 Task: Compose an email with the signature Autumn Baker with the subject Vacation request and the message Please let me know if you have any questions or concerns. from softage.1@softage.net to softage.9@softage.net with an attached document Marketing_strategy.pptx Undo the message and rewrite the message as I will review this document and get back to you shortly. Send the email. Finally, move the email from Sent Items to the label Resumes
Action: Mouse moved to (326, 526)
Screenshot: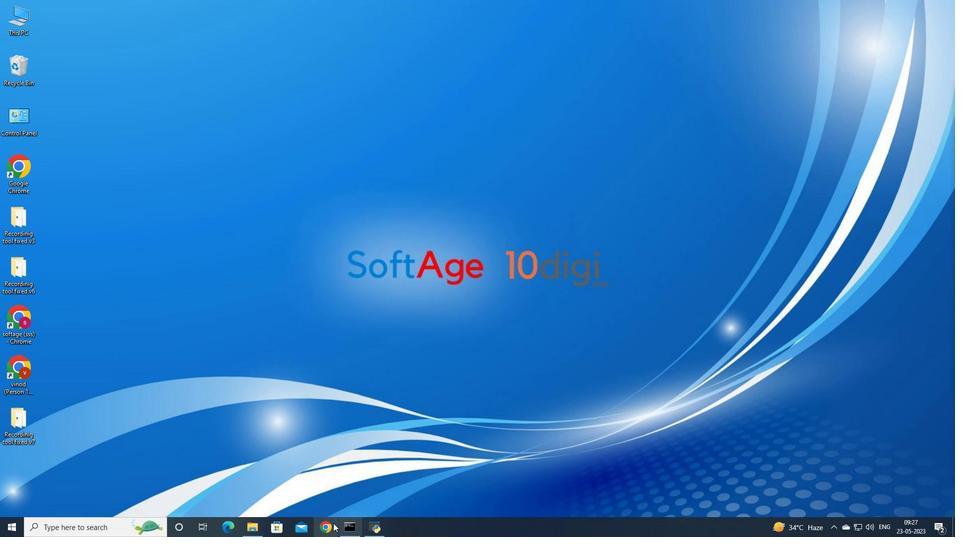 
Action: Mouse pressed left at (326, 526)
Screenshot: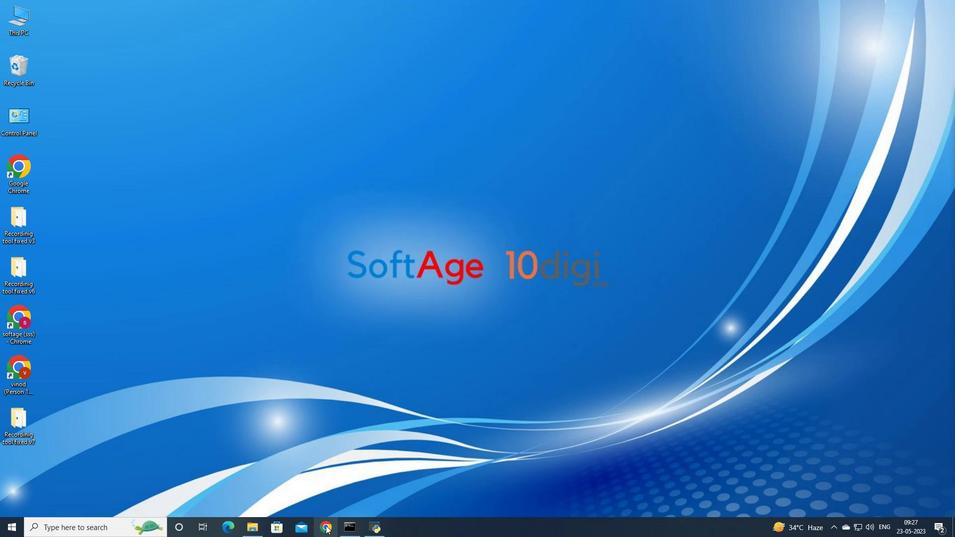 
Action: Mouse moved to (421, 318)
Screenshot: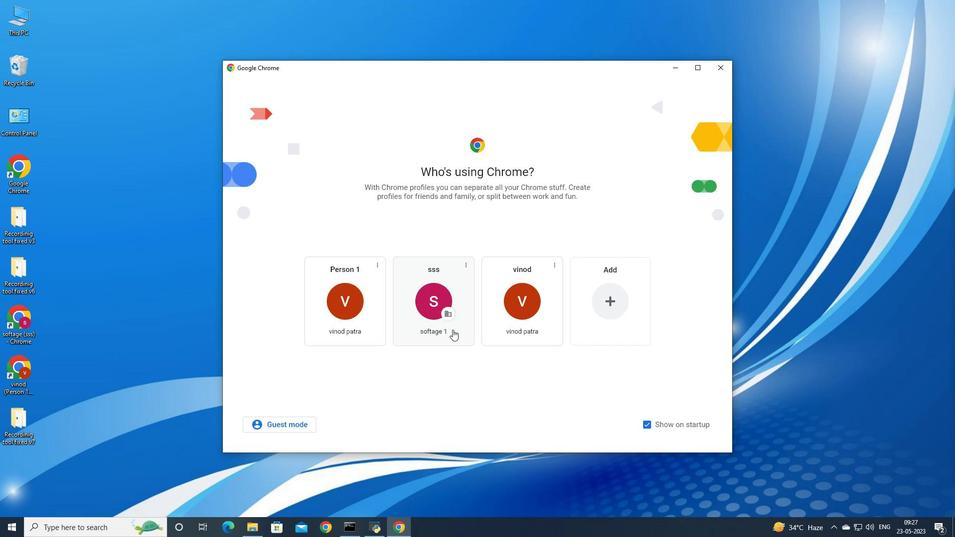 
Action: Mouse pressed left at (421, 318)
Screenshot: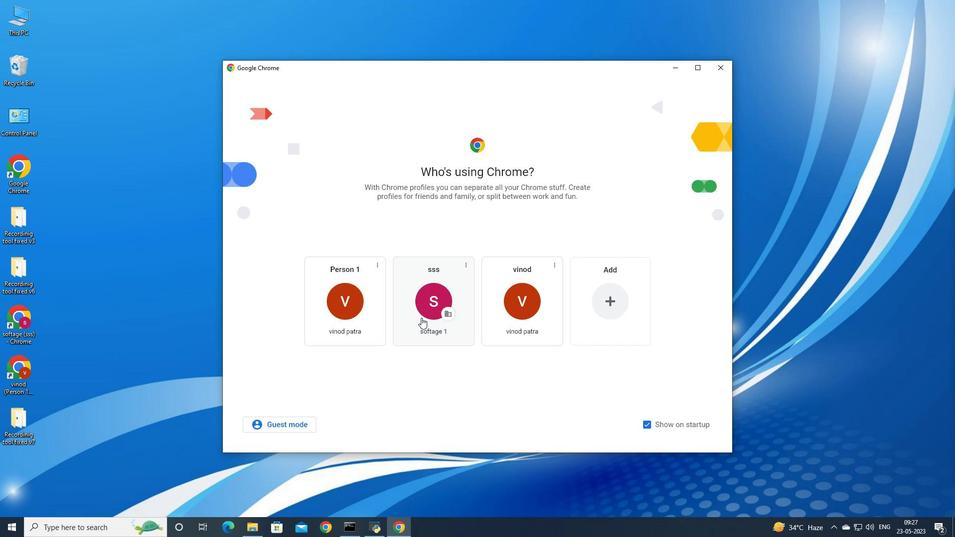 
Action: Mouse moved to (867, 51)
Screenshot: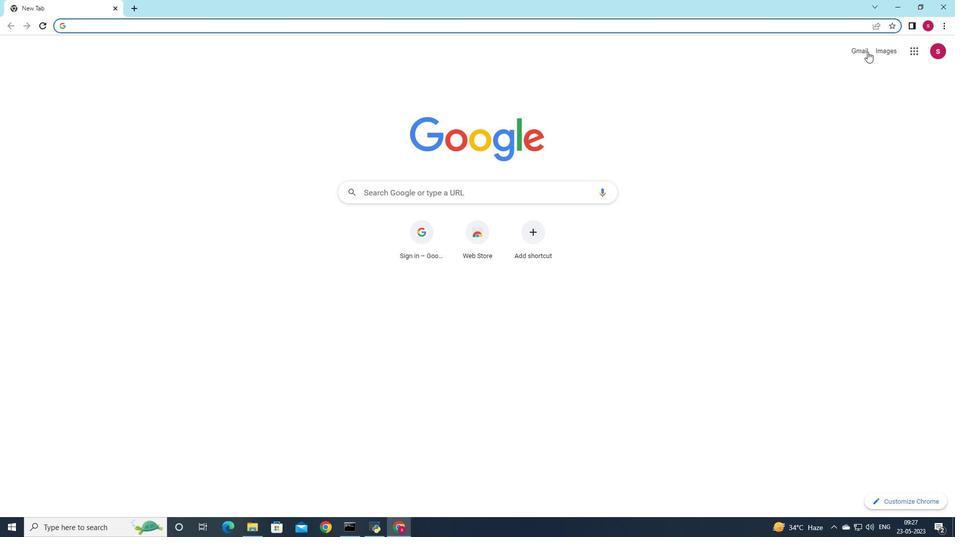 
Action: Mouse pressed left at (867, 51)
Screenshot: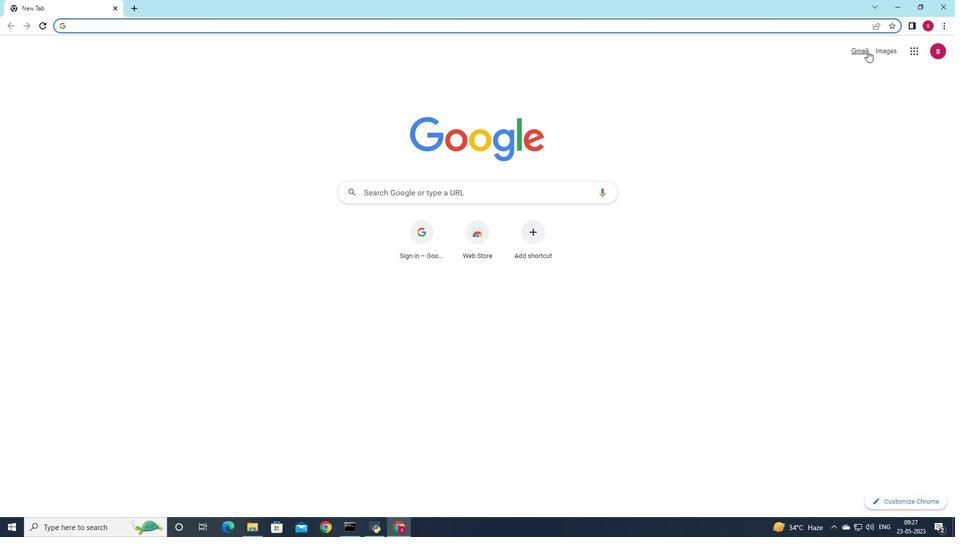 
Action: Mouse moved to (841, 69)
Screenshot: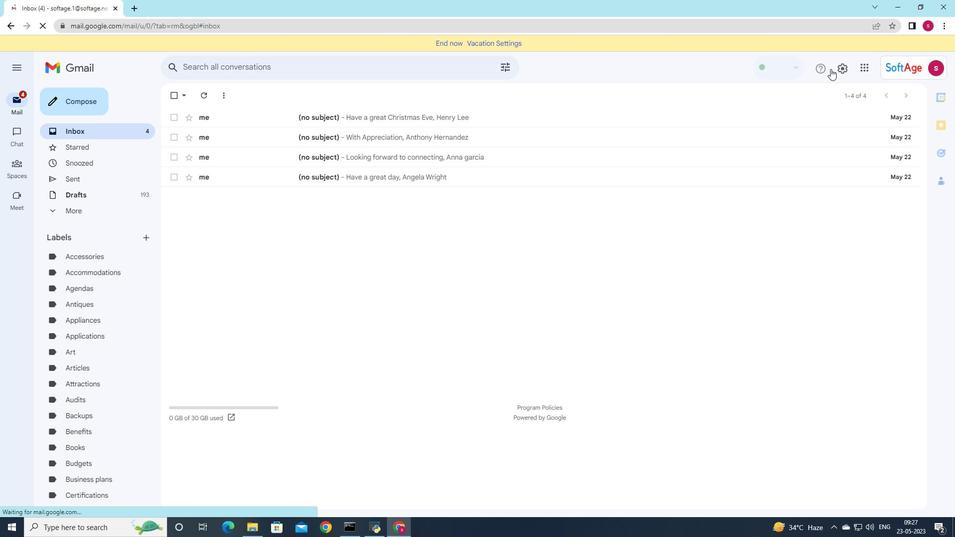 
Action: Mouse pressed left at (841, 69)
Screenshot: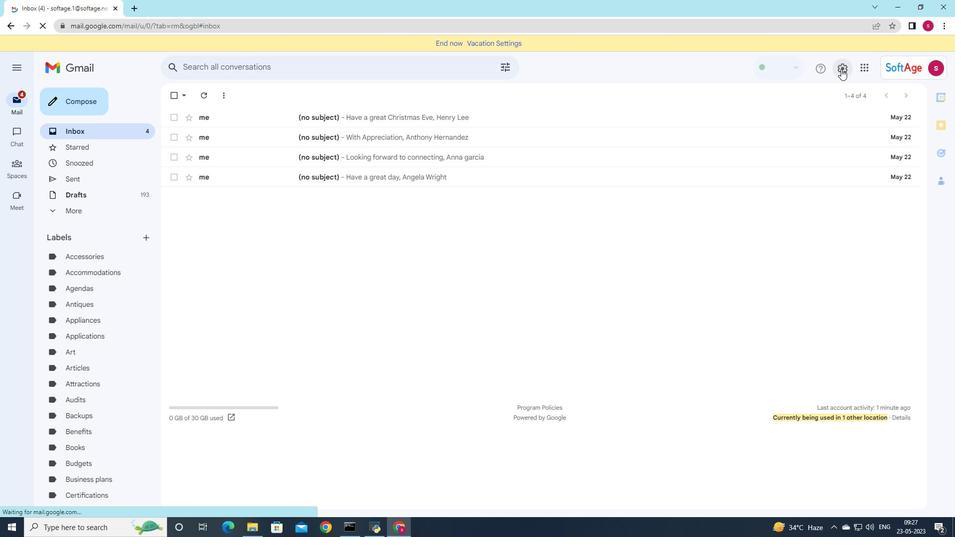 
Action: Mouse moved to (846, 116)
Screenshot: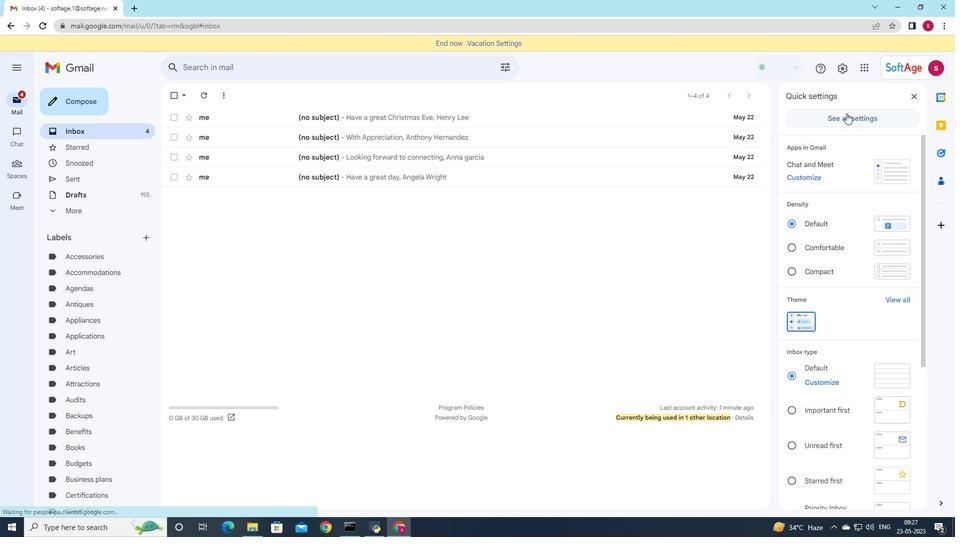 
Action: Mouse pressed left at (846, 116)
Screenshot: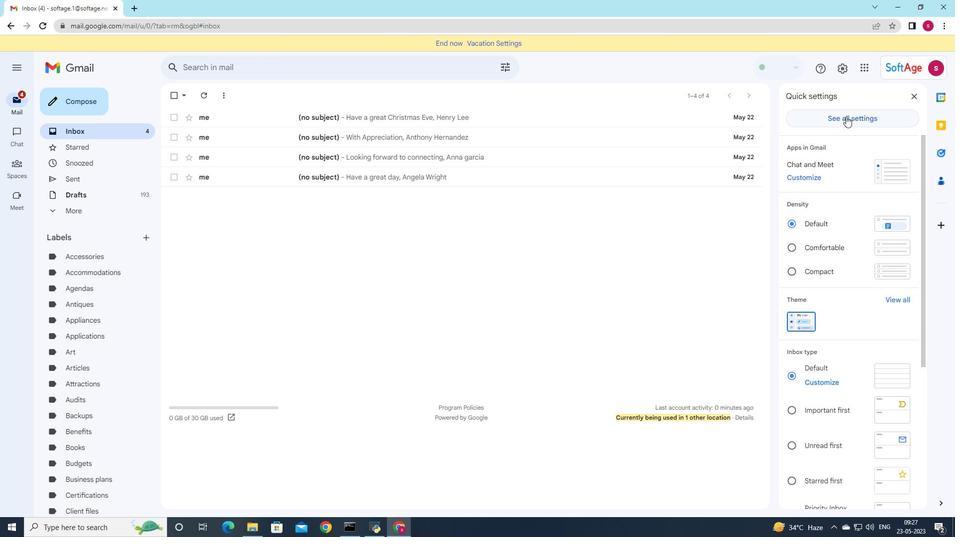 
Action: Mouse moved to (409, 271)
Screenshot: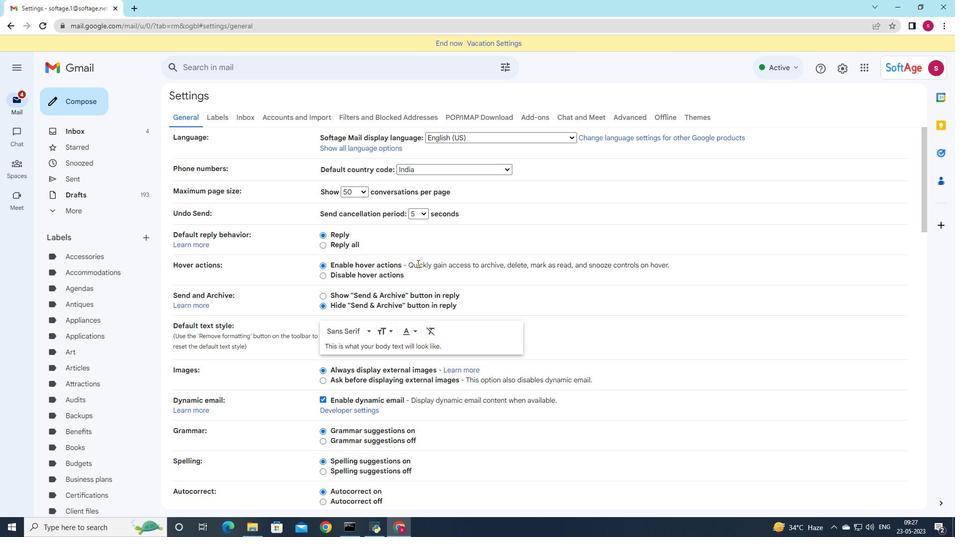 
Action: Mouse scrolled (409, 271) with delta (0, 0)
Screenshot: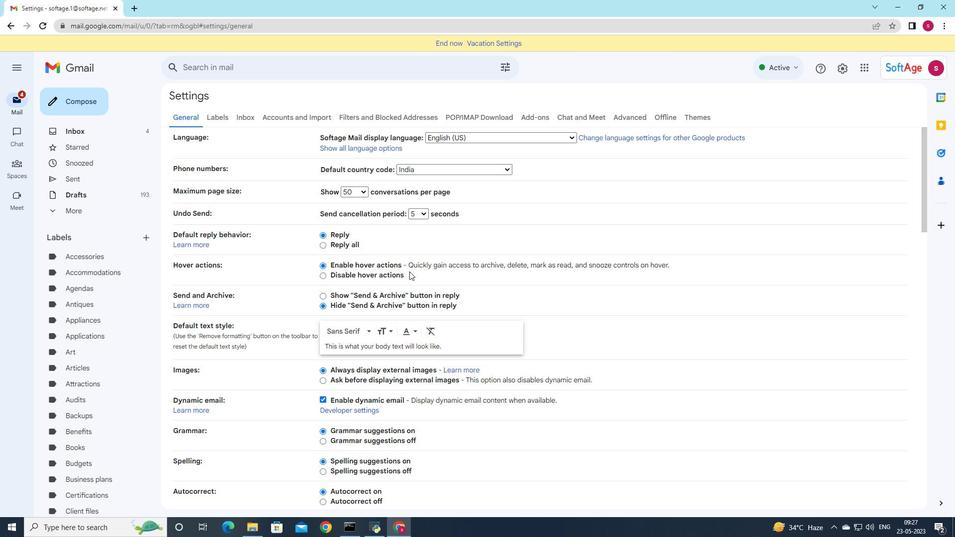 
Action: Mouse scrolled (409, 271) with delta (0, 0)
Screenshot: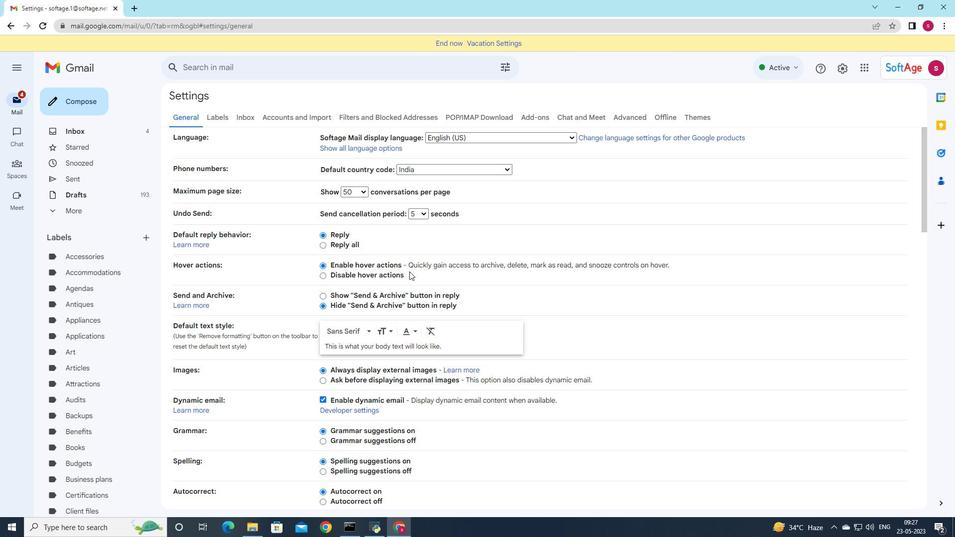 
Action: Mouse scrolled (409, 271) with delta (0, 0)
Screenshot: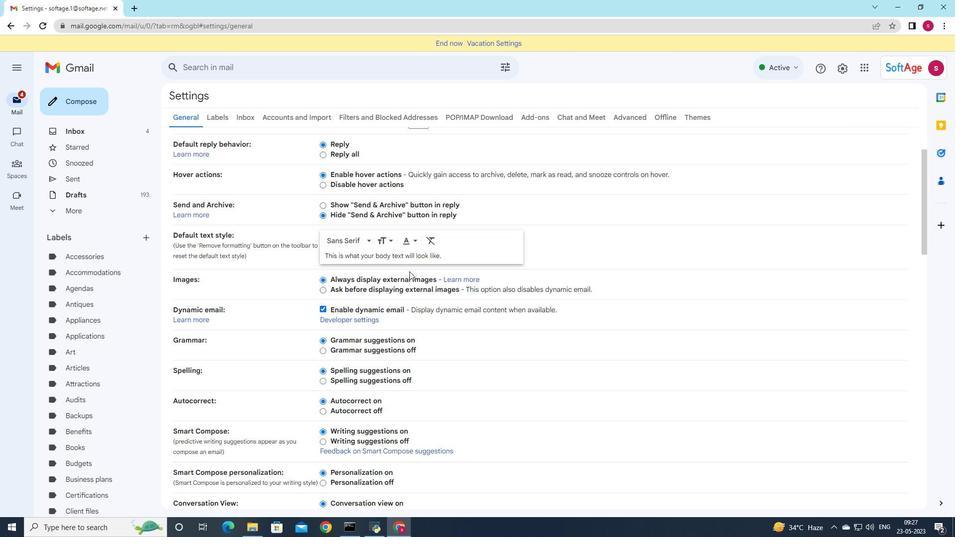 
Action: Mouse scrolled (409, 271) with delta (0, 0)
Screenshot: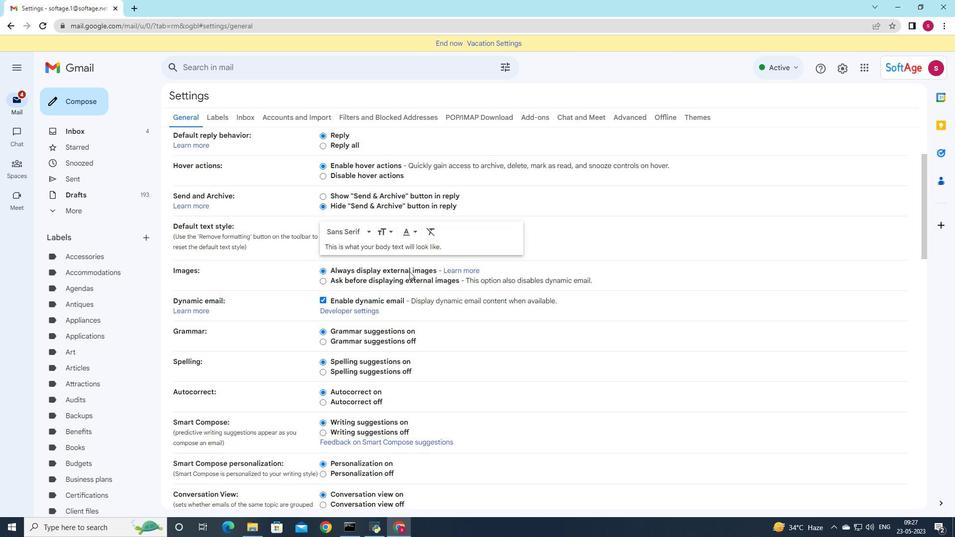 
Action: Mouse scrolled (409, 271) with delta (0, 0)
Screenshot: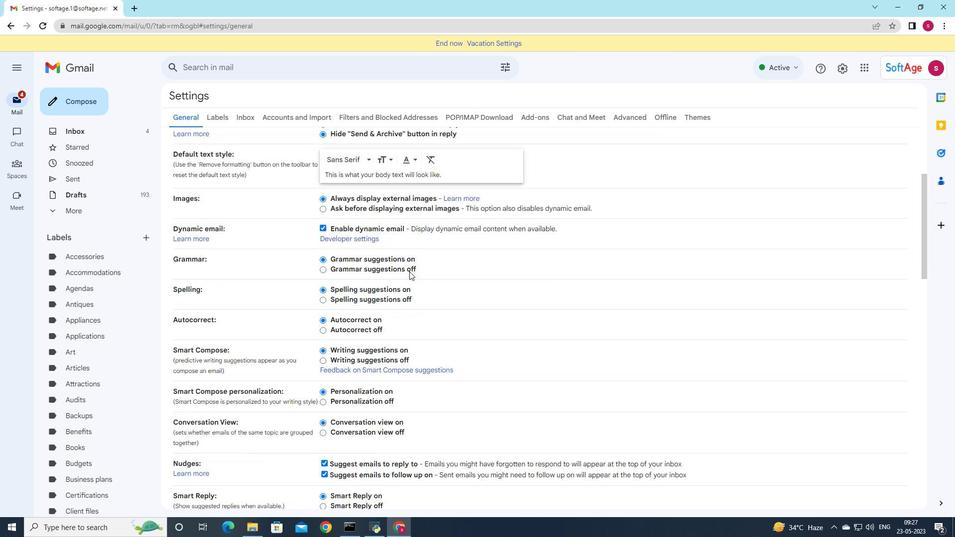 
Action: Mouse scrolled (409, 271) with delta (0, 0)
Screenshot: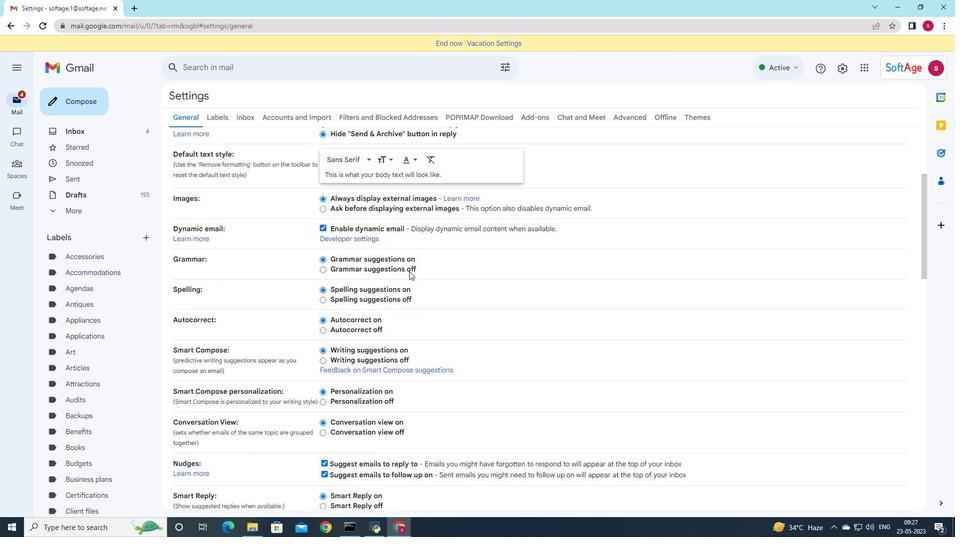
Action: Mouse scrolled (409, 271) with delta (0, 0)
Screenshot: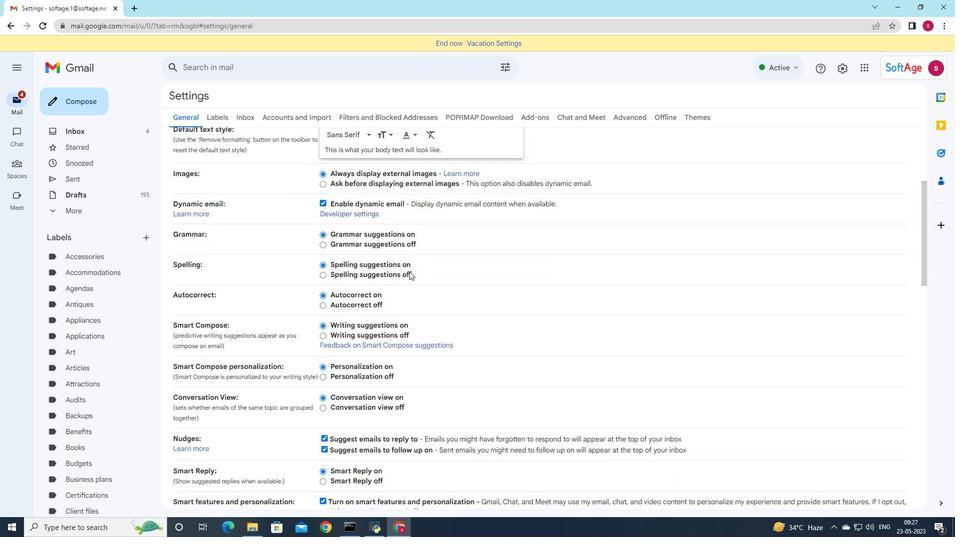 
Action: Mouse scrolled (409, 271) with delta (0, 0)
Screenshot: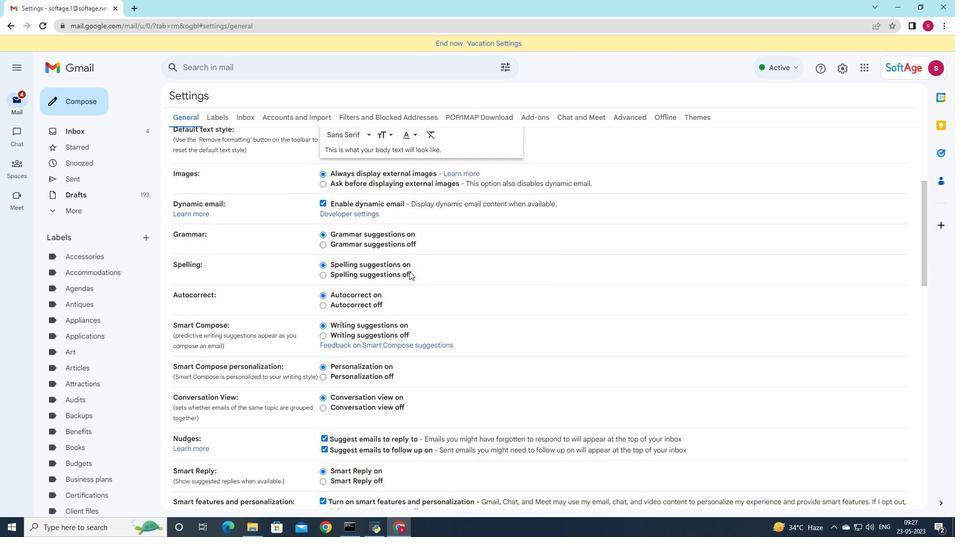 
Action: Mouse scrolled (409, 271) with delta (0, 0)
Screenshot: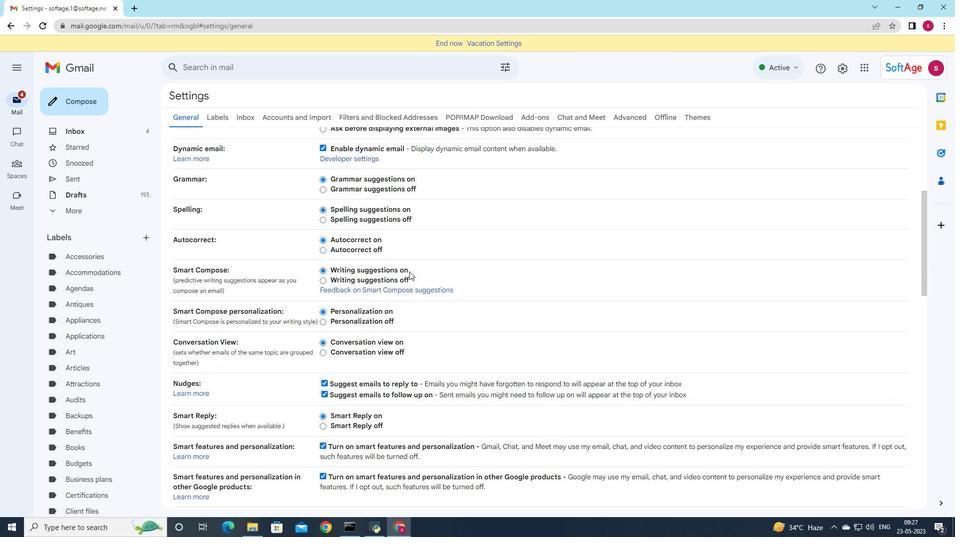 
Action: Mouse scrolled (409, 271) with delta (0, 0)
Screenshot: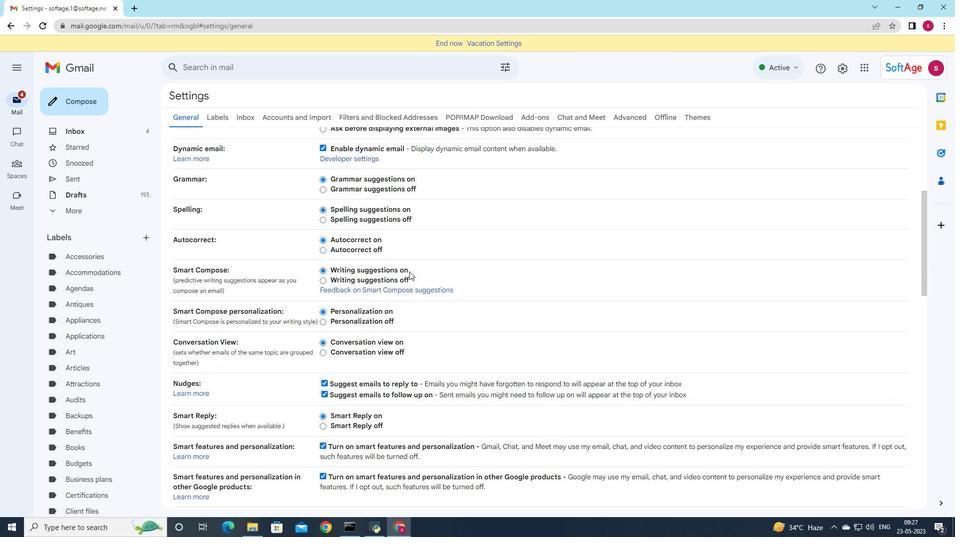 
Action: Mouse scrolled (409, 271) with delta (0, 0)
Screenshot: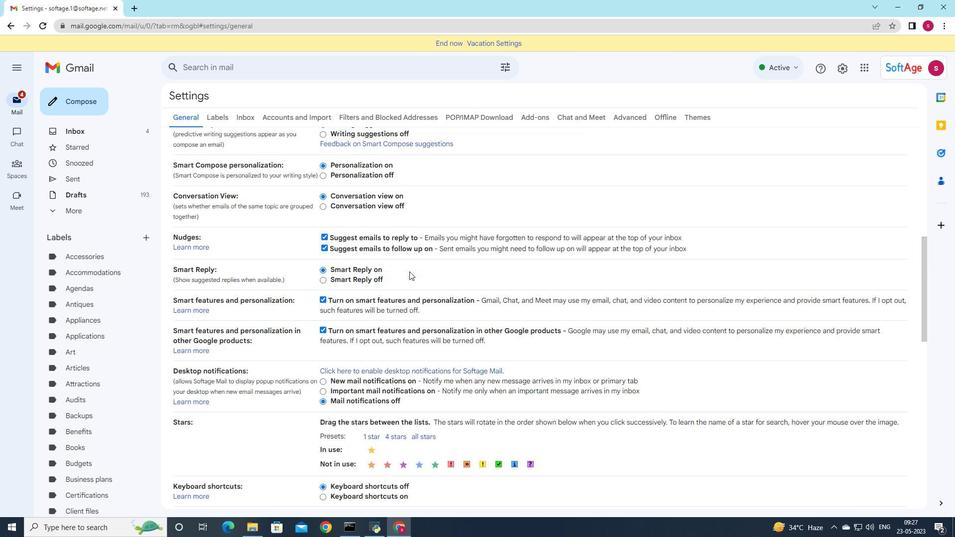 
Action: Mouse scrolled (409, 271) with delta (0, 0)
Screenshot: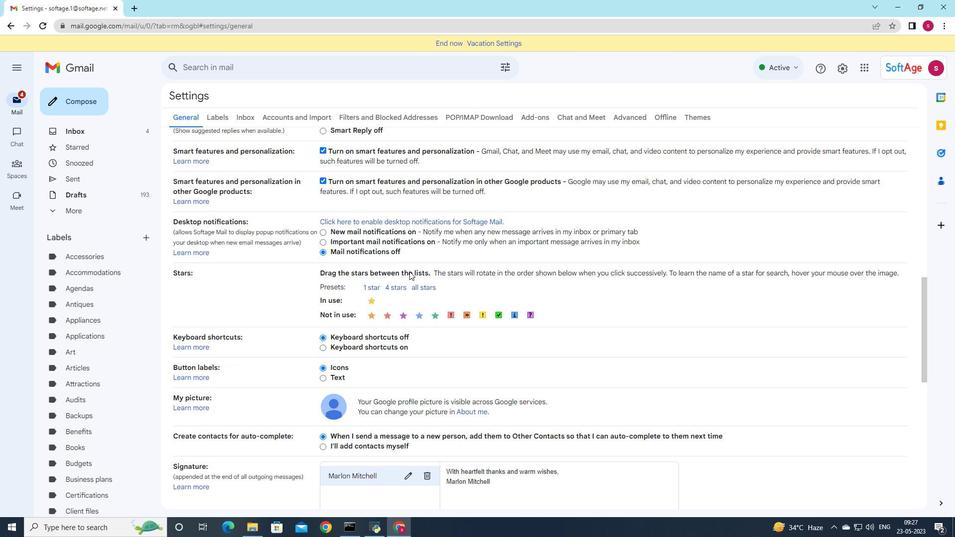 
Action: Mouse scrolled (409, 271) with delta (0, 0)
Screenshot: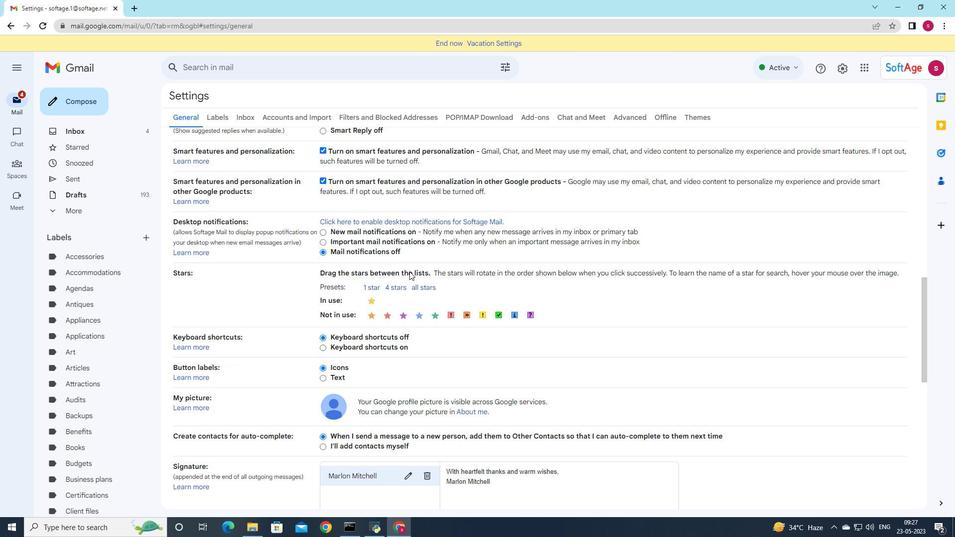 
Action: Mouse scrolled (409, 271) with delta (0, 0)
Screenshot: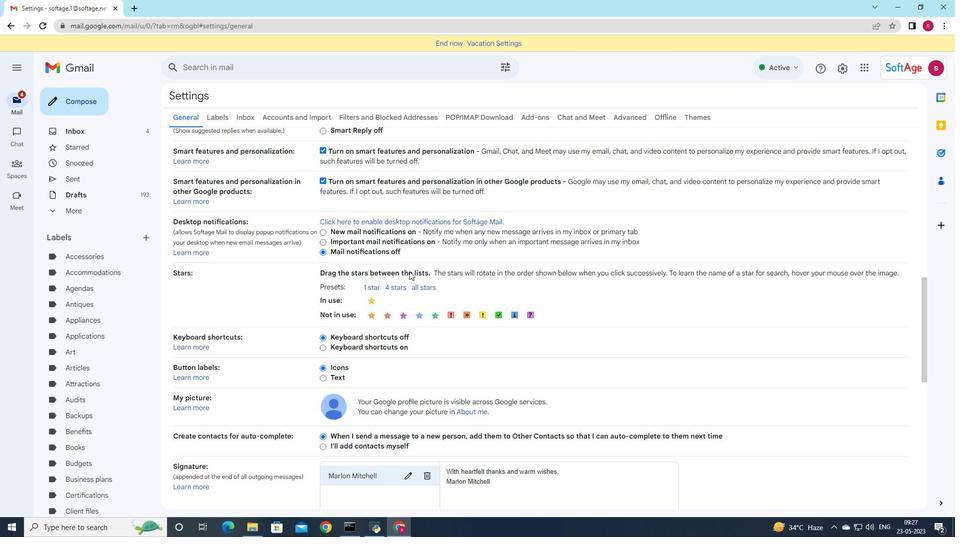 
Action: Mouse moved to (428, 329)
Screenshot: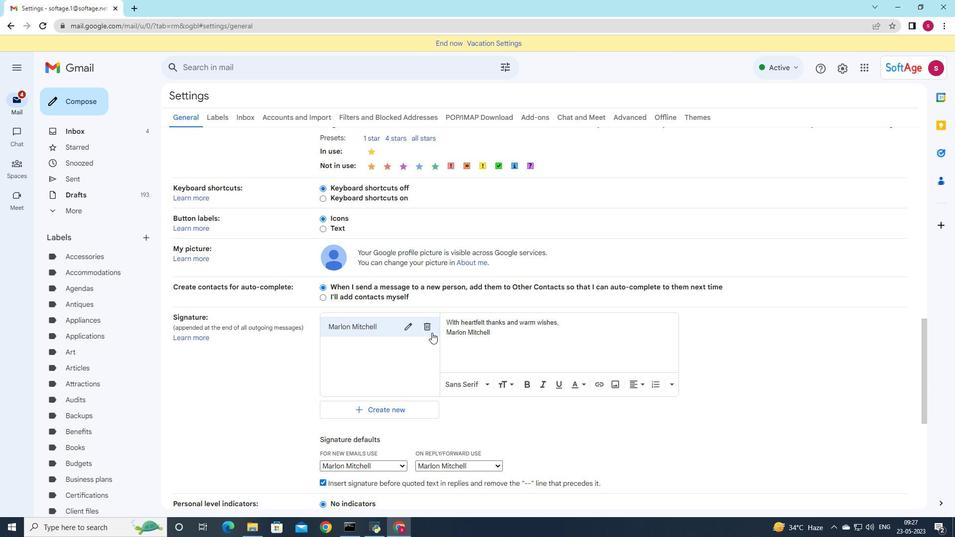 
Action: Mouse pressed left at (428, 329)
Screenshot: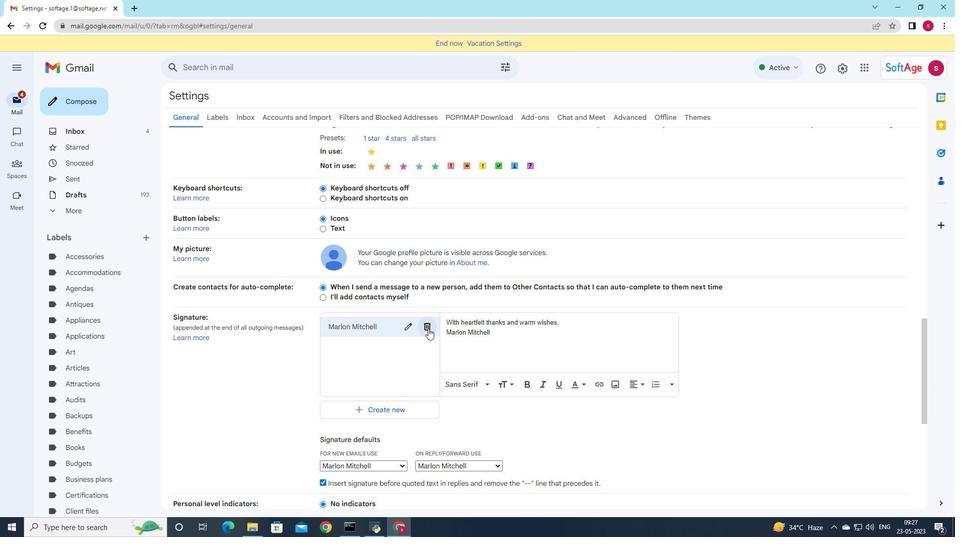 
Action: Mouse moved to (574, 292)
Screenshot: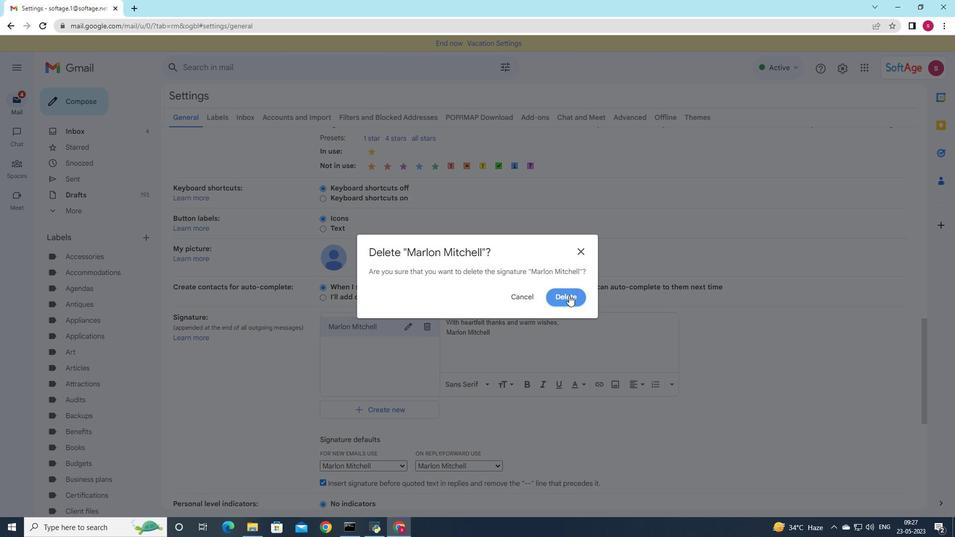 
Action: Mouse pressed left at (574, 292)
Screenshot: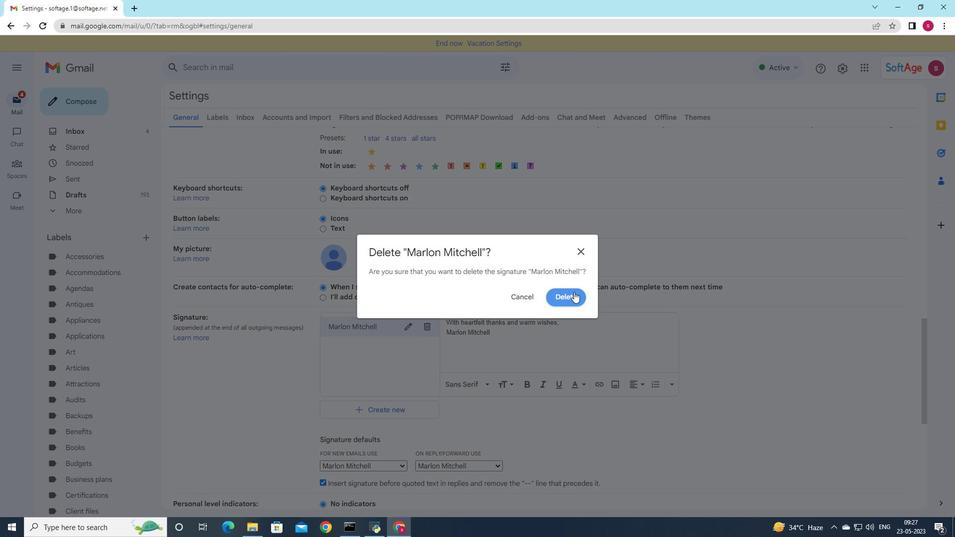 
Action: Mouse moved to (370, 333)
Screenshot: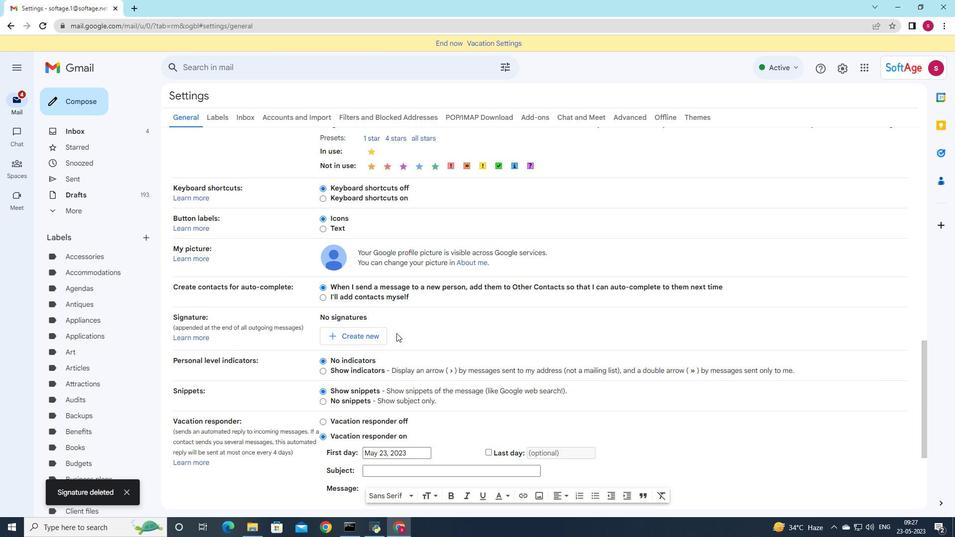 
Action: Mouse pressed left at (370, 333)
Screenshot: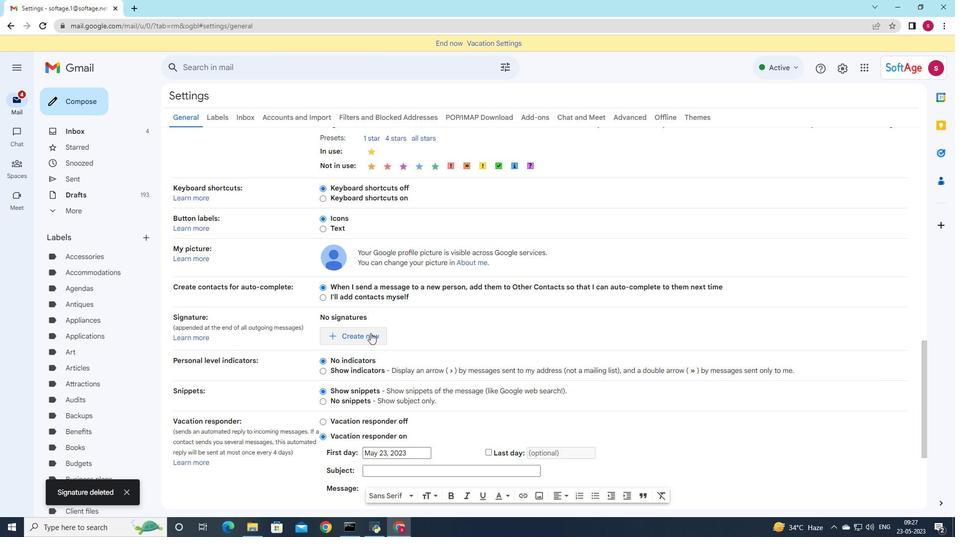 
Action: Mouse moved to (512, 286)
Screenshot: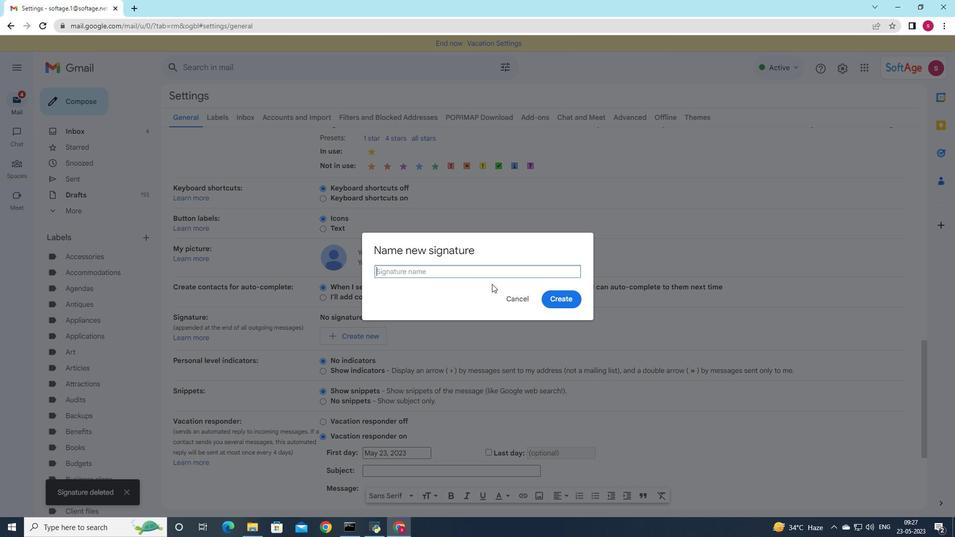 
Action: Key pressed <Key.shift>Autumn
Screenshot: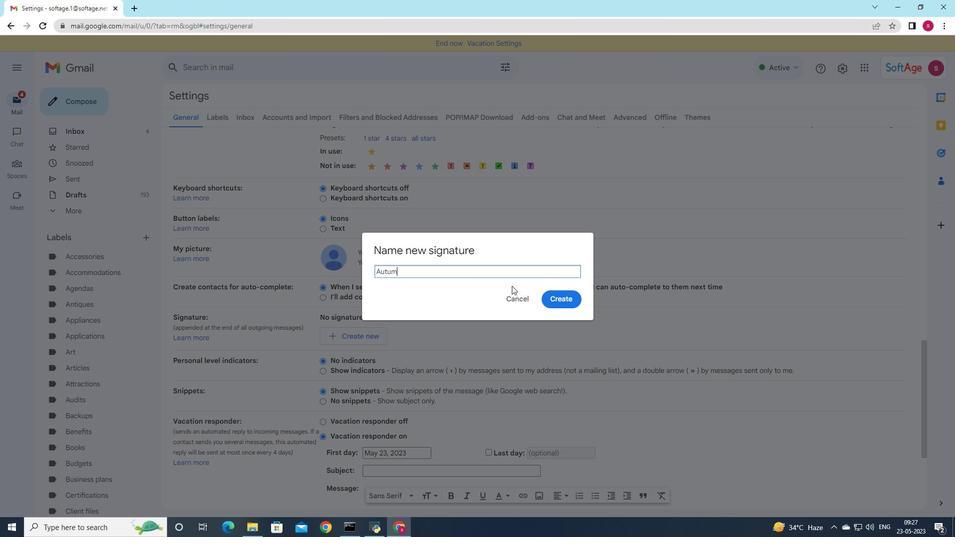 
Action: Mouse moved to (561, 303)
Screenshot: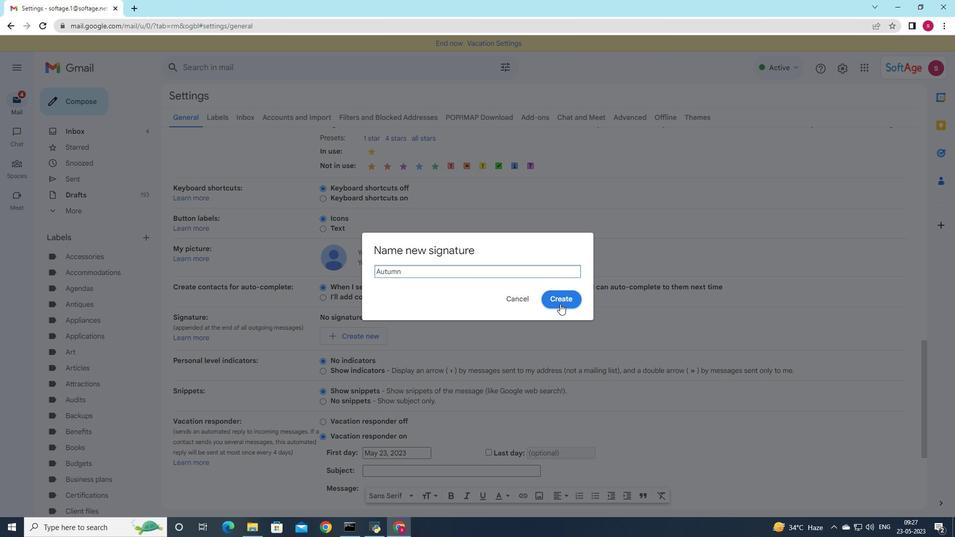 
Action: Mouse pressed left at (561, 303)
Screenshot: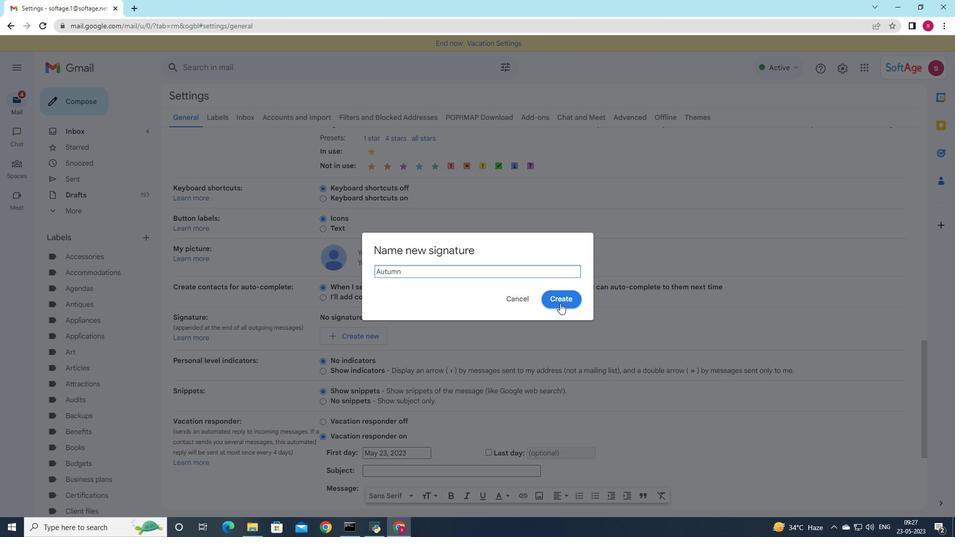 
Action: Mouse moved to (485, 327)
Screenshot: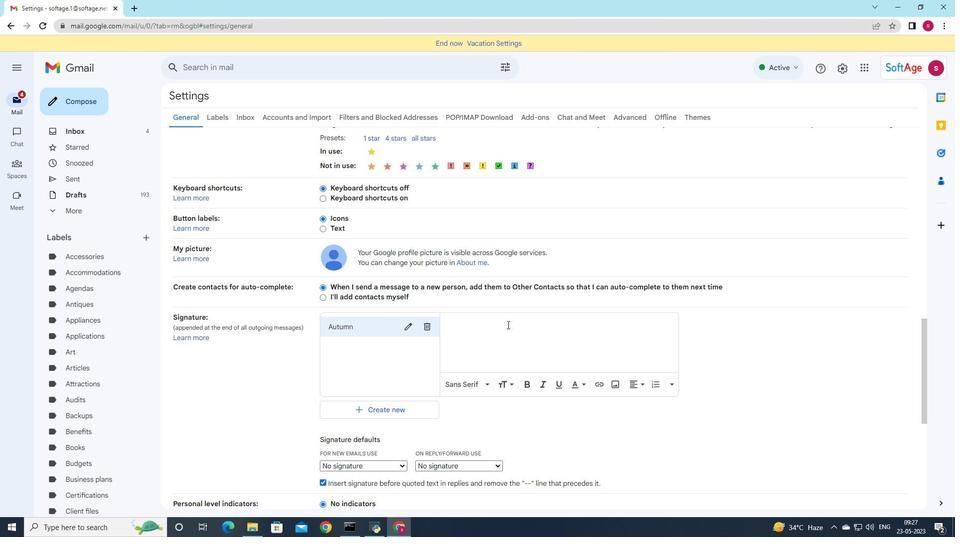 
Action: Mouse pressed left at (485, 327)
Screenshot: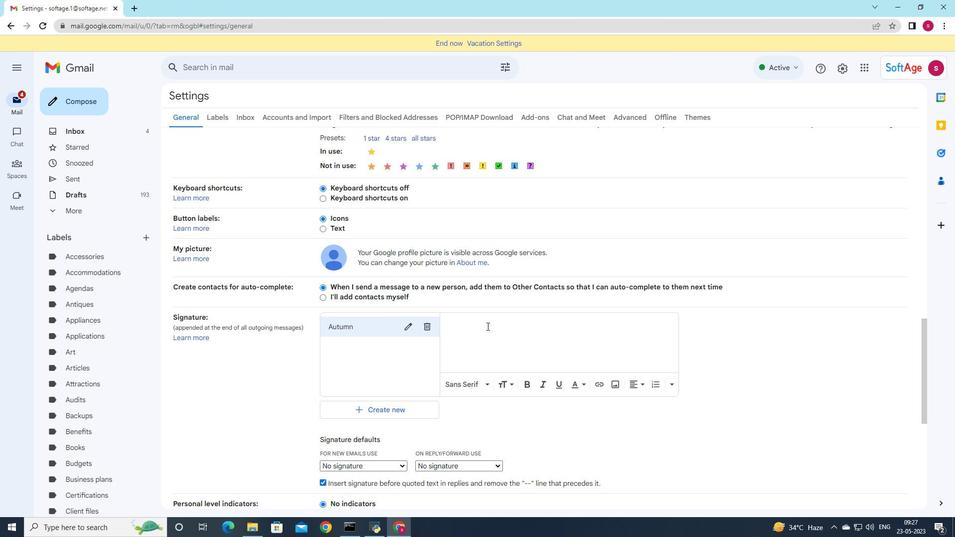 
Action: Mouse moved to (875, 385)
Screenshot: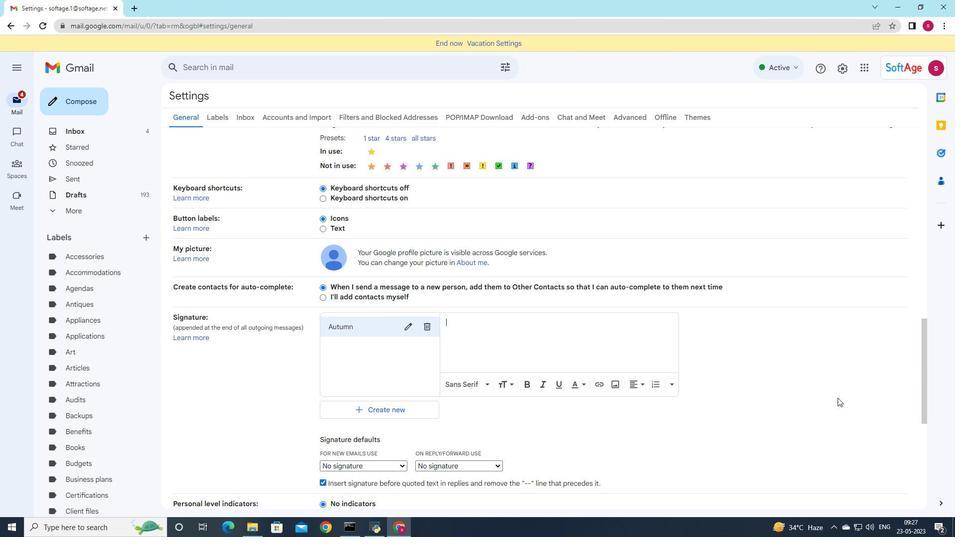 
Action: Key pressed <Key.shift>Please<Key.space>let<Key.space>me<Key.space>know<Key.space>if<Key.space>you<Key.space>have<Key.space>any<Key.space>question<Key.space>or<Key.space>conce4<Key.backspace>rnd<Key.backspace>s
Screenshot: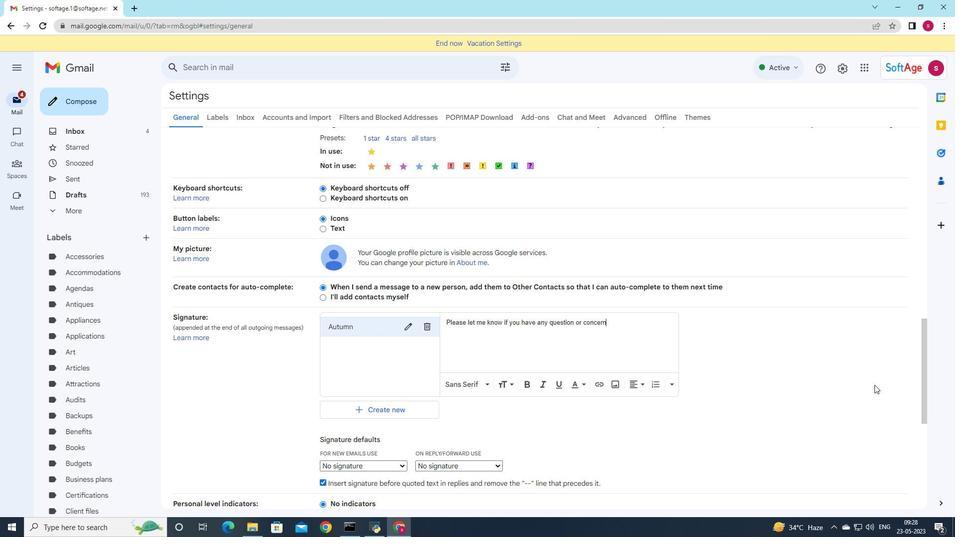 
Action: Mouse moved to (549, 365)
Screenshot: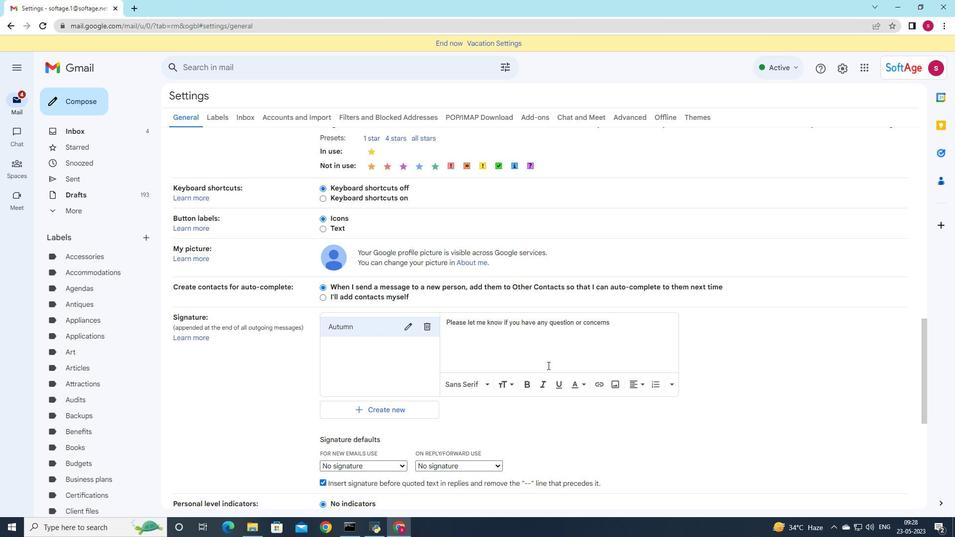 
Action: Key pressed <Key.enter><Key.shift>Autumn<Key.space><Key.shift>Baker
Screenshot: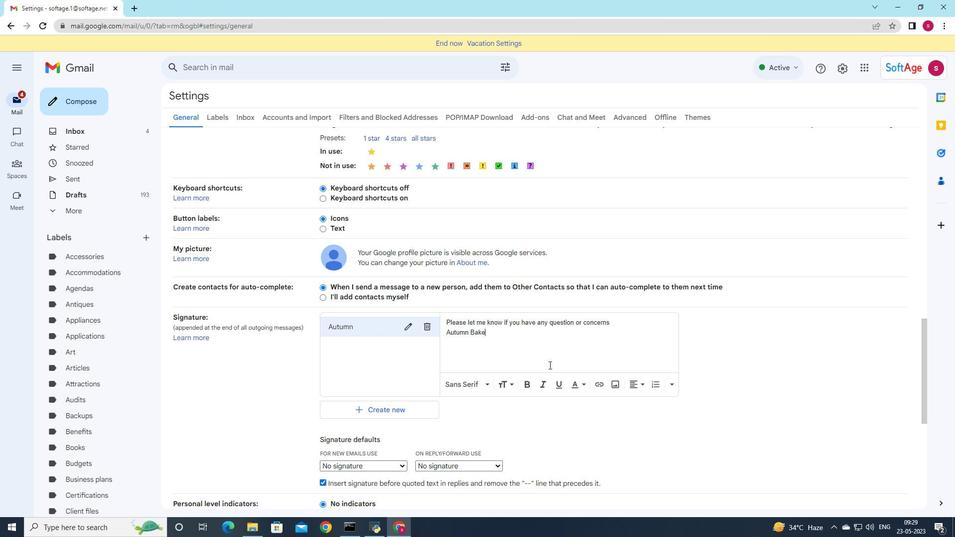 
Action: Mouse moved to (480, 364)
Screenshot: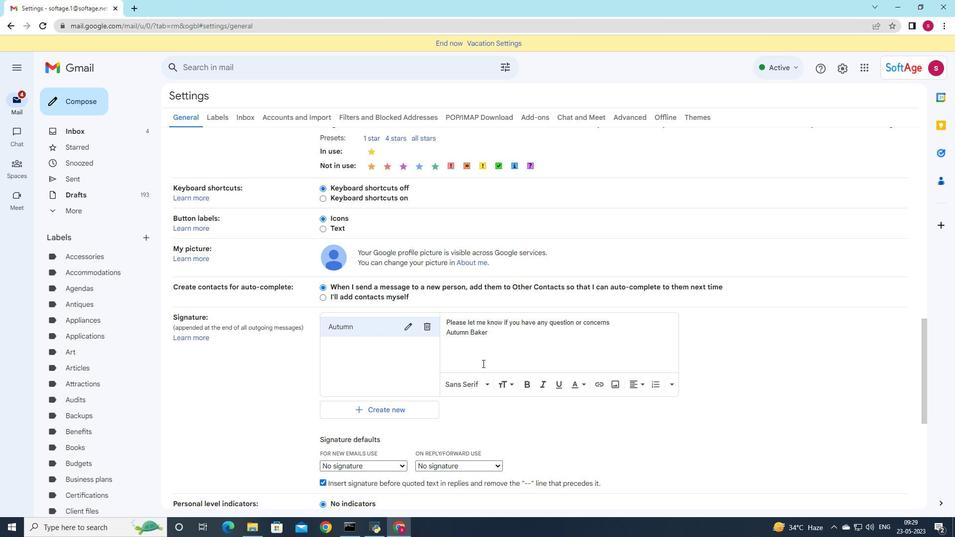 
Action: Mouse scrolled (480, 364) with delta (0, 0)
Screenshot: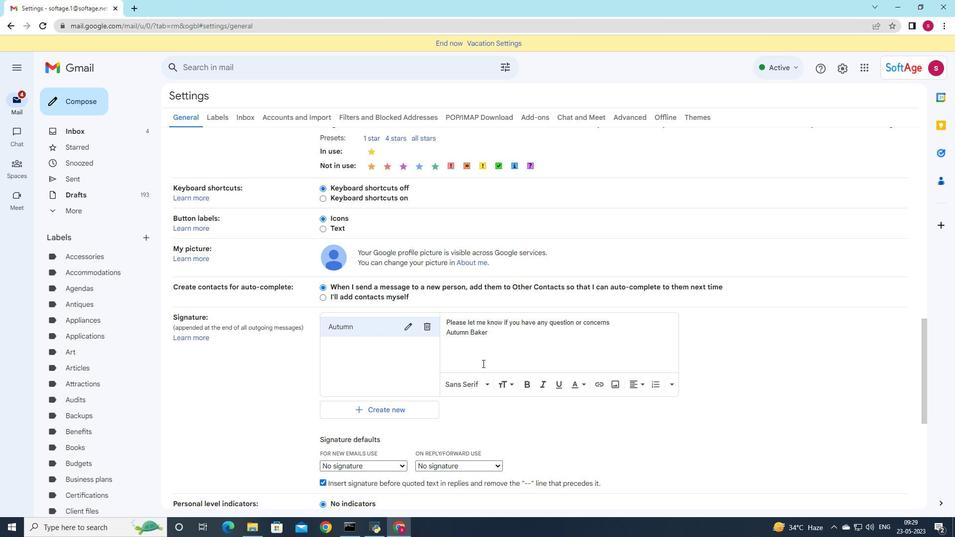 
Action: Mouse scrolled (480, 364) with delta (0, 0)
Screenshot: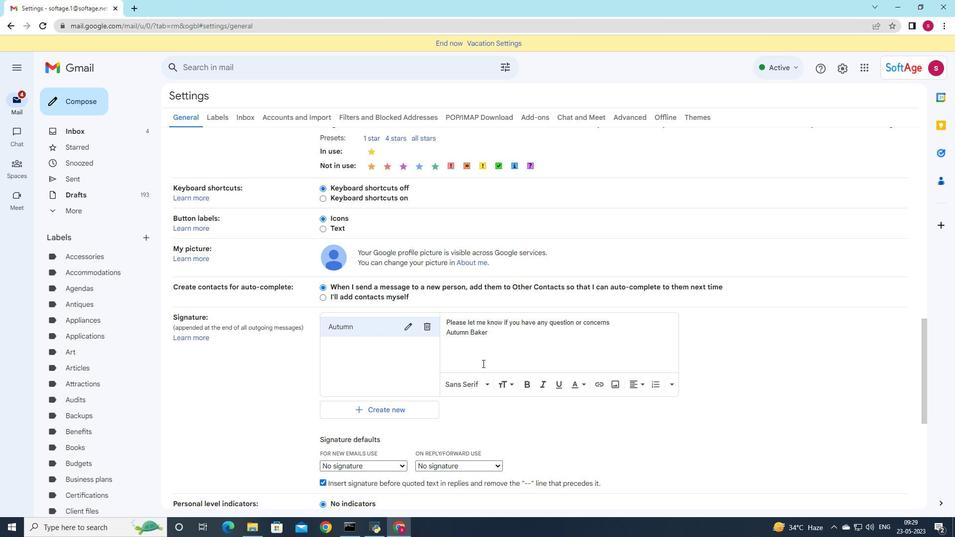 
Action: Mouse moved to (480, 364)
Screenshot: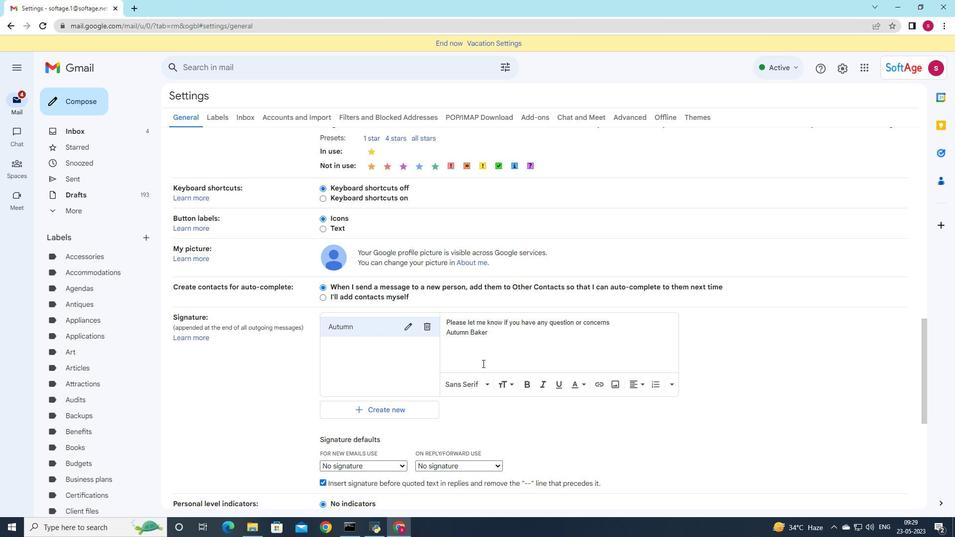 
Action: Mouse scrolled (480, 364) with delta (0, 0)
Screenshot: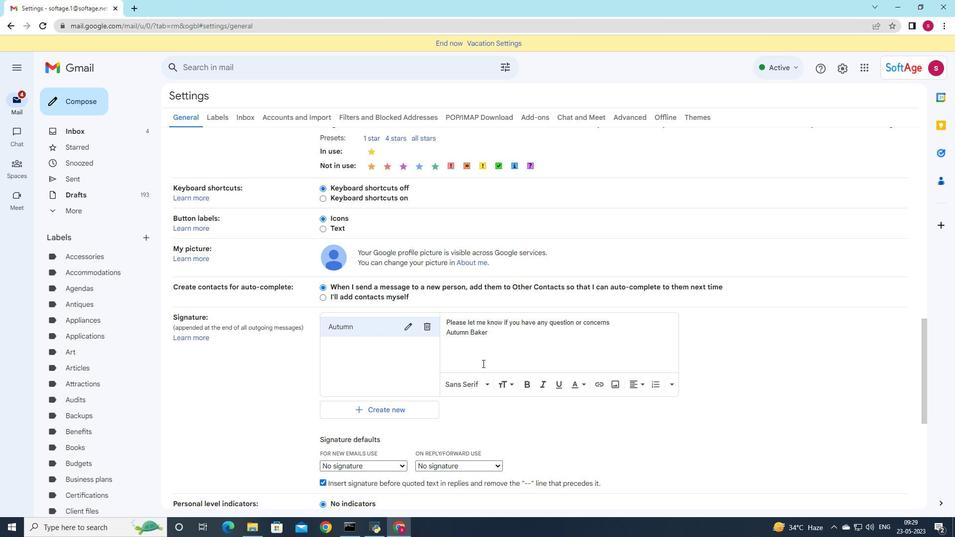 
Action: Mouse moved to (479, 364)
Screenshot: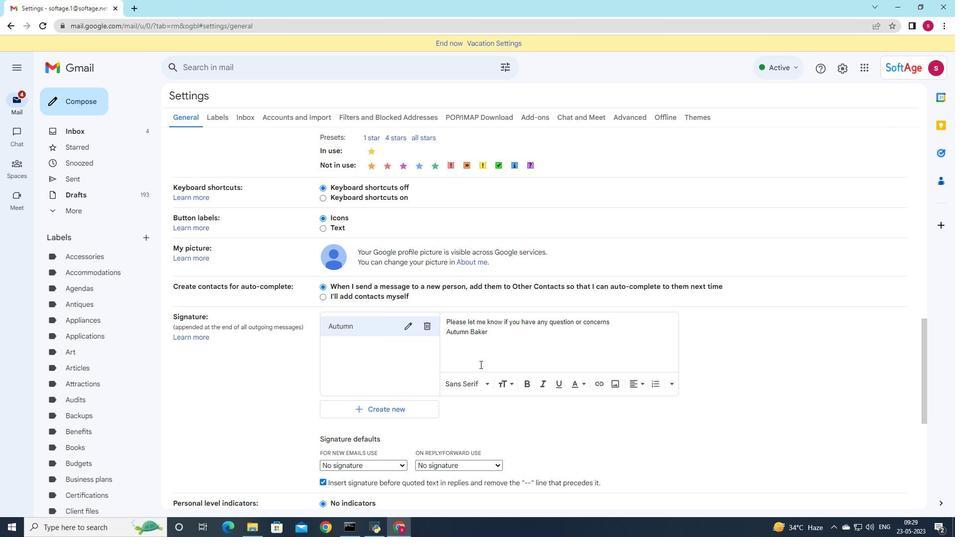 
Action: Mouse scrolled (479, 364) with delta (0, 0)
Screenshot: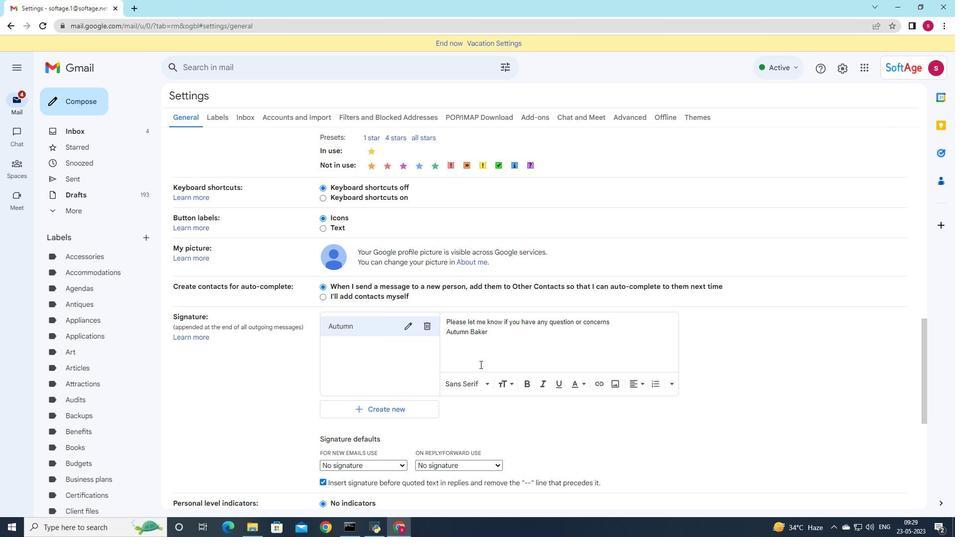 
Action: Mouse moved to (401, 268)
Screenshot: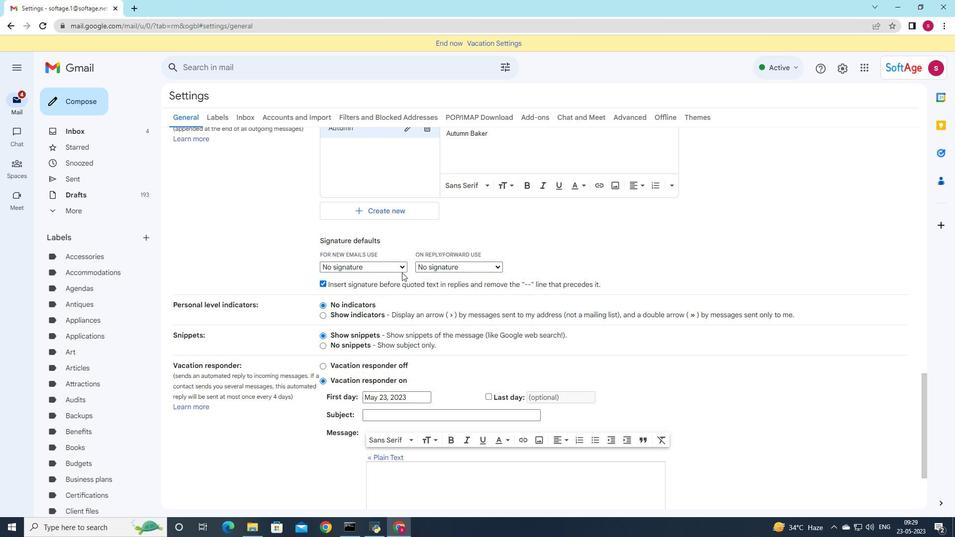 
Action: Mouse pressed left at (401, 268)
Screenshot: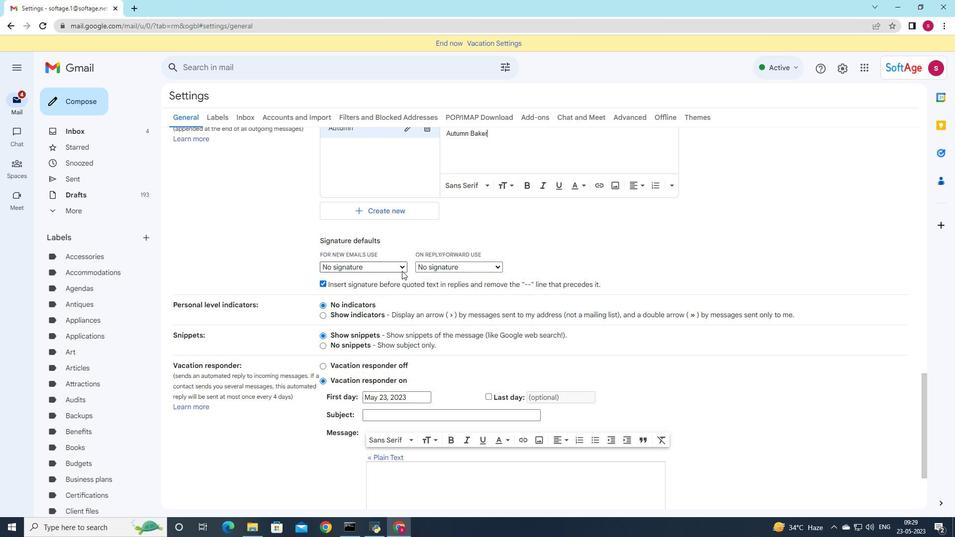 
Action: Mouse moved to (394, 288)
Screenshot: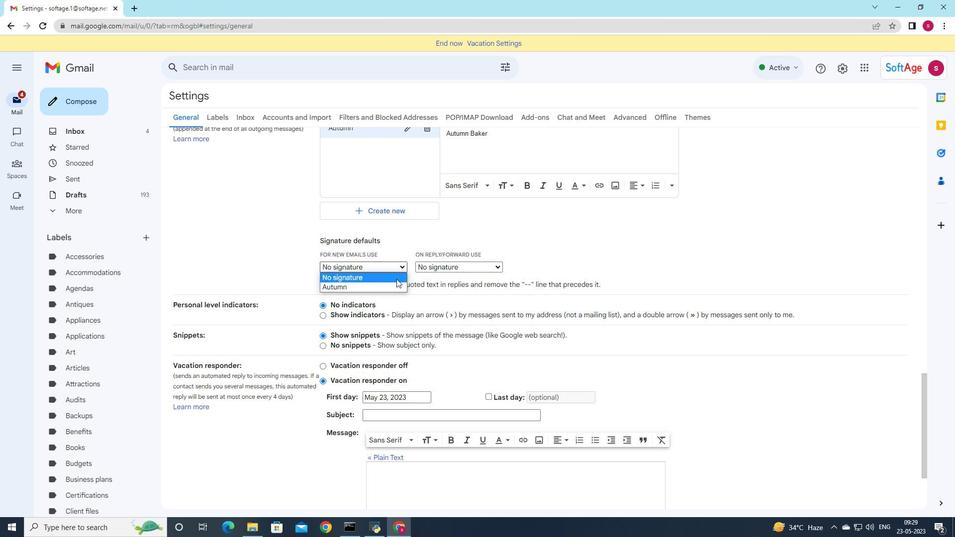 
Action: Mouse pressed left at (394, 288)
Screenshot: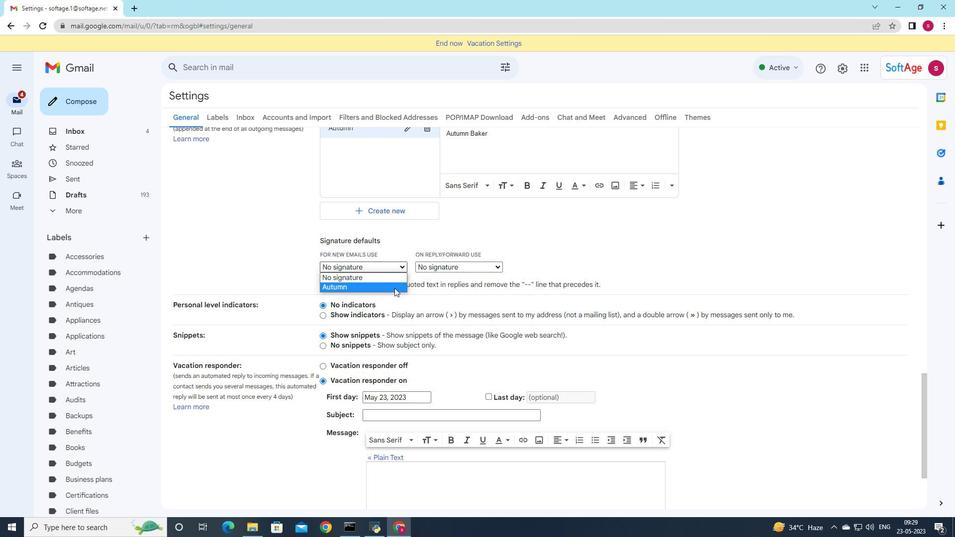 
Action: Mouse moved to (445, 268)
Screenshot: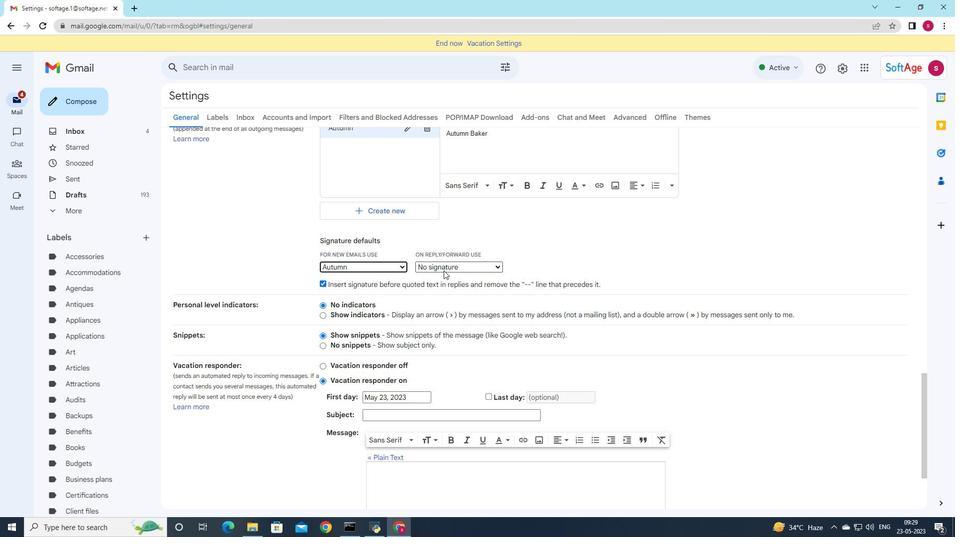 
Action: Mouse pressed left at (445, 268)
Screenshot: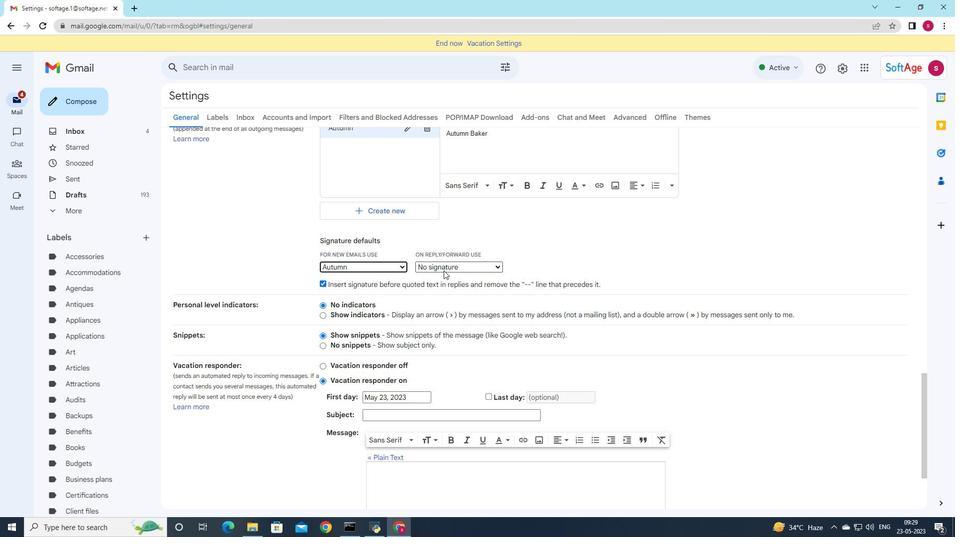 
Action: Mouse moved to (443, 282)
Screenshot: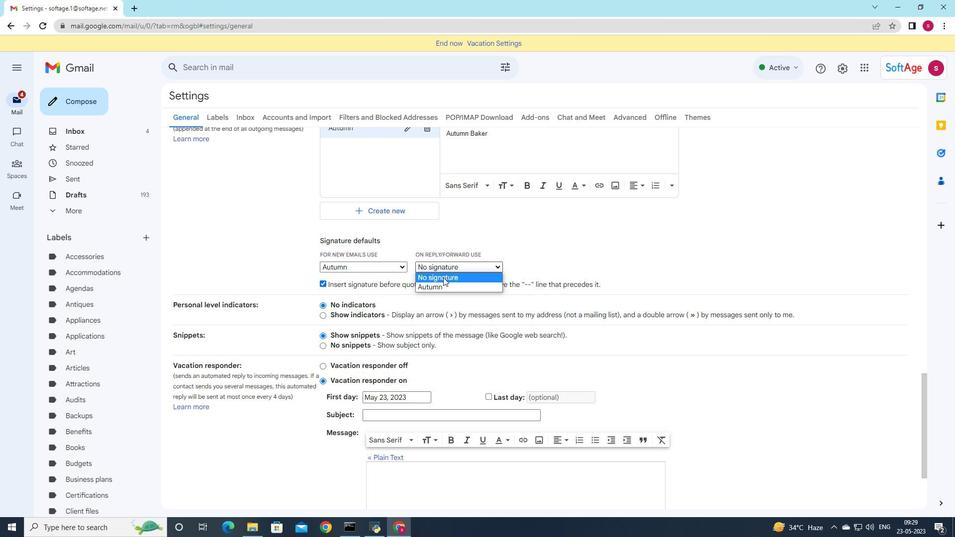 
Action: Mouse pressed left at (443, 282)
Screenshot: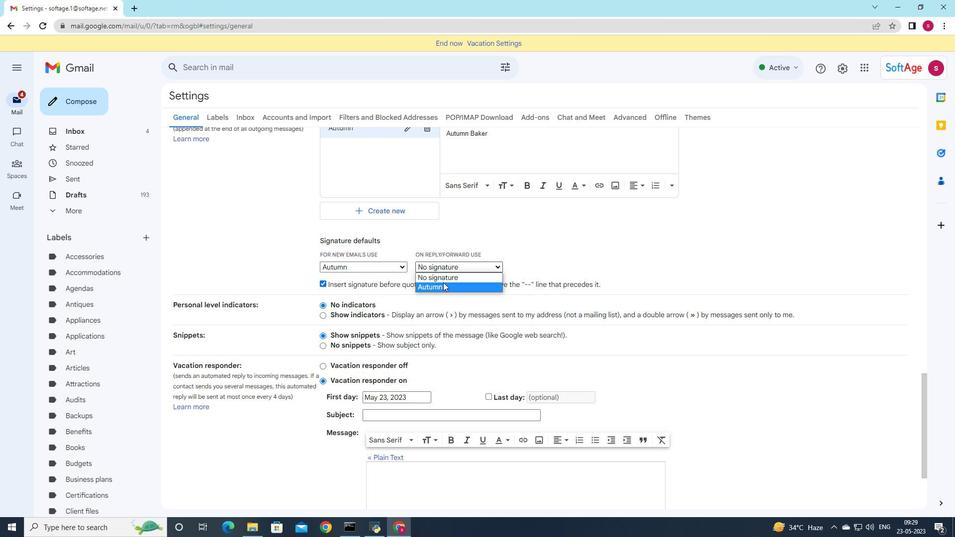 
Action: Mouse moved to (413, 281)
Screenshot: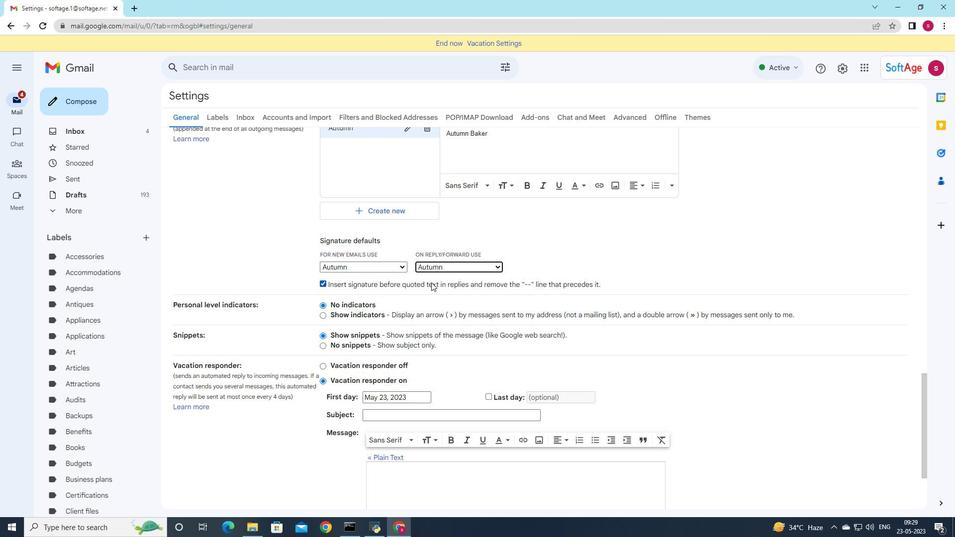 
Action: Mouse scrolled (413, 280) with delta (0, 0)
Screenshot: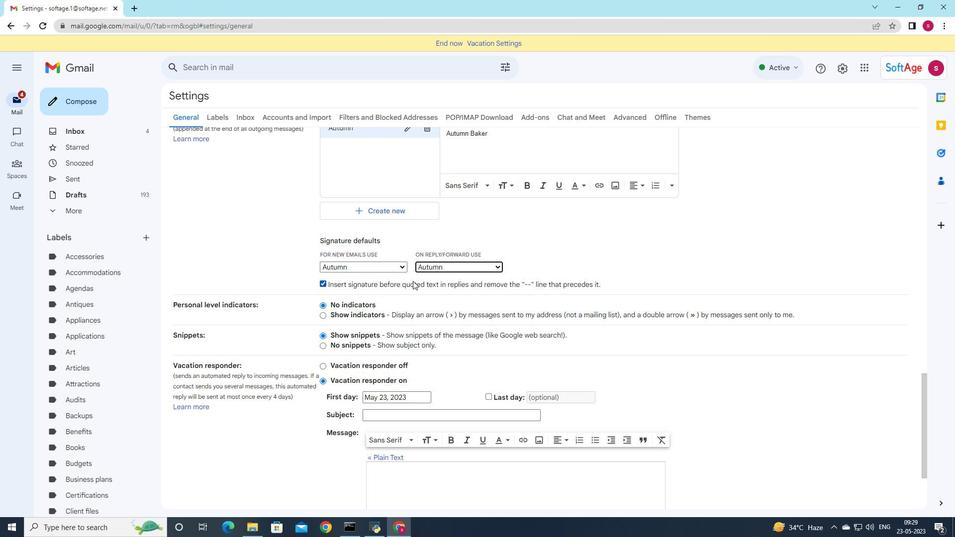 
Action: Mouse moved to (412, 281)
Screenshot: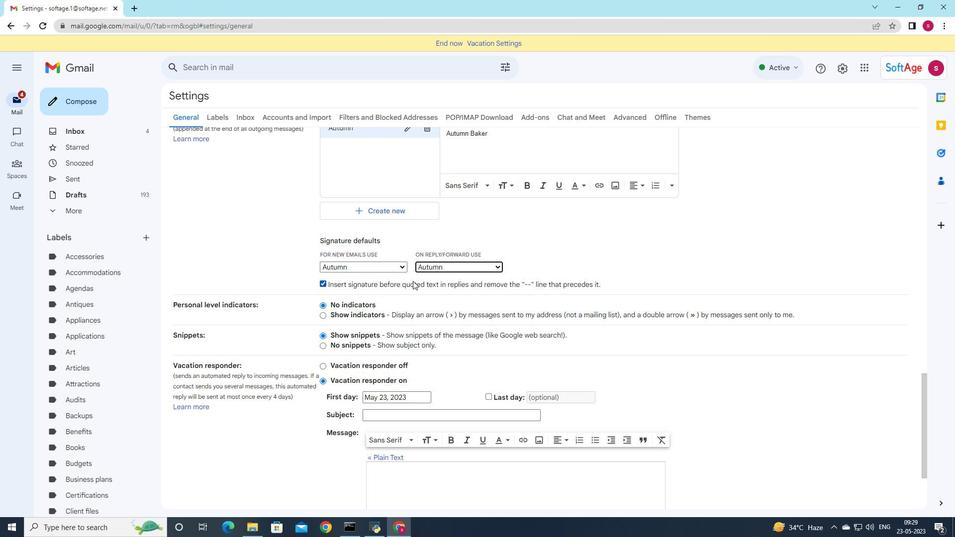 
Action: Mouse scrolled (412, 280) with delta (0, 0)
Screenshot: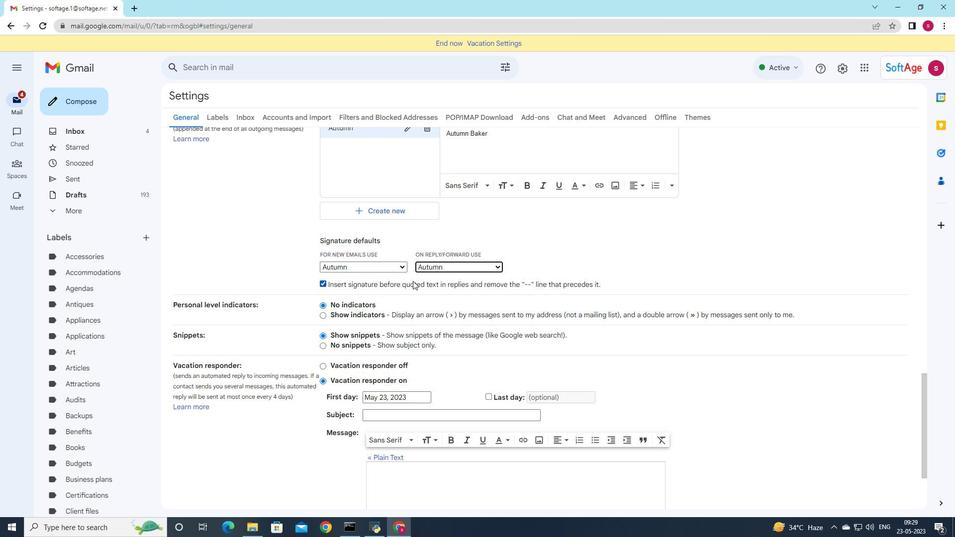 
Action: Mouse moved to (411, 281)
Screenshot: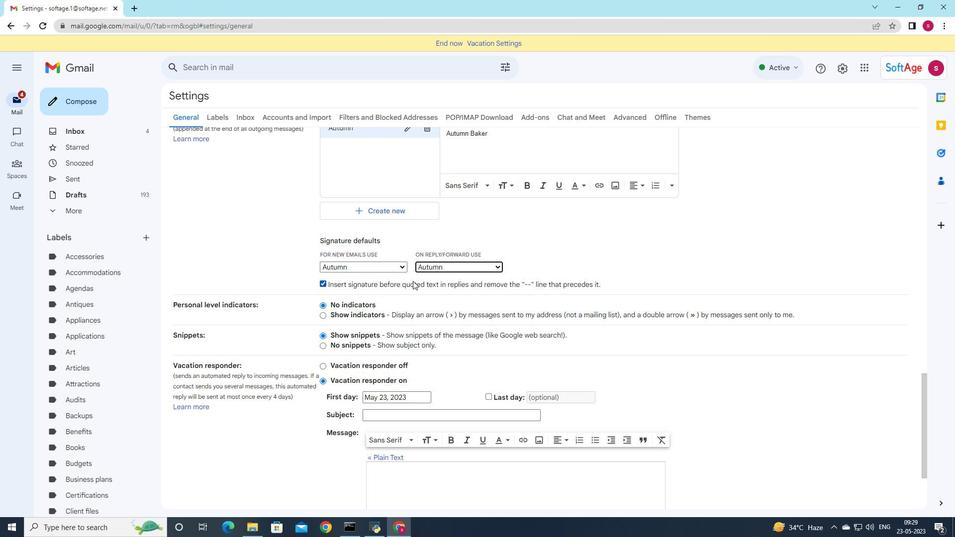 
Action: Mouse scrolled (411, 281) with delta (0, 0)
Screenshot: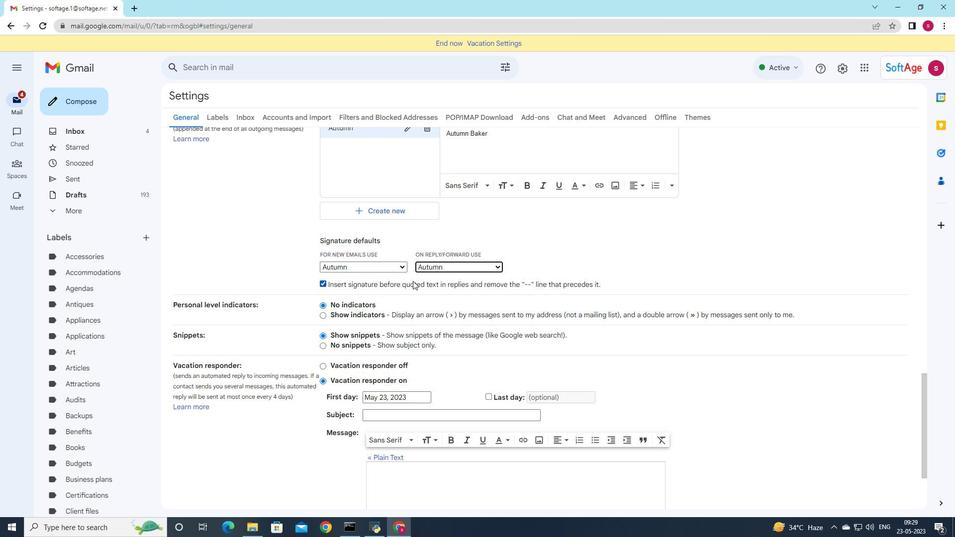 
Action: Mouse moved to (411, 281)
Screenshot: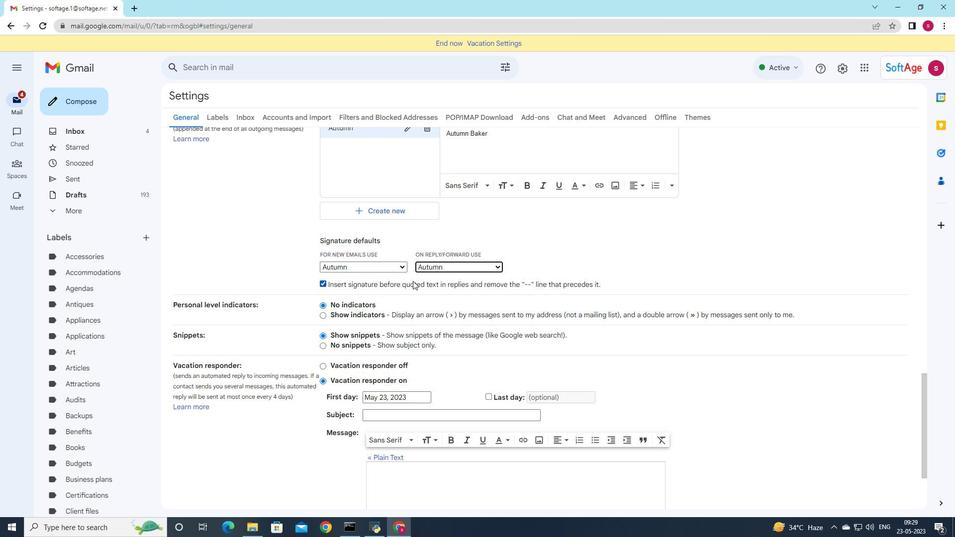 
Action: Mouse scrolled (411, 281) with delta (0, 0)
Screenshot: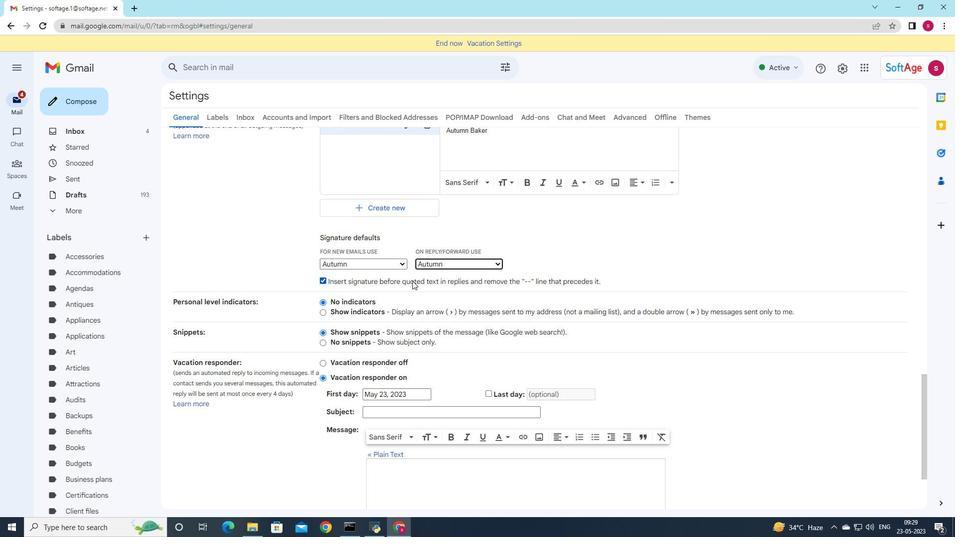 
Action: Mouse moved to (410, 284)
Screenshot: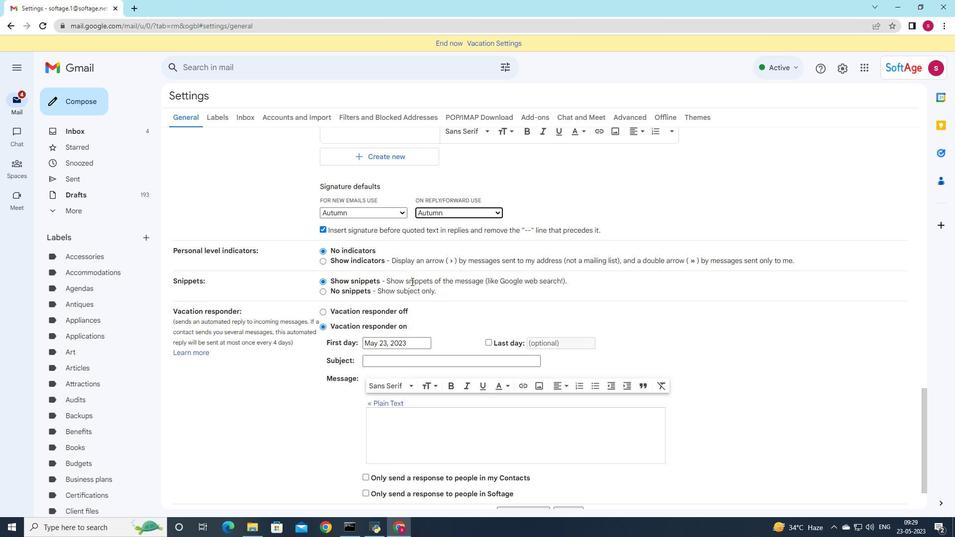 
Action: Mouse scrolled (410, 283) with delta (0, 0)
Screenshot: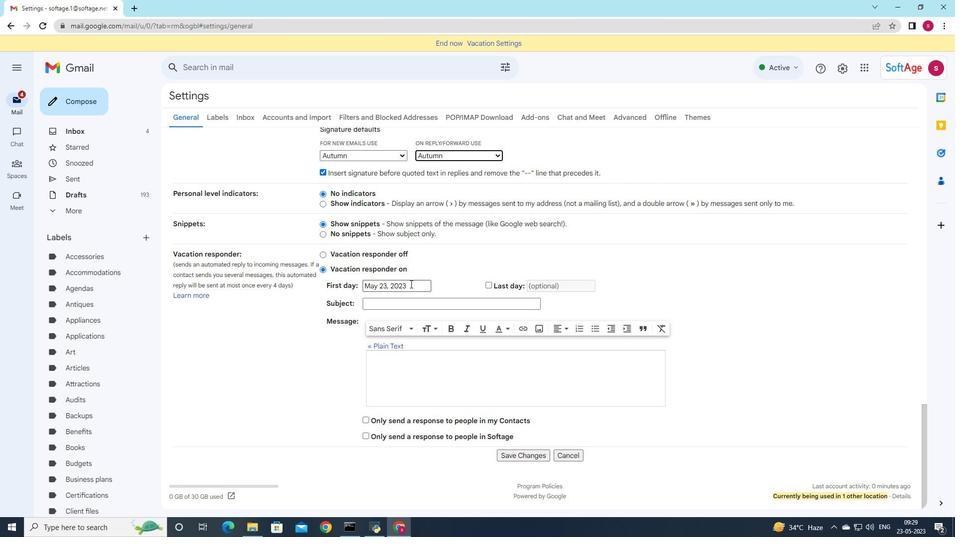 
Action: Mouse scrolled (410, 283) with delta (0, 0)
Screenshot: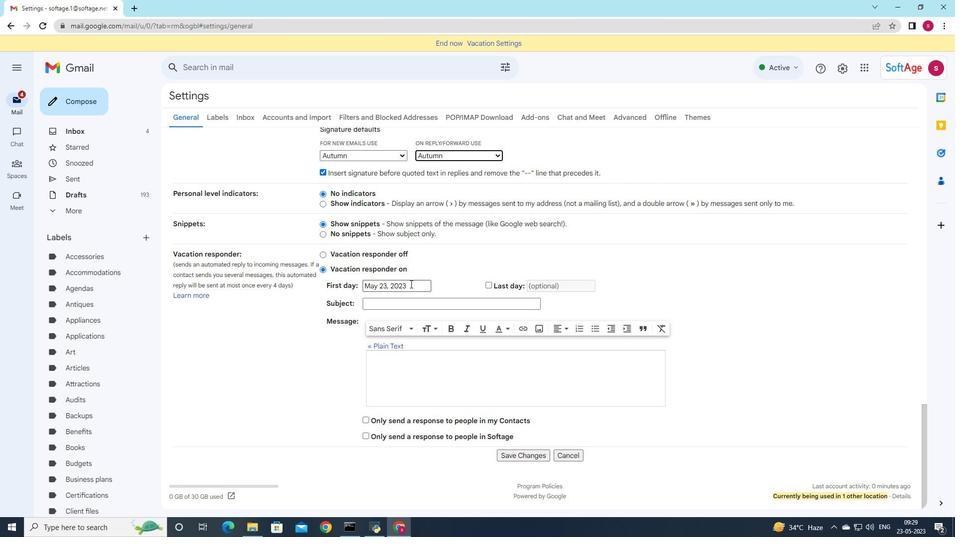 
Action: Mouse moved to (424, 308)
Screenshot: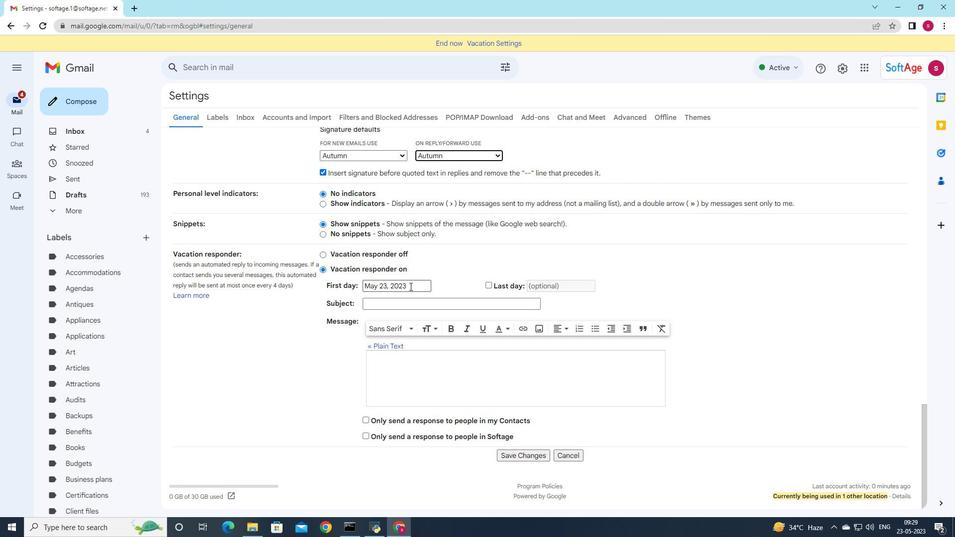 
Action: Mouse scrolled (410, 288) with delta (0, 0)
Screenshot: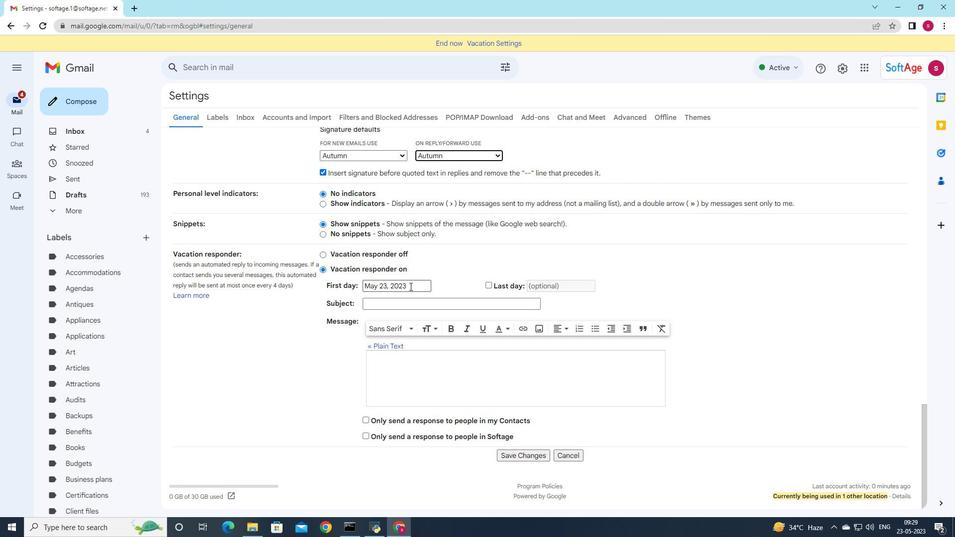 
Action: Mouse moved to (521, 459)
Screenshot: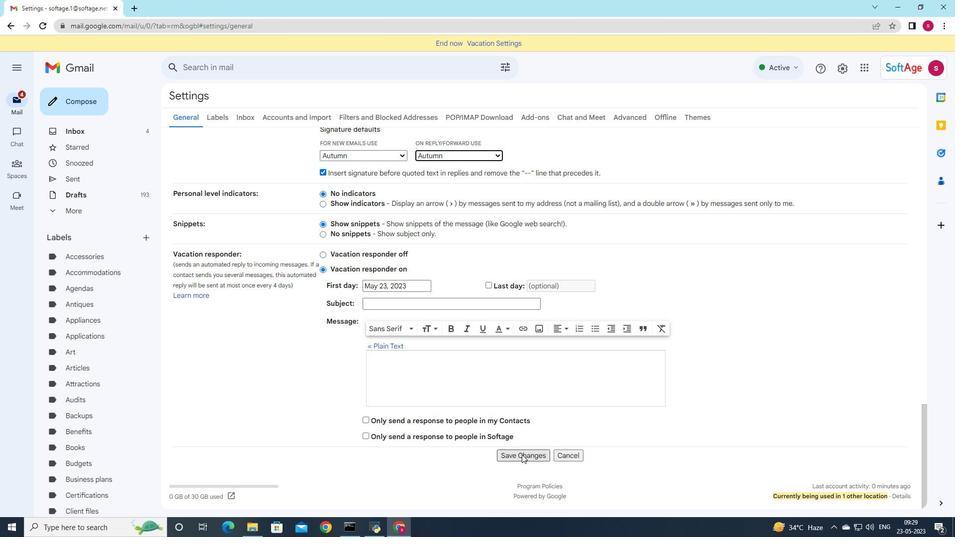 
Action: Mouse pressed left at (521, 459)
Screenshot: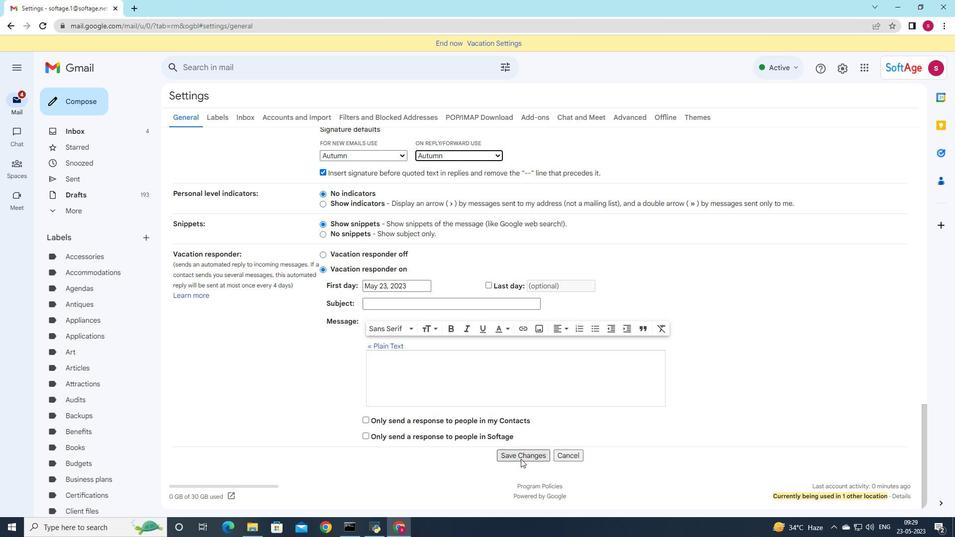 
Action: Mouse moved to (90, 102)
Screenshot: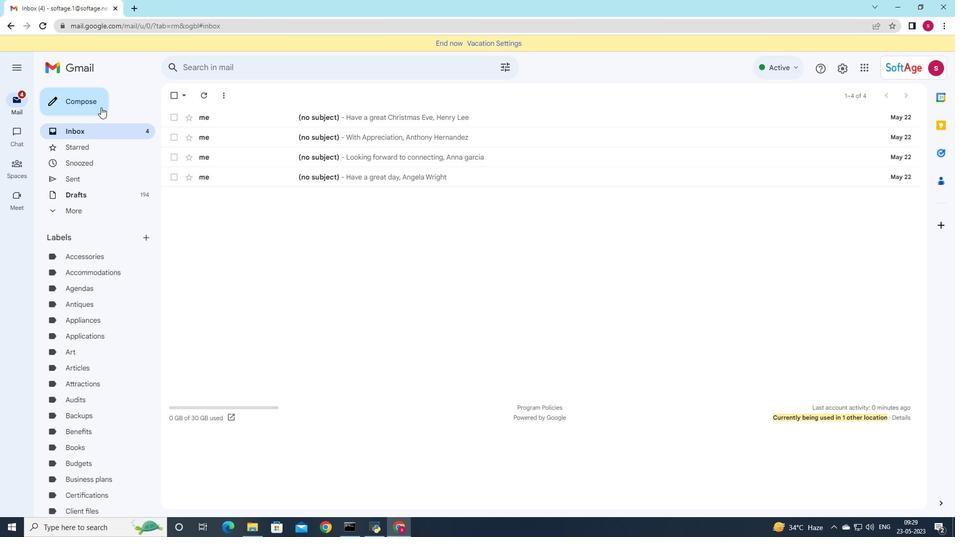 
Action: Mouse pressed left at (90, 102)
Screenshot: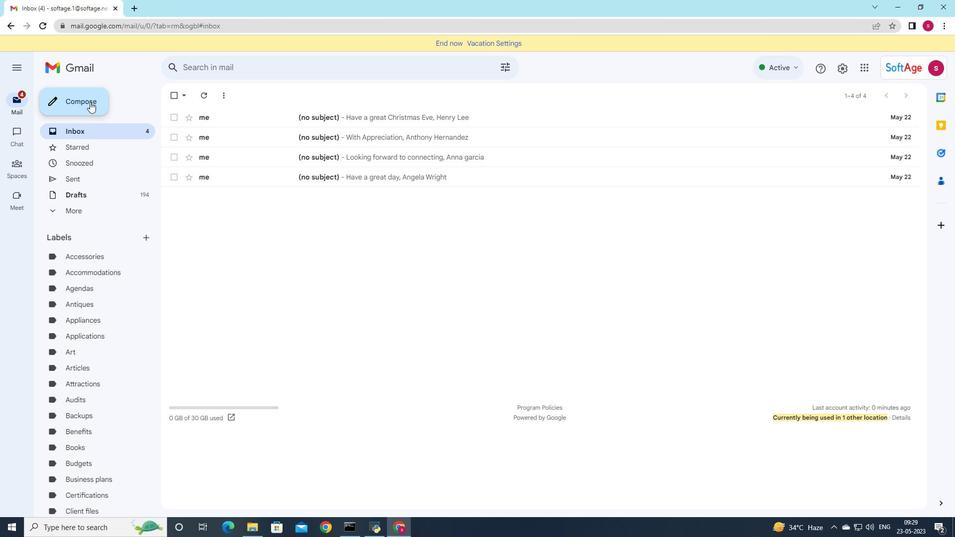 
Action: Mouse moved to (769, 267)
Screenshot: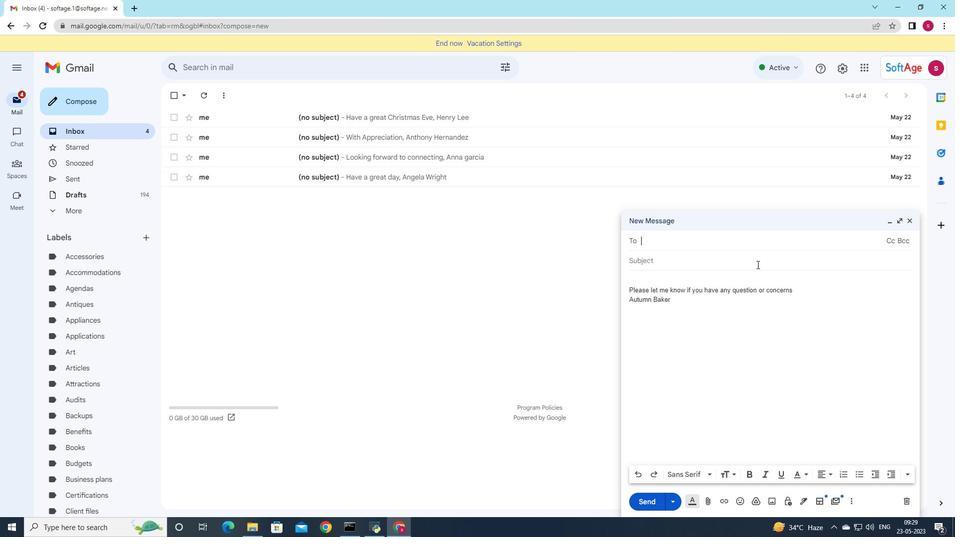 
Action: Key pressed softage.9
Screenshot: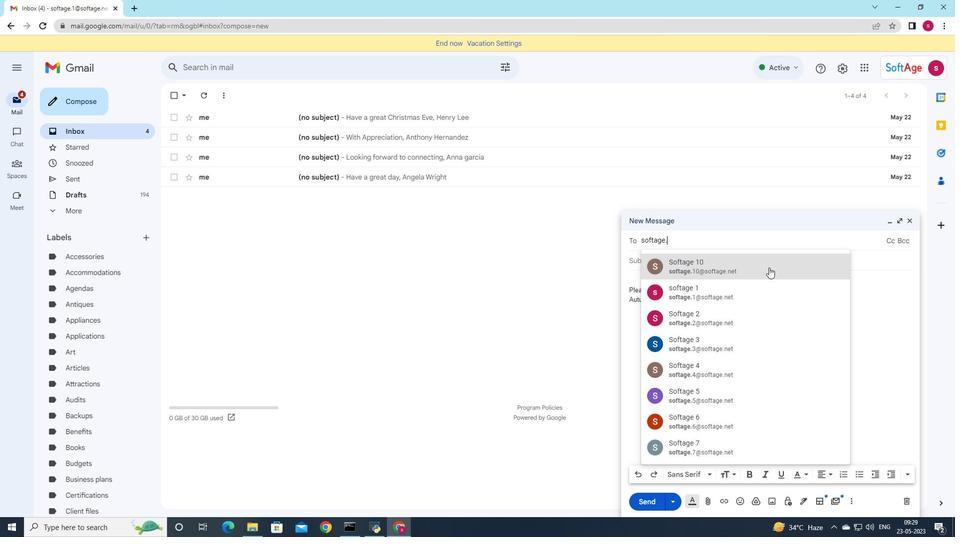 
Action: Mouse pressed left at (769, 267)
Screenshot: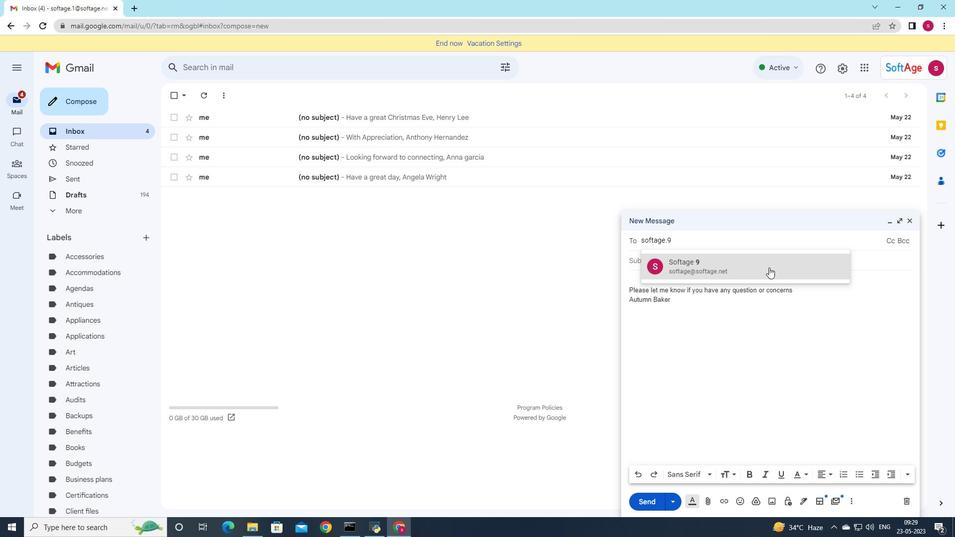 
Action: Mouse moved to (668, 275)
Screenshot: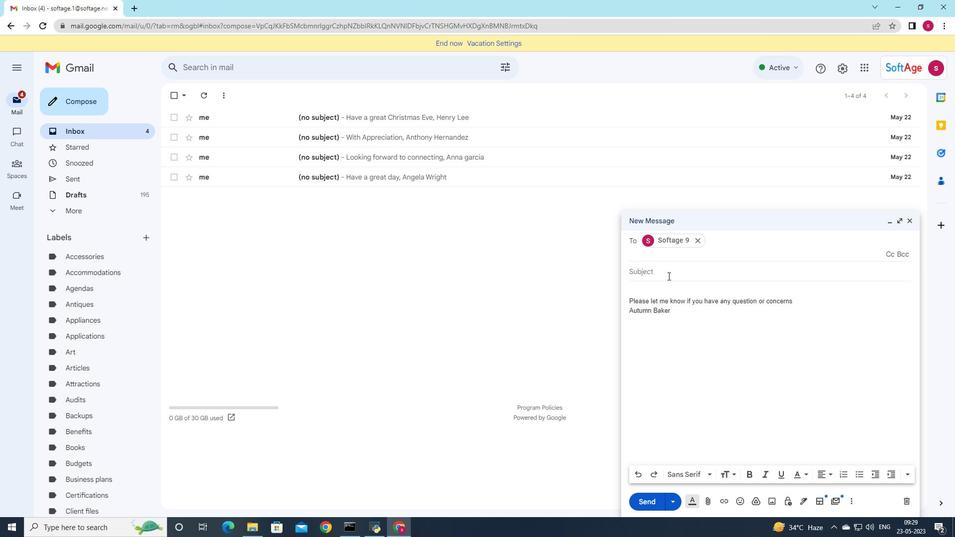 
Action: Mouse pressed left at (668, 275)
Screenshot: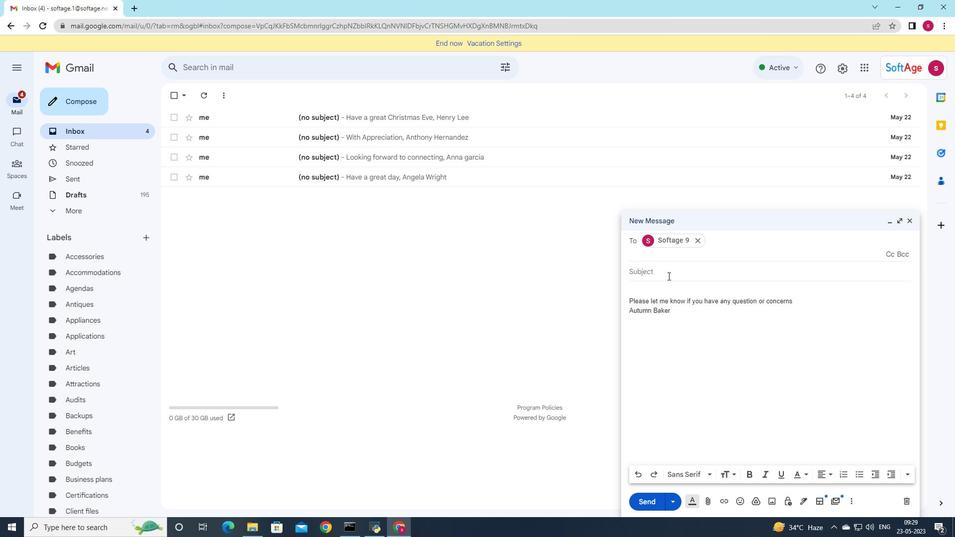 
Action: Mouse moved to (835, 257)
Screenshot: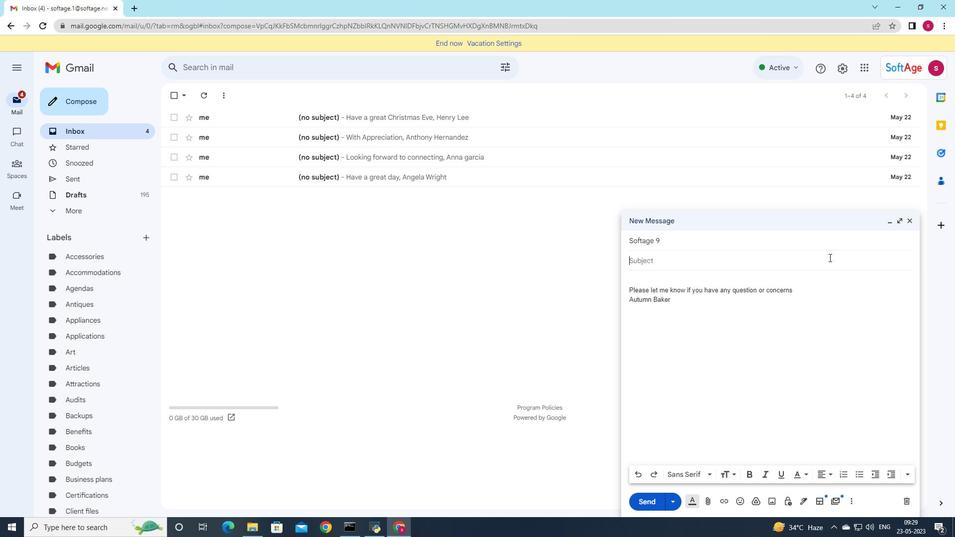 
Action: Key pressed <Key.shift>va<Key.backspace><Key.backspace><Key.shift><Key.shift><Key.shift><Key.shift><Key.shift><Key.shift><Key.shift><Key.shift><Key.shift><Key.shift><Key.shift><Key.shift><Key.shift><Key.shift><Key.shift>Vacation<Key.space>request
Screenshot: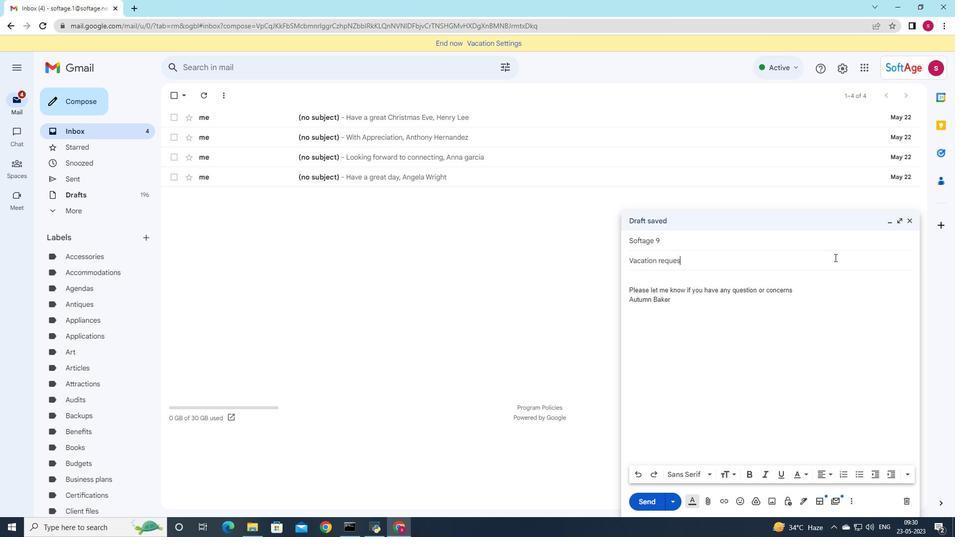
Action: Mouse moved to (760, 330)
Screenshot: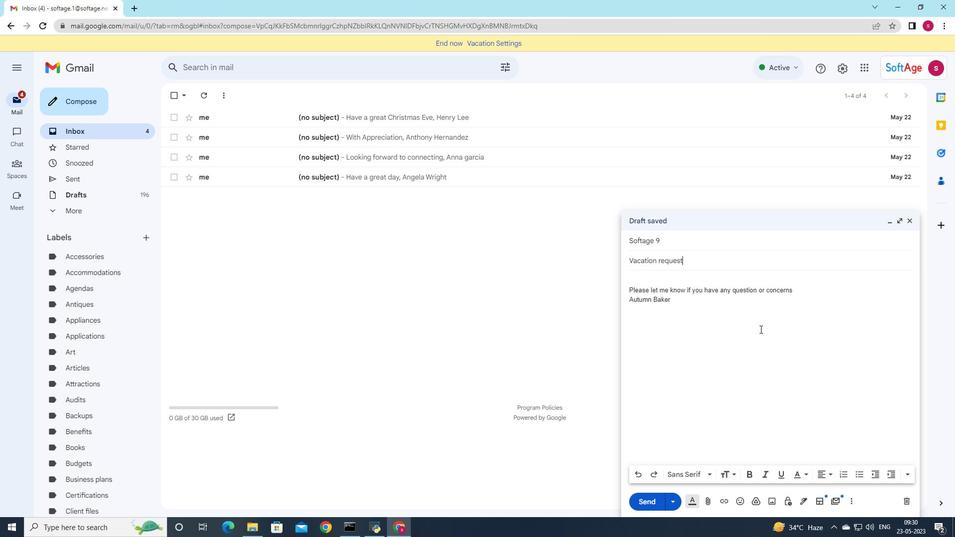 
Action: Mouse scrolled (760, 330) with delta (0, 0)
Screenshot: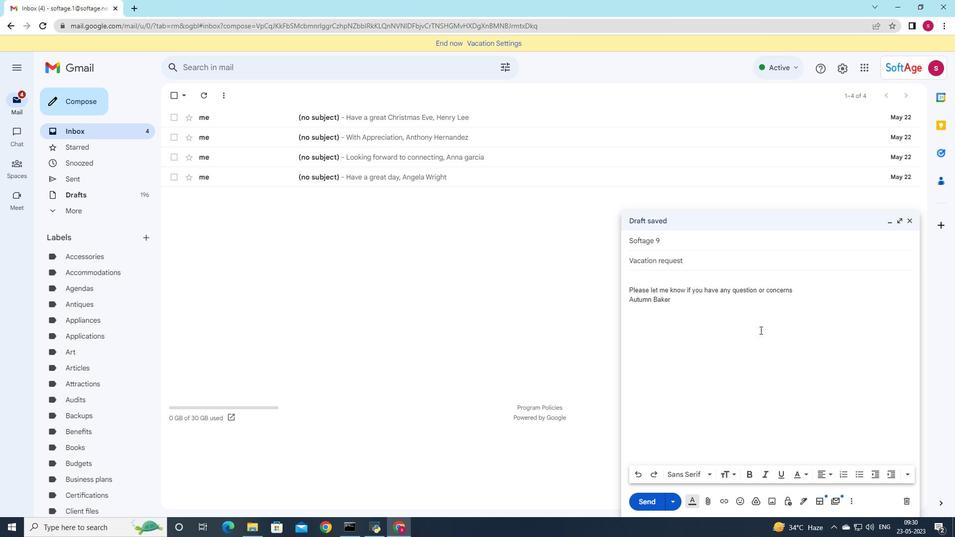 
Action: Mouse scrolled (760, 330) with delta (0, 0)
Screenshot: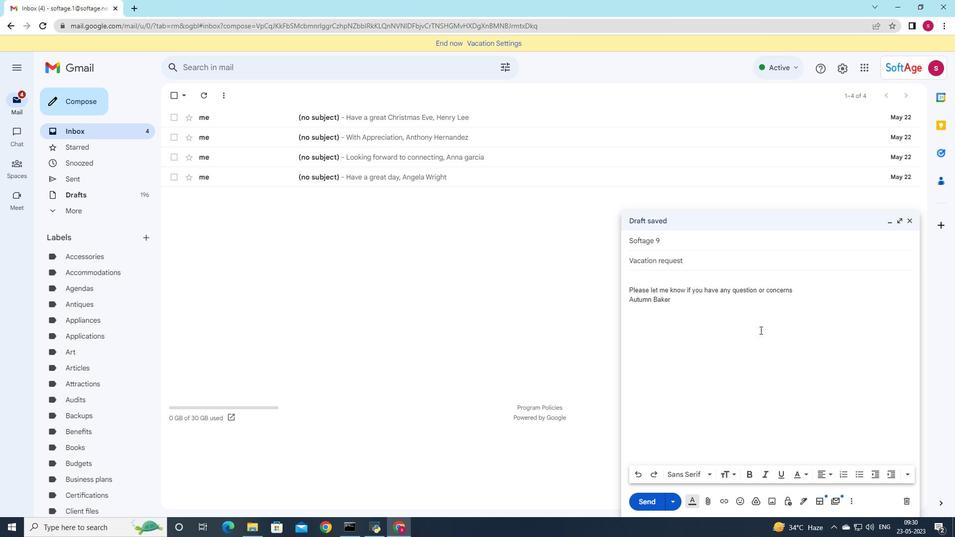 
Action: Mouse scrolled (760, 330) with delta (0, 0)
Screenshot: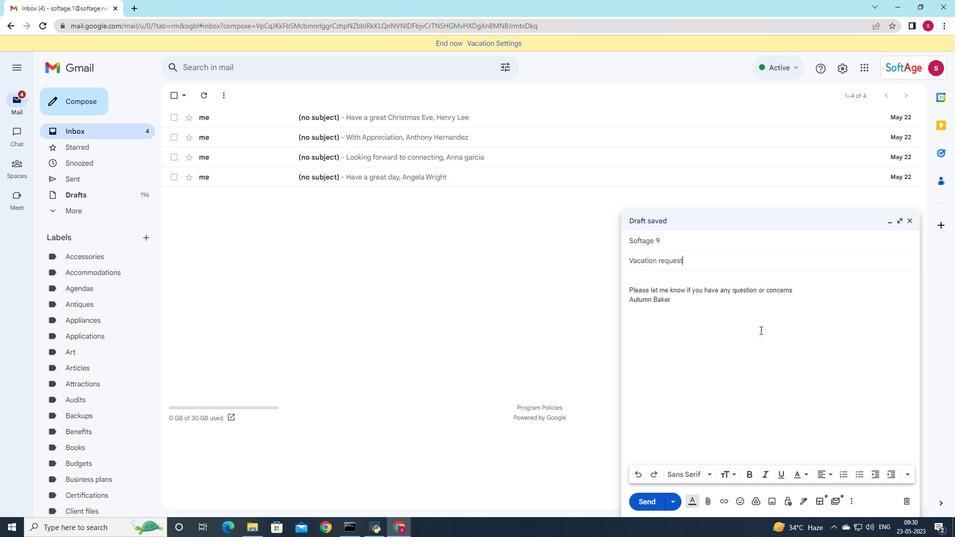 
Action: Mouse moved to (707, 502)
Screenshot: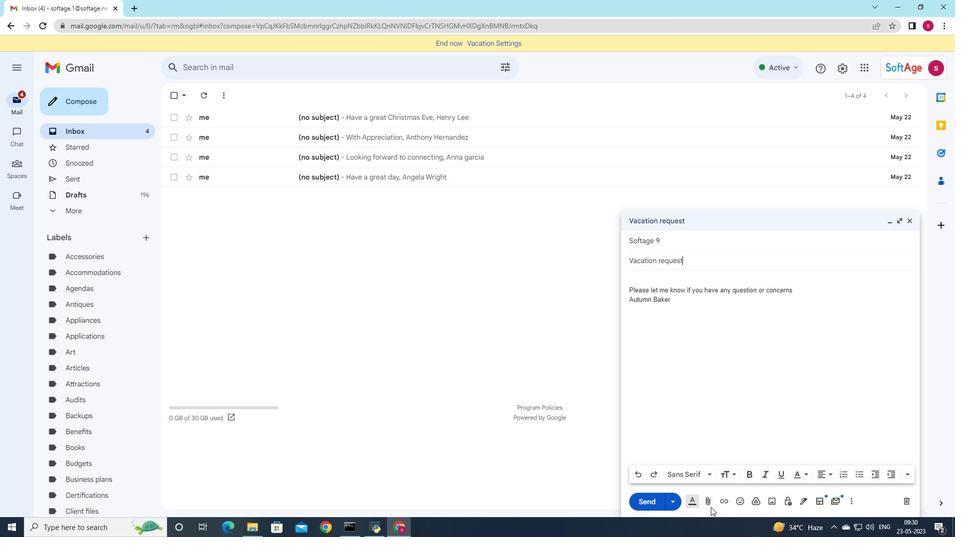 
Action: Mouse pressed left at (707, 502)
Screenshot: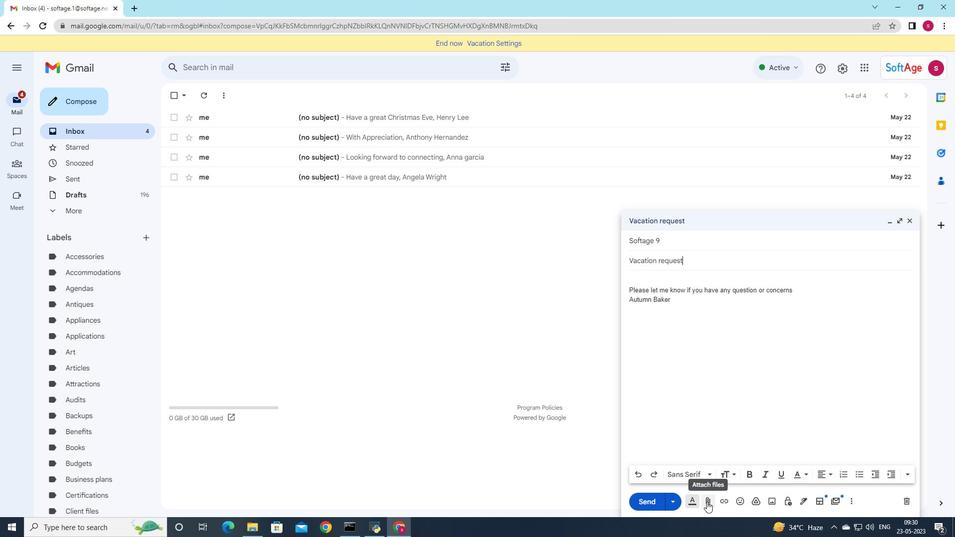 
Action: Mouse moved to (160, 72)
Screenshot: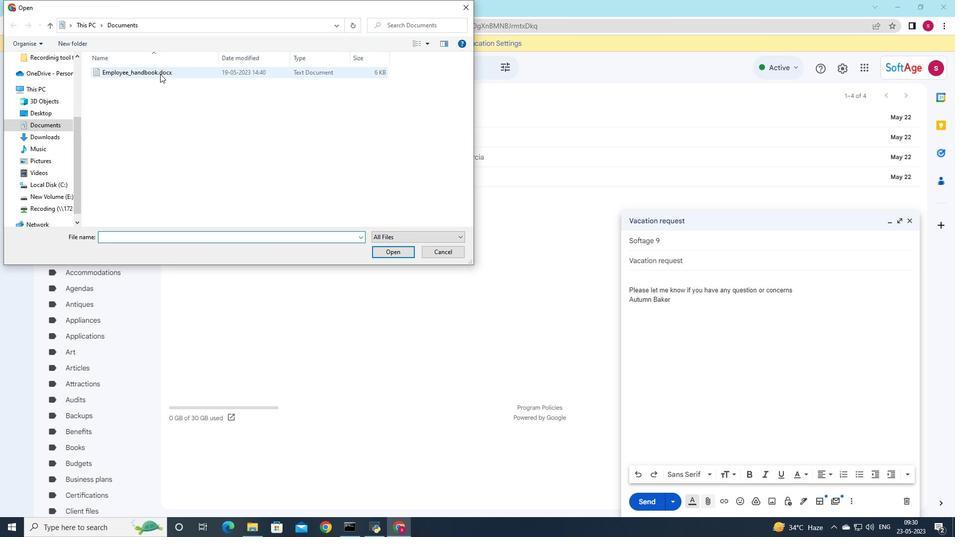 
Action: Mouse pressed left at (160, 72)
Screenshot: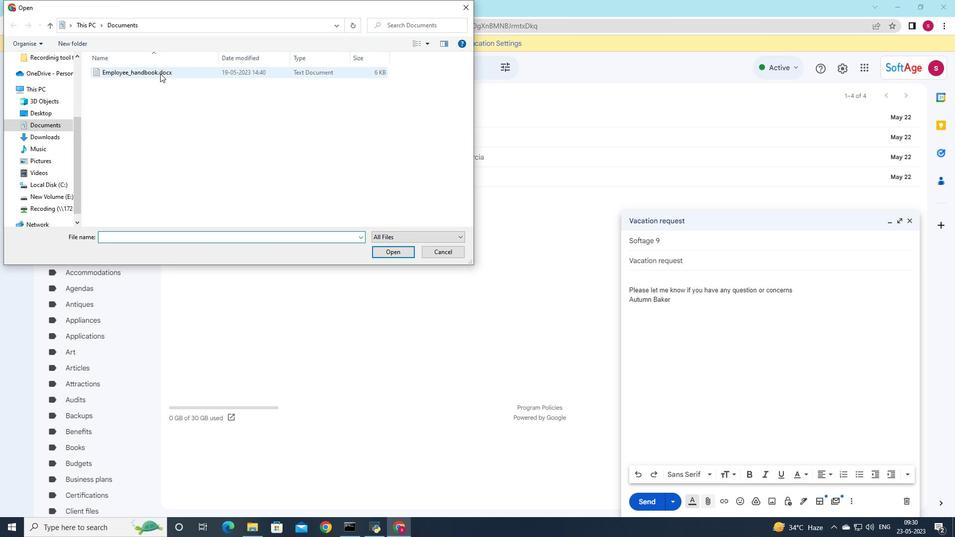 
Action: Mouse moved to (183, 71)
Screenshot: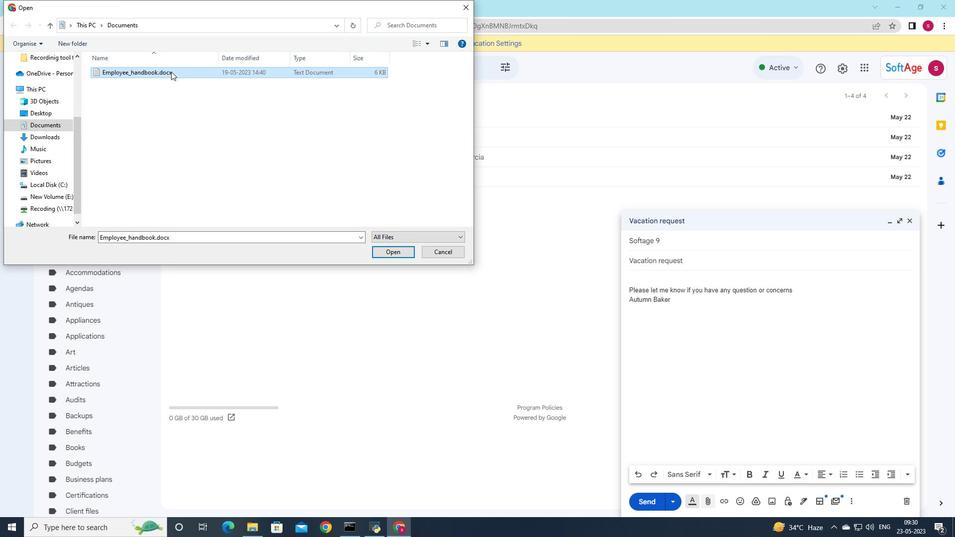 
Action: Mouse pressed left at (183, 71)
Screenshot: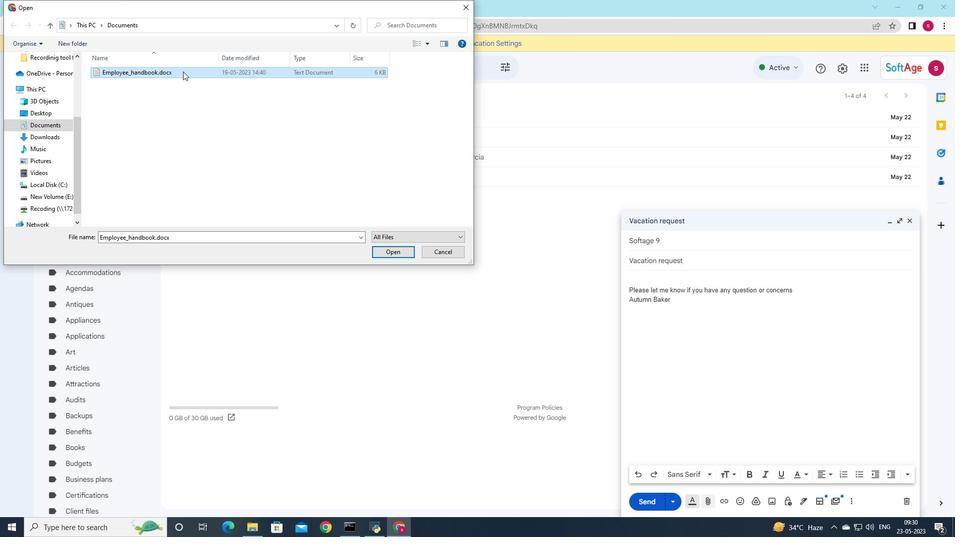 
Action: Mouse moved to (191, 76)
Screenshot: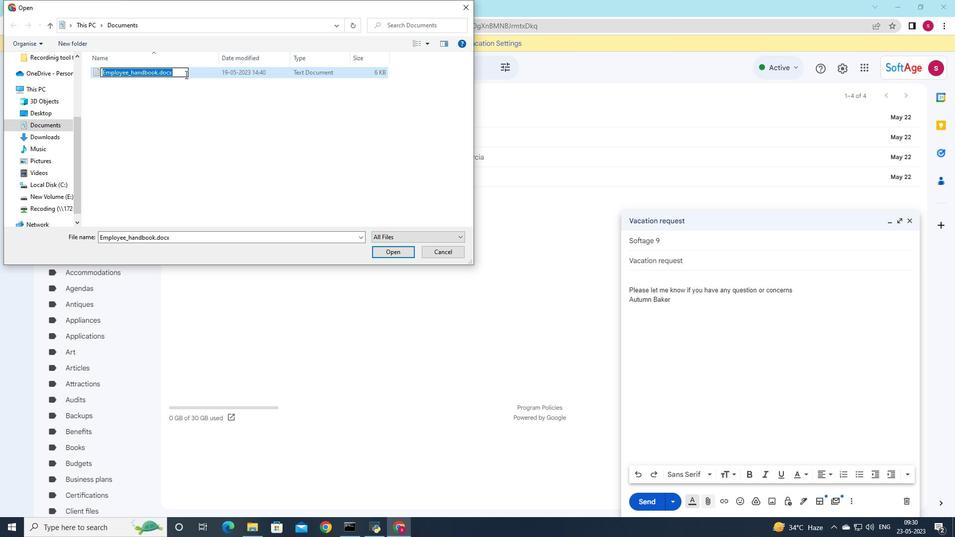 
Action: Key pressed <Key.shift>market<Key.backspace><Key.backspace><Key.backspace><Key.backspace><Key.backspace><Key.backspace><Key.shift>Marketo<Key.backspace>ing<Key.space><Key.shift><Key.shift><Key.shift><Key.shift><Key.shift><Key.shift><Key.shift><Key.shift><Key.shift><Key.shift><Key.shift><Key.shift><Key.shift><Key.shift><Key.shift>_strategy.pptx
Screenshot: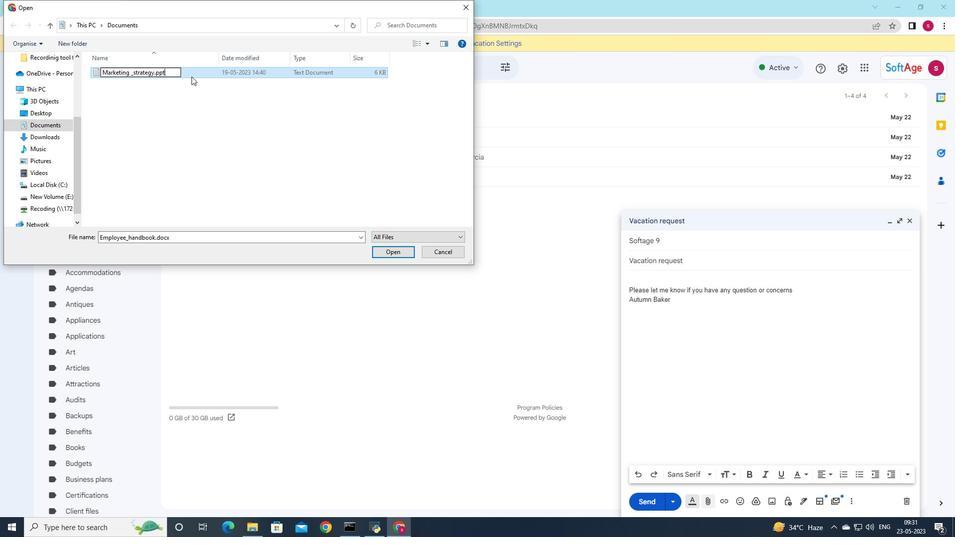 
Action: Mouse moved to (239, 72)
Screenshot: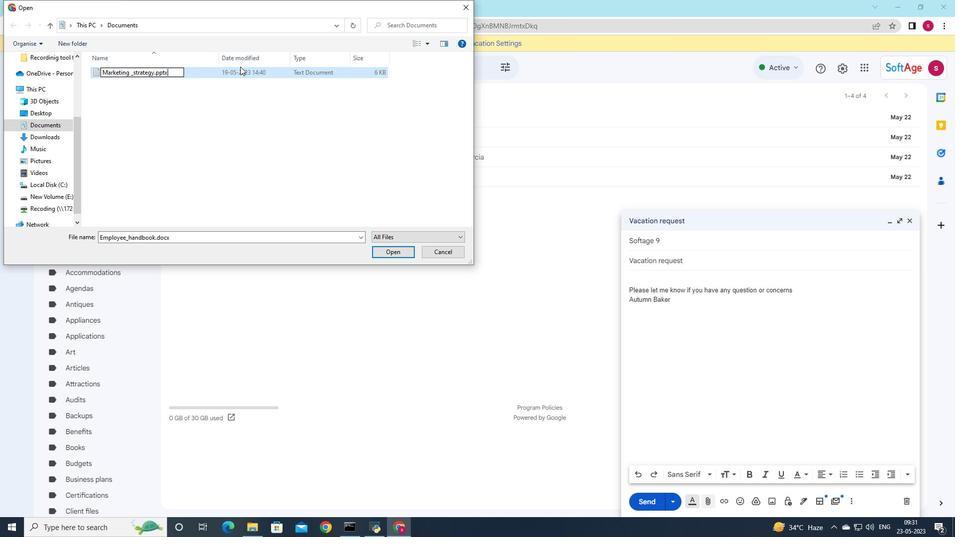 
Action: Mouse pressed left at (239, 72)
Screenshot: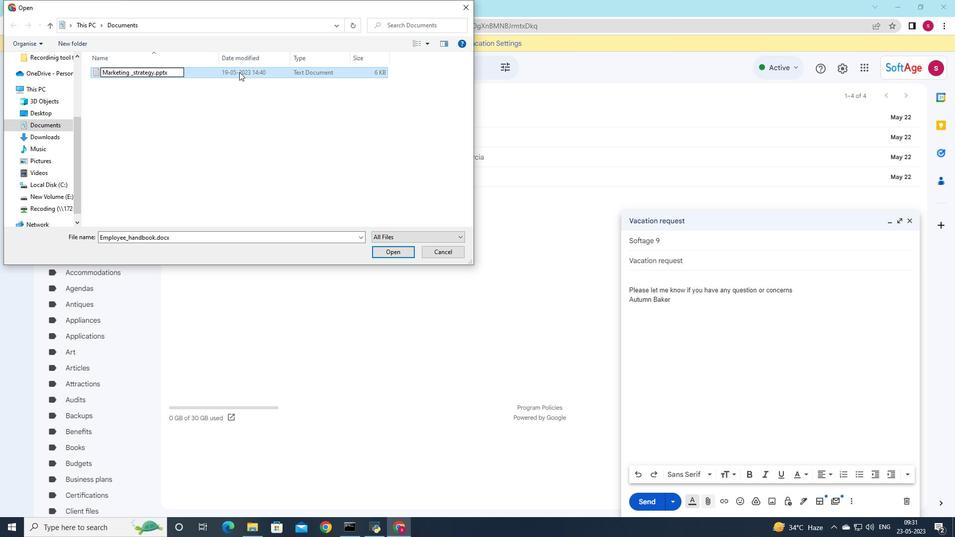 
Action: Mouse moved to (399, 251)
Screenshot: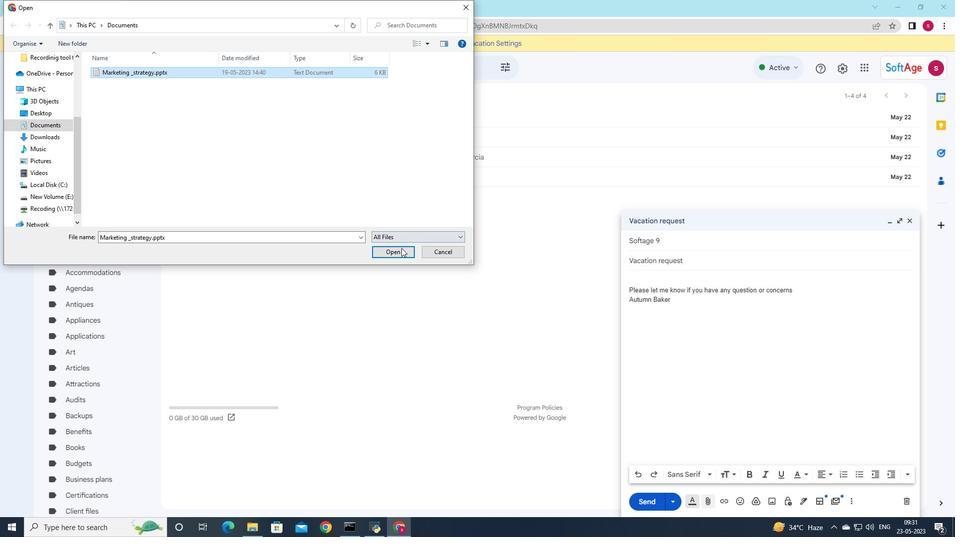 
Action: Mouse pressed left at (399, 251)
Screenshot: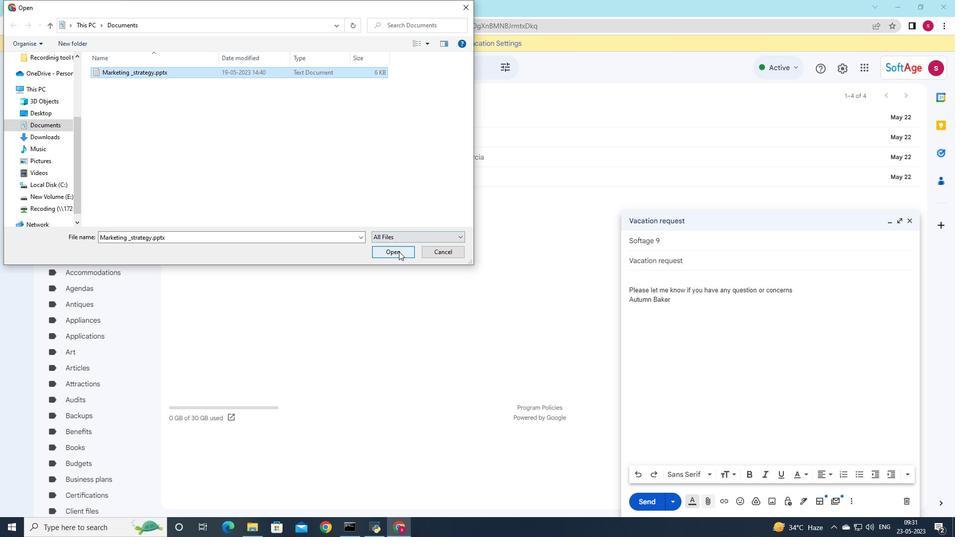 
Action: Mouse moved to (741, 379)
Screenshot: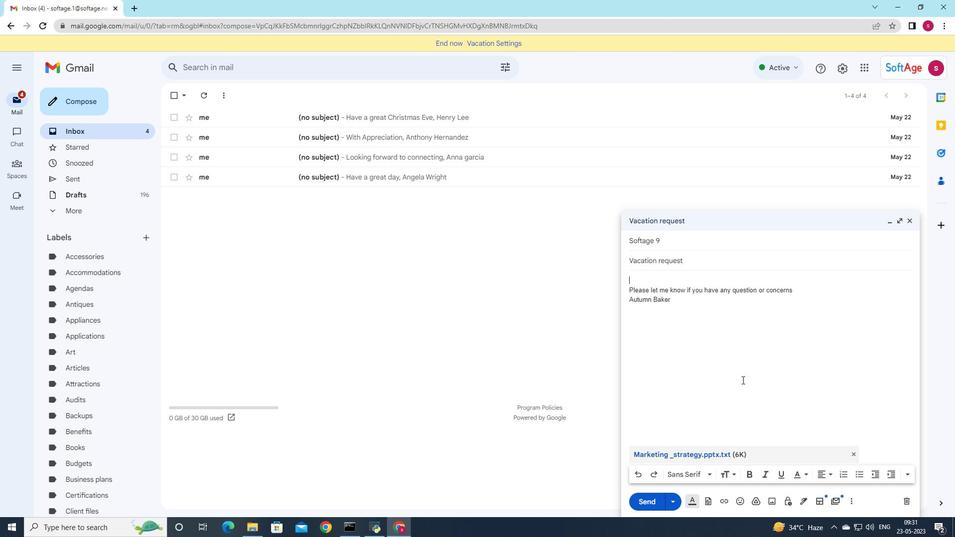 
Action: Key pressed <Key.backspace>
Screenshot: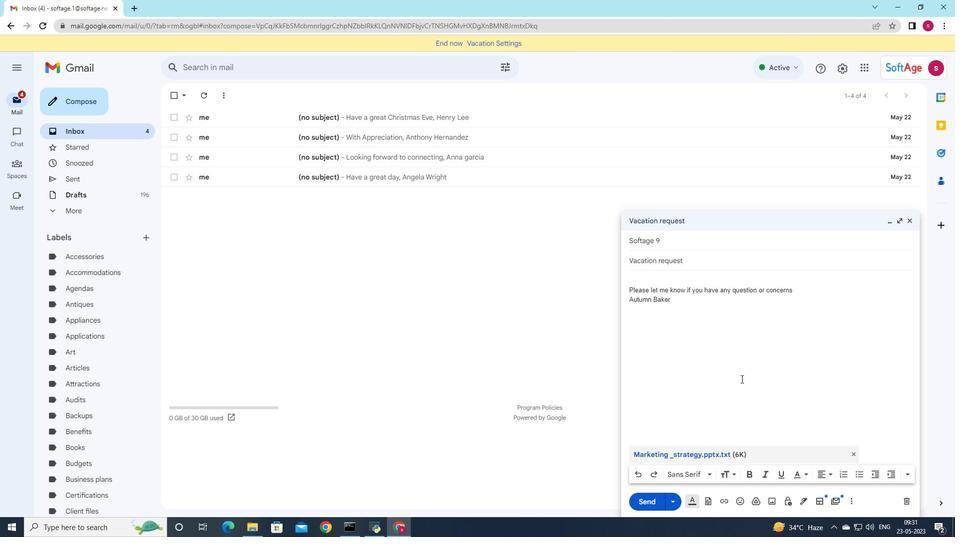 
Action: Mouse moved to (627, 289)
Screenshot: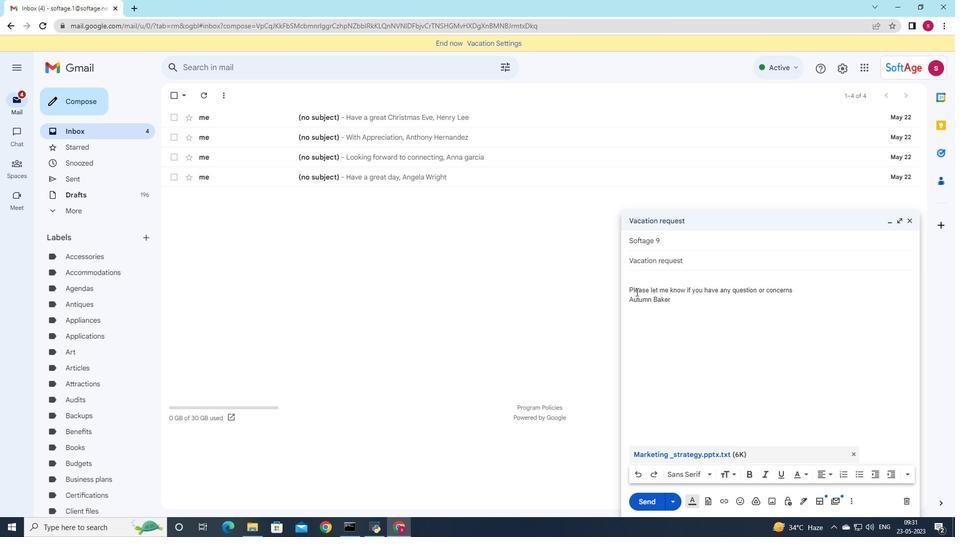 
Action: Mouse pressed left at (627, 289)
Screenshot: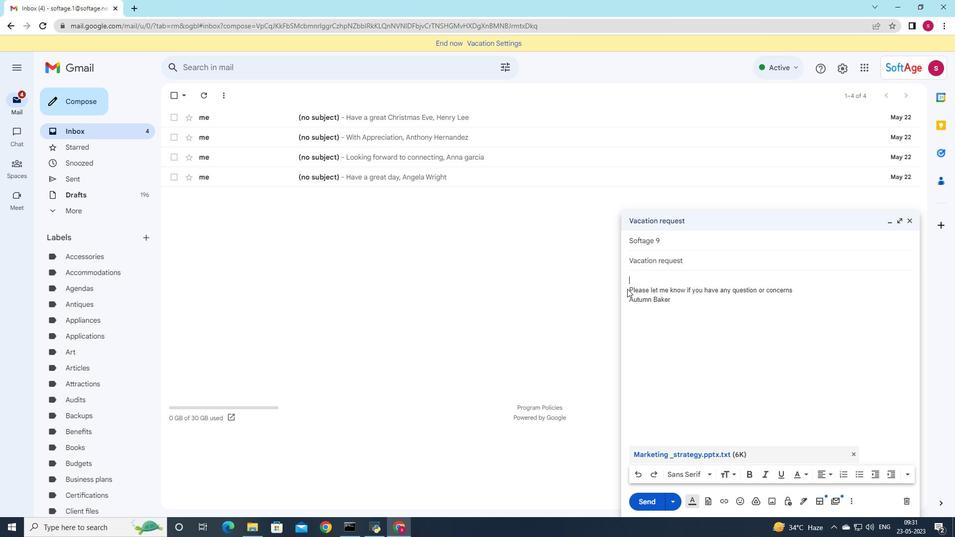 
Action: Mouse moved to (630, 289)
Screenshot: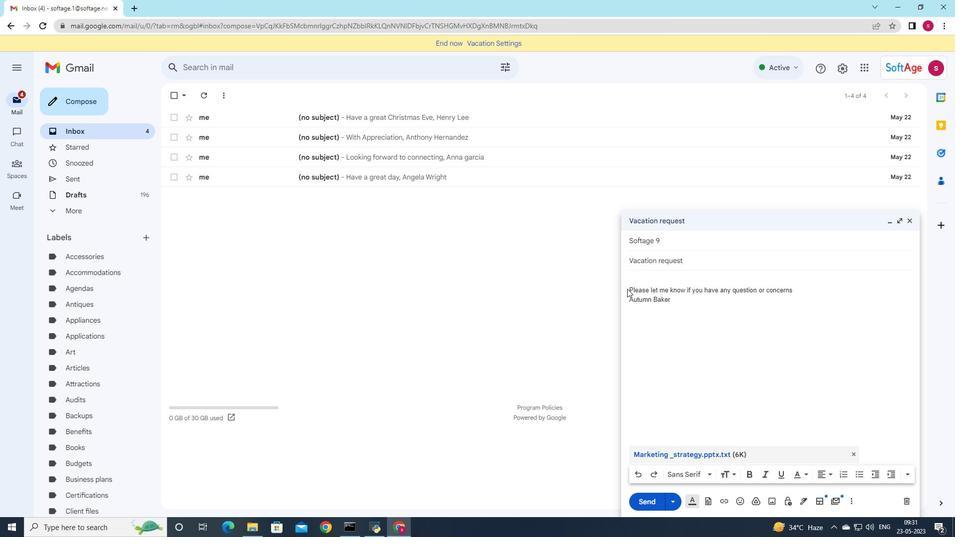 
Action: Mouse pressed left at (630, 289)
Screenshot: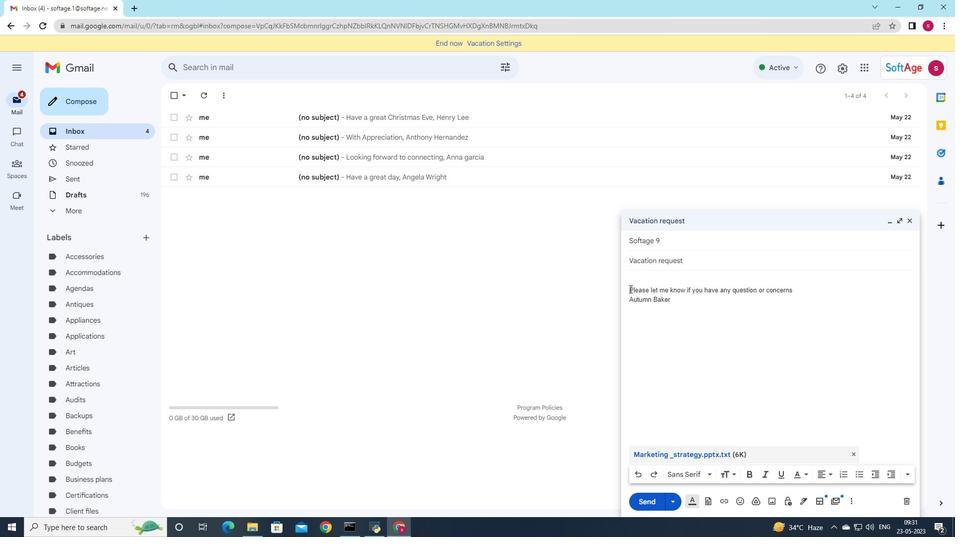 
Action: Mouse moved to (803, 292)
Screenshot: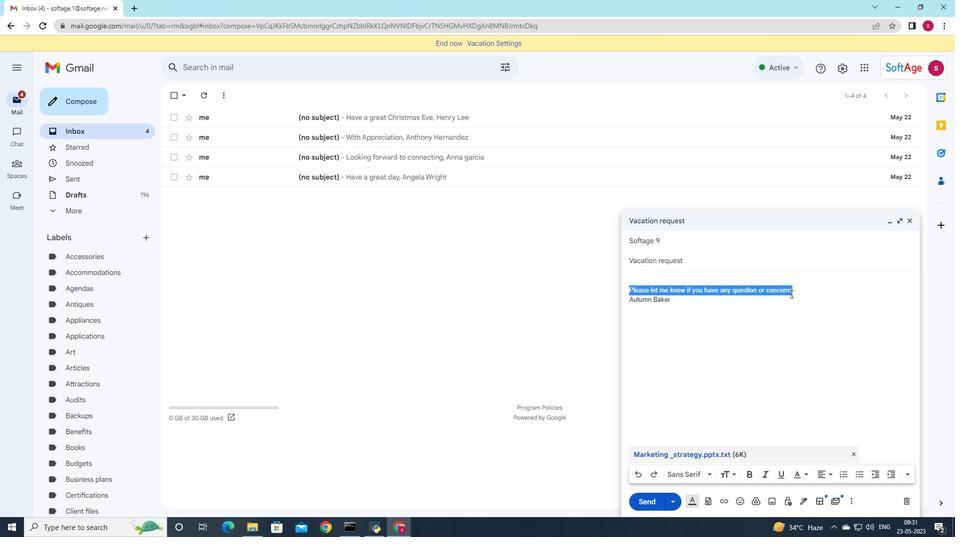
Action: Key pressed <Key.delete><Key.backspace>
Screenshot: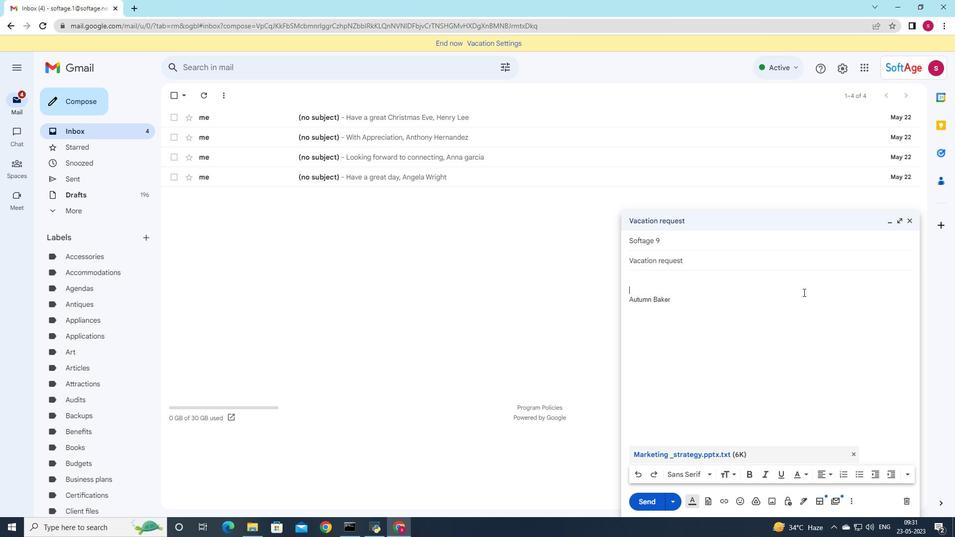 
Action: Mouse moved to (805, 339)
Screenshot: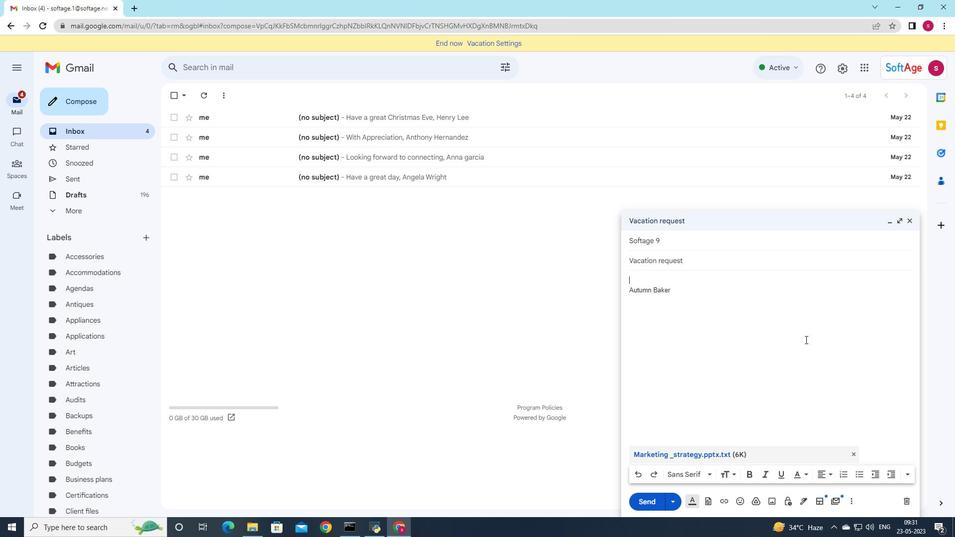 
Action: Key pressed <Key.shift>I<Key.space>will<Key.space>review<Key.space>this<Key.space>document<Key.space>and<Key.space>get<Key.space>back<Key.space>to<Key.space>you<Key.space>shortly
Screenshot: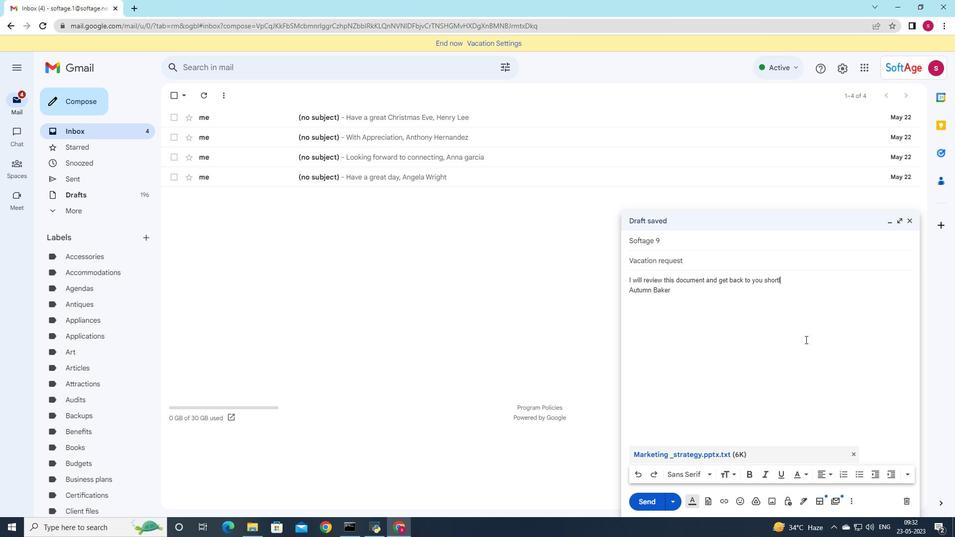 
Action: Mouse moved to (799, 375)
Screenshot: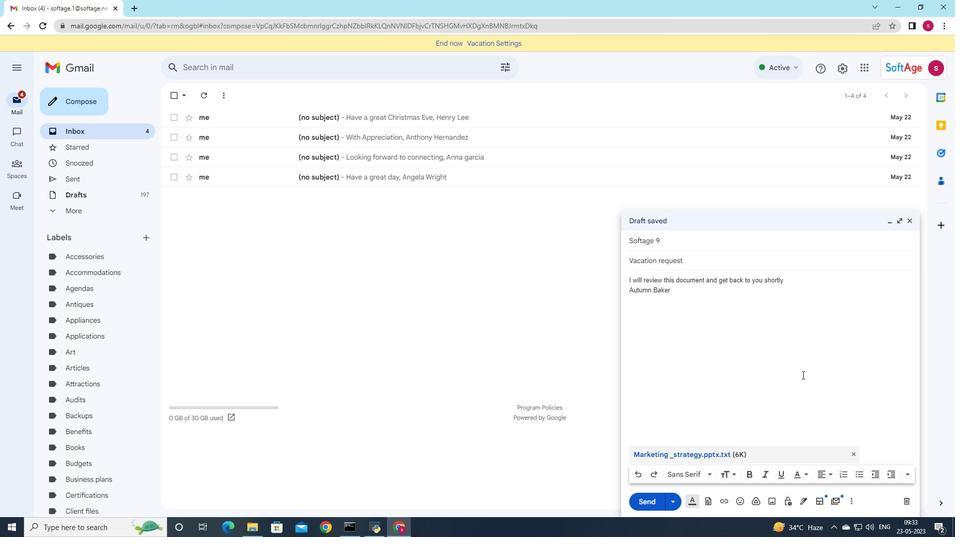 
Action: Mouse scrolled (799, 374) with delta (0, 0)
Screenshot: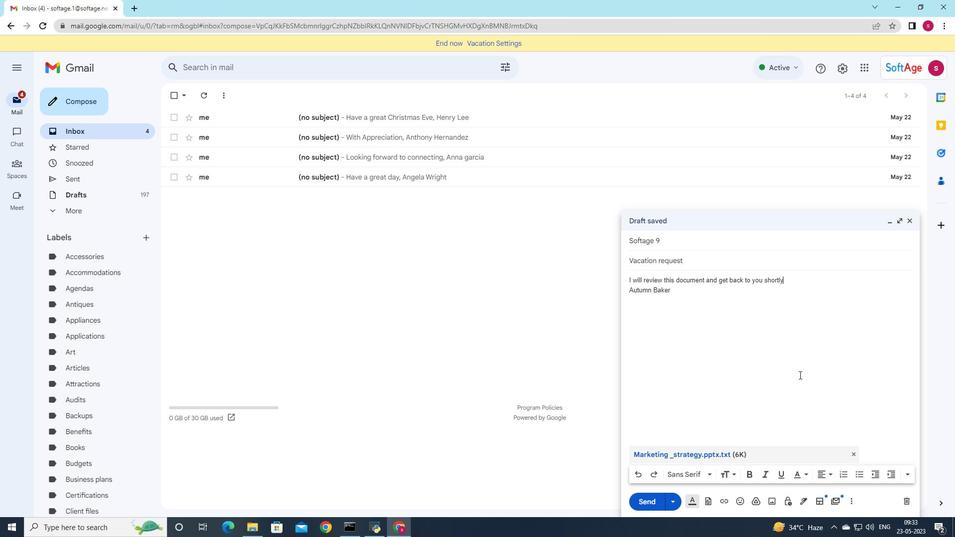 
Action: Mouse scrolled (799, 374) with delta (0, 0)
Screenshot: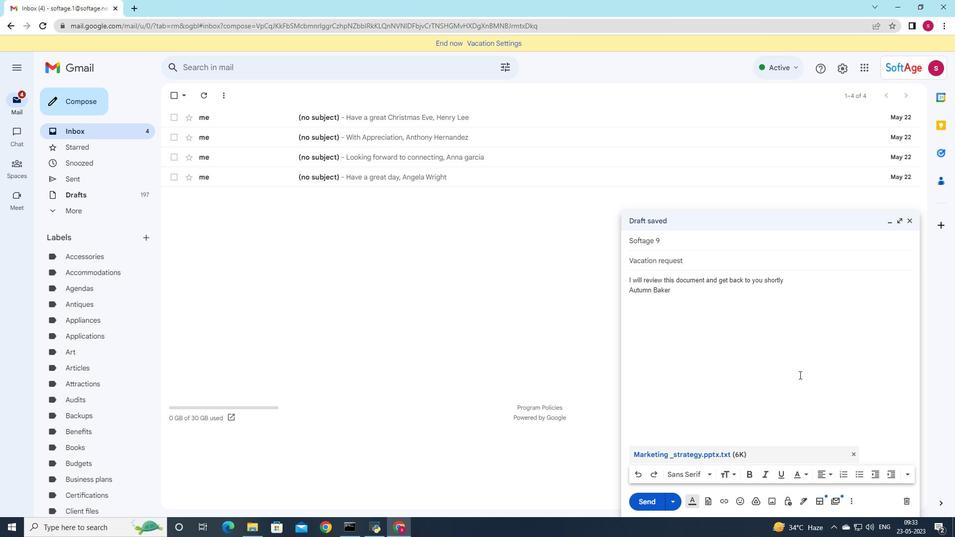 
Action: Mouse moved to (650, 501)
Screenshot: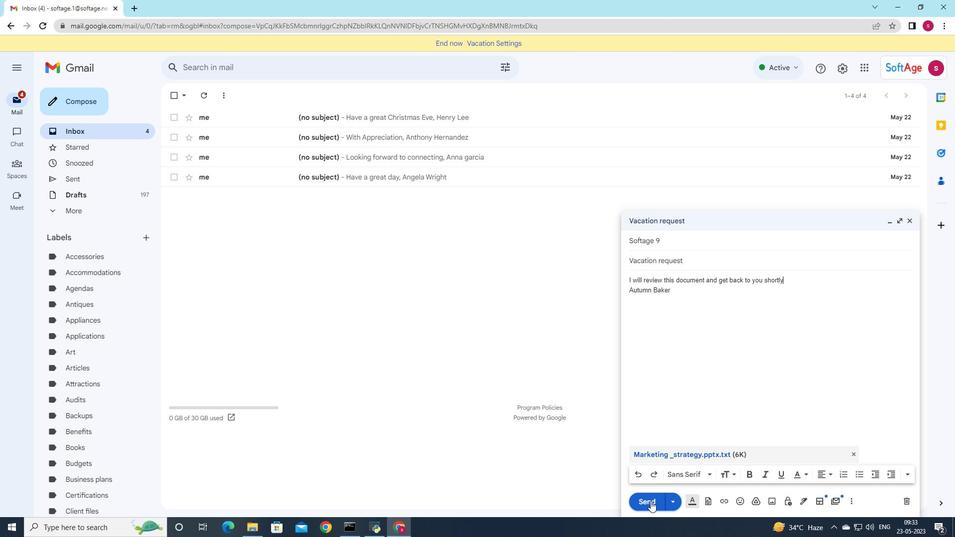 
Action: Mouse pressed left at (650, 501)
Screenshot: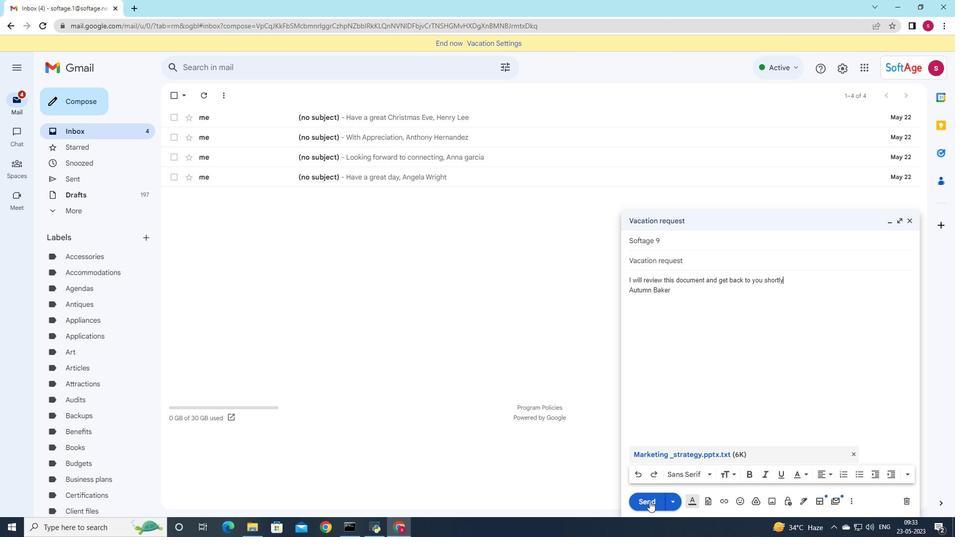 
Action: Mouse moved to (76, 95)
Screenshot: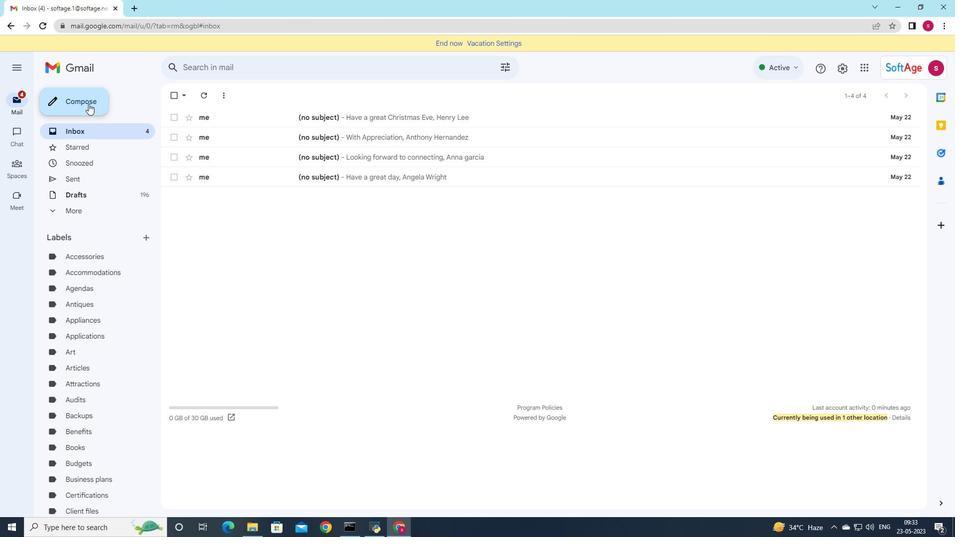 
Action: Mouse pressed left at (76, 95)
Screenshot: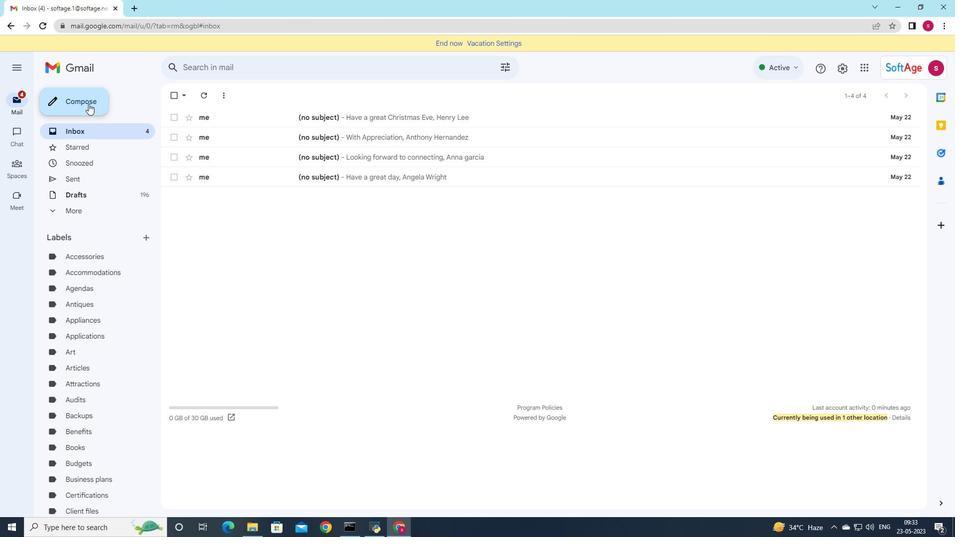 
Action: Mouse moved to (82, 177)
Screenshot: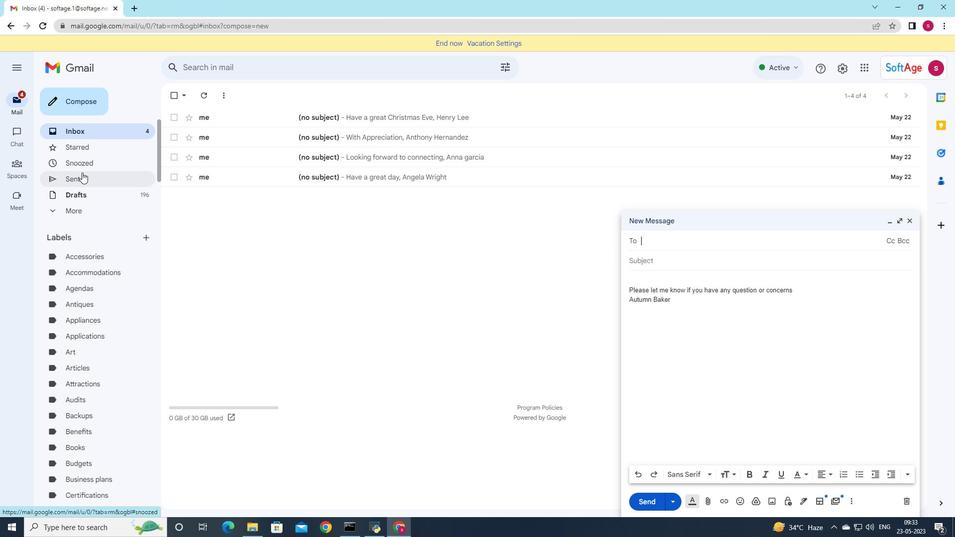 
Action: Mouse pressed left at (82, 177)
Screenshot: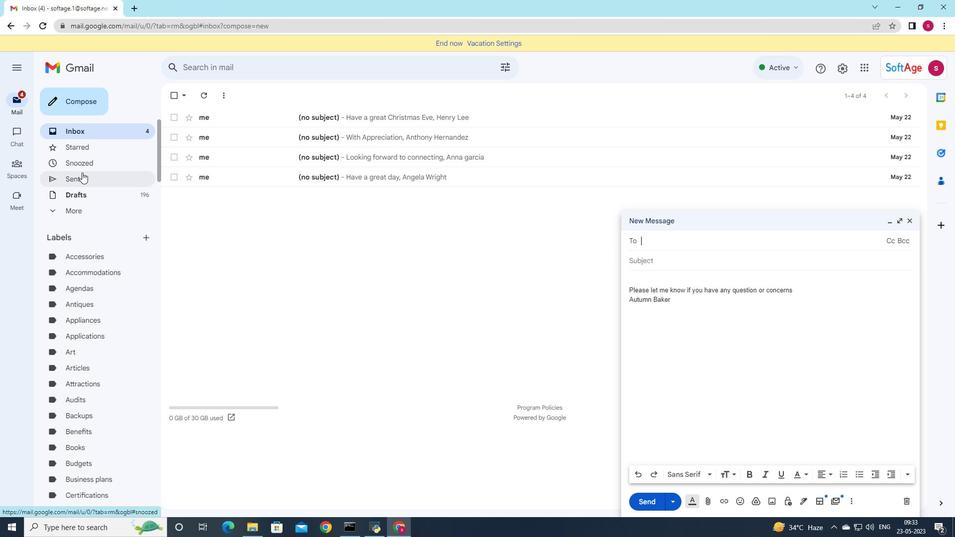 
Action: Mouse moved to (413, 153)
Screenshot: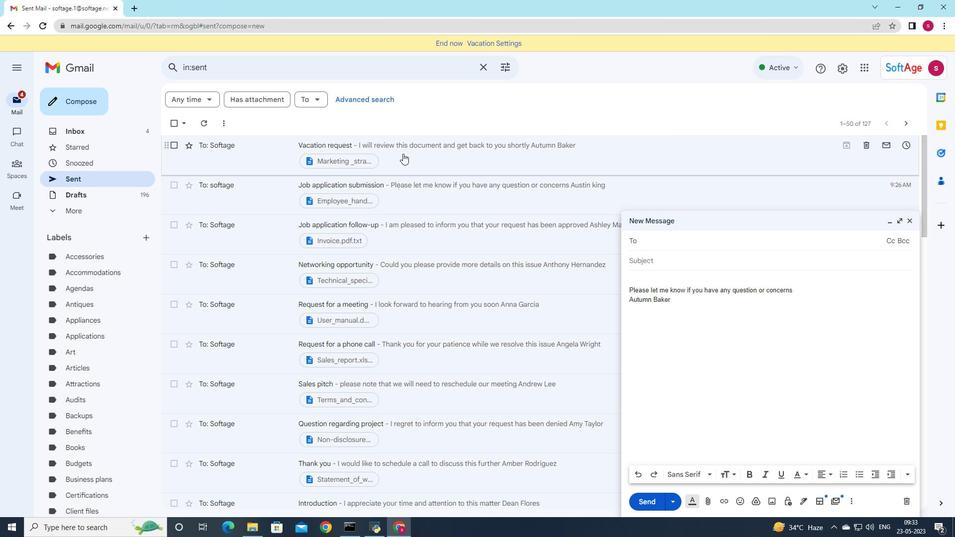 
Action: Mouse pressed left at (413, 153)
Screenshot: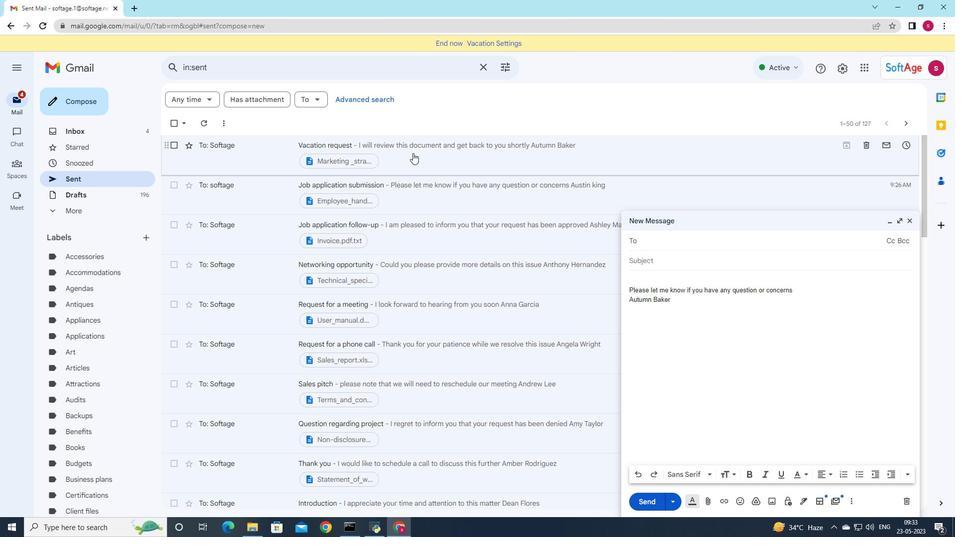 
Action: Mouse moved to (911, 222)
Screenshot: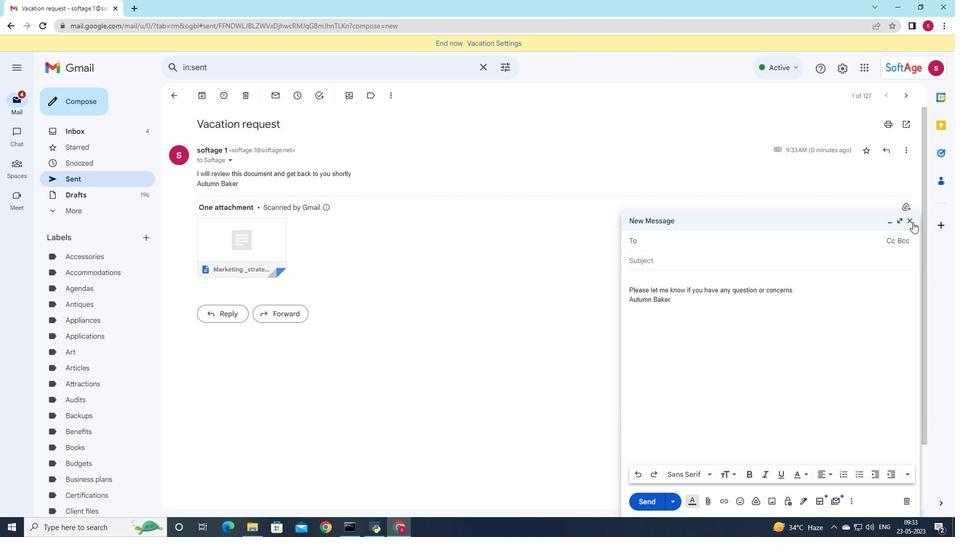 
Action: Mouse pressed left at (911, 222)
Screenshot: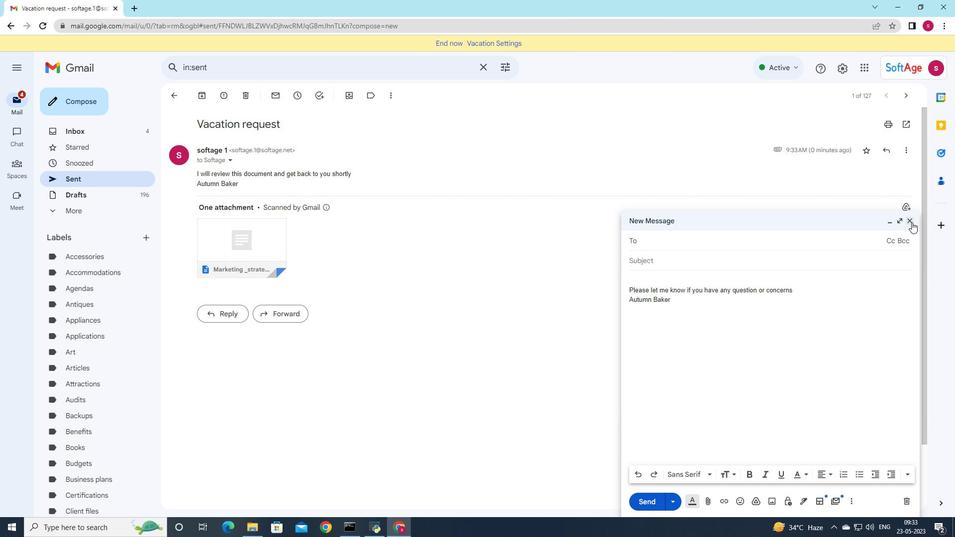 
Action: Mouse moved to (146, 239)
Screenshot: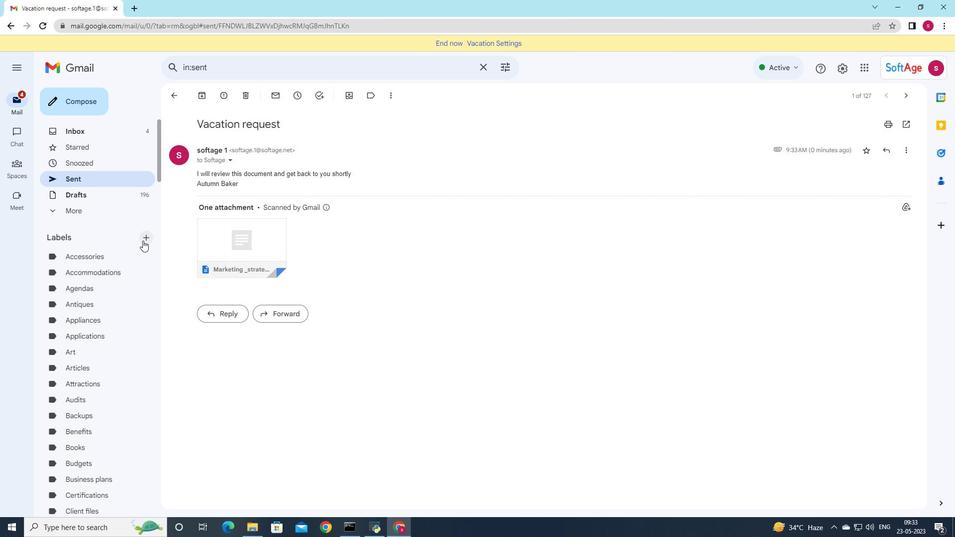 
Action: Mouse pressed left at (146, 239)
Screenshot: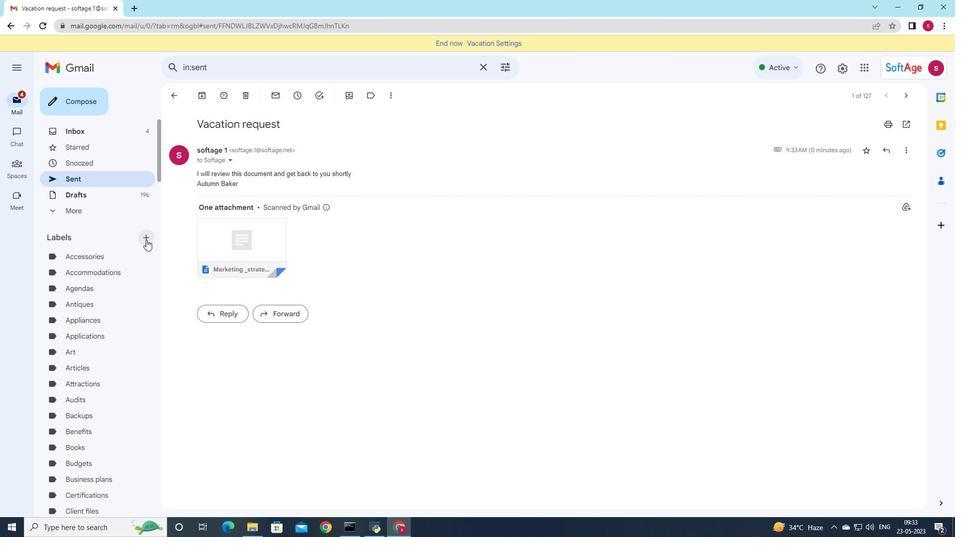 
Action: Mouse moved to (479, 263)
Screenshot: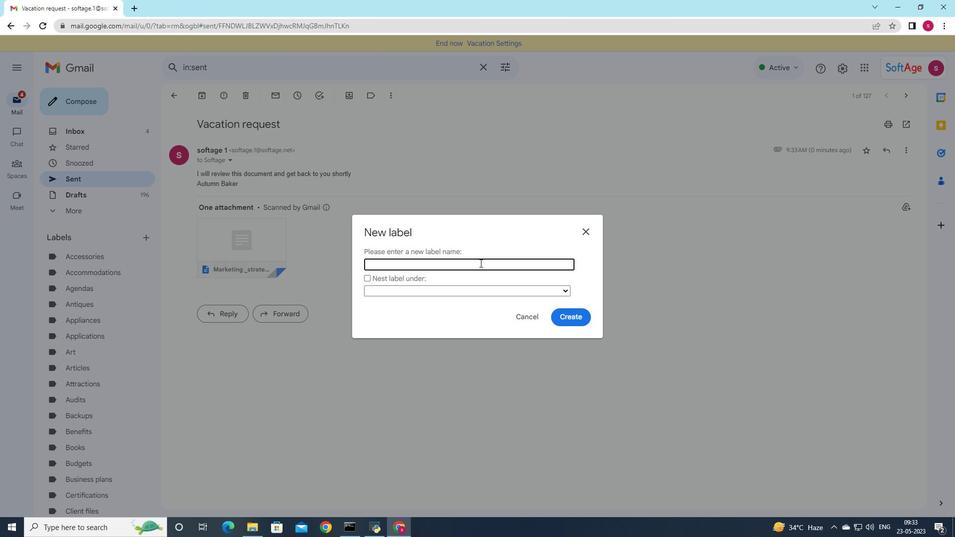 
Action: Key pressed <Key.shift>Resumes
Screenshot: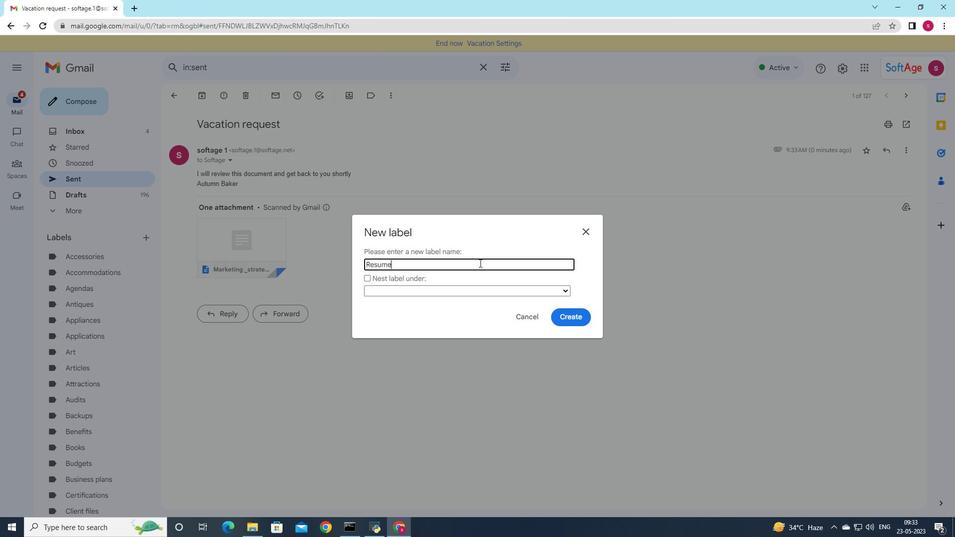 
Action: Mouse moved to (571, 313)
Screenshot: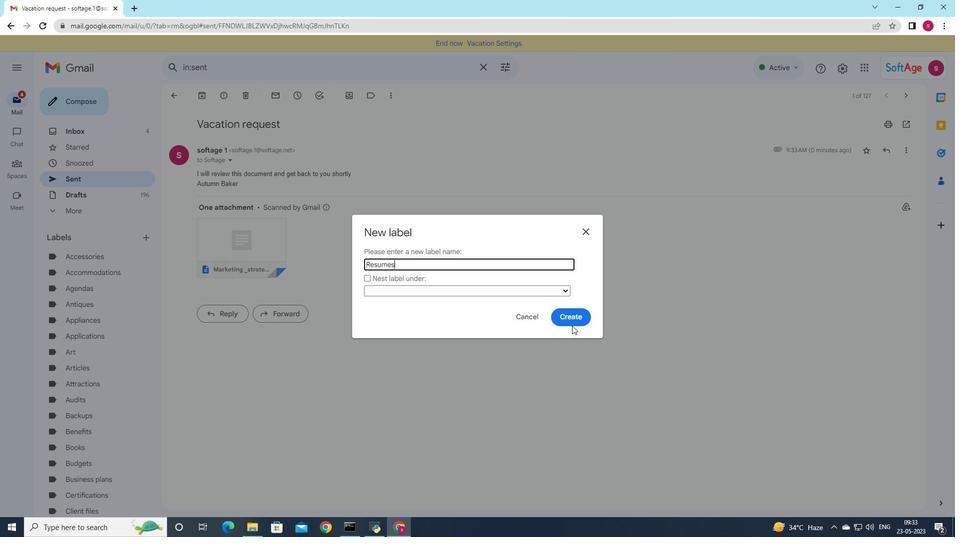 
Action: Mouse pressed left at (571, 313)
Screenshot: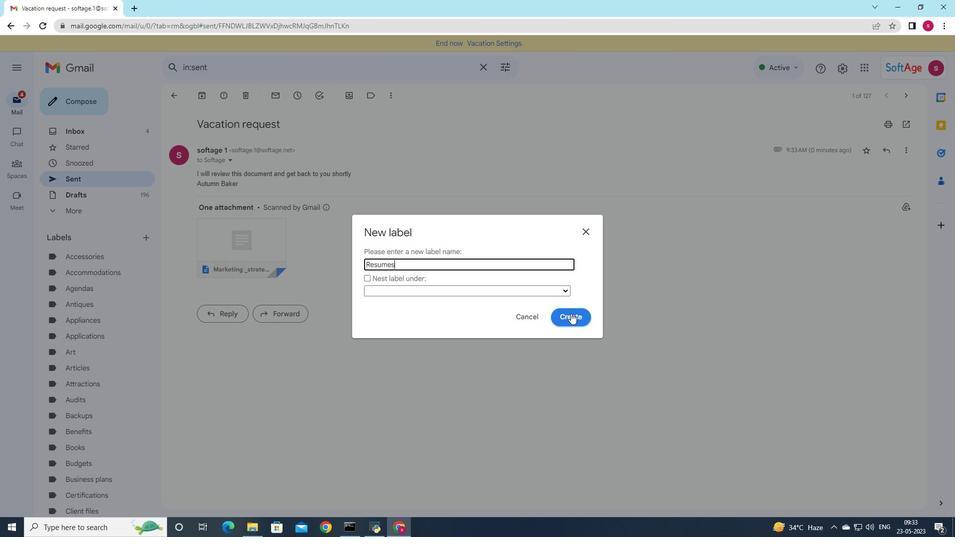 
Action: Mouse moved to (578, 331)
Screenshot: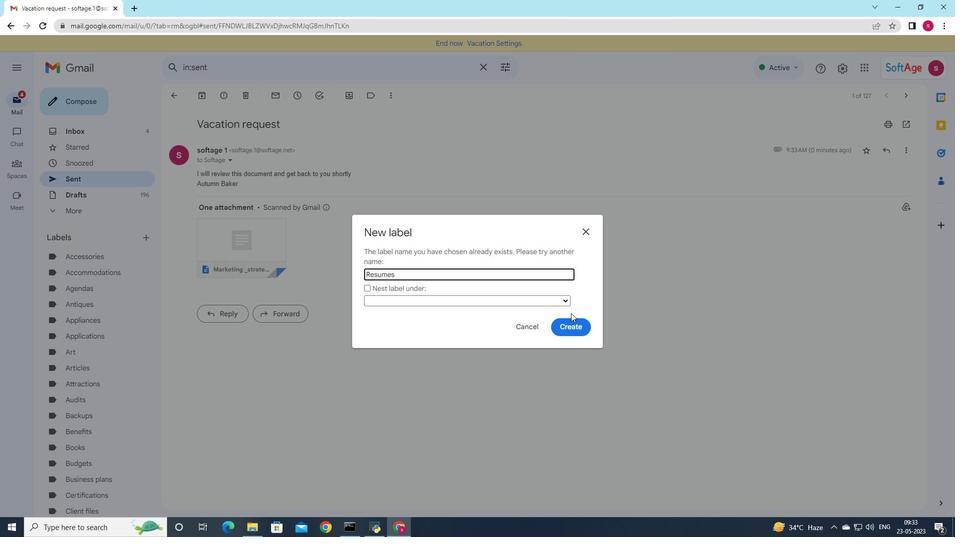 
Action: Mouse pressed left at (578, 331)
Screenshot: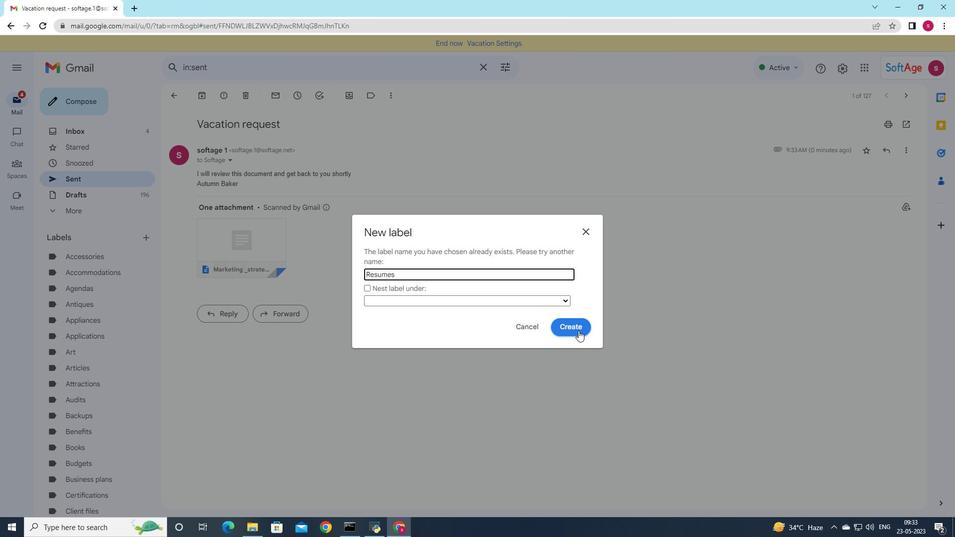 
Action: Mouse moved to (566, 349)
Screenshot: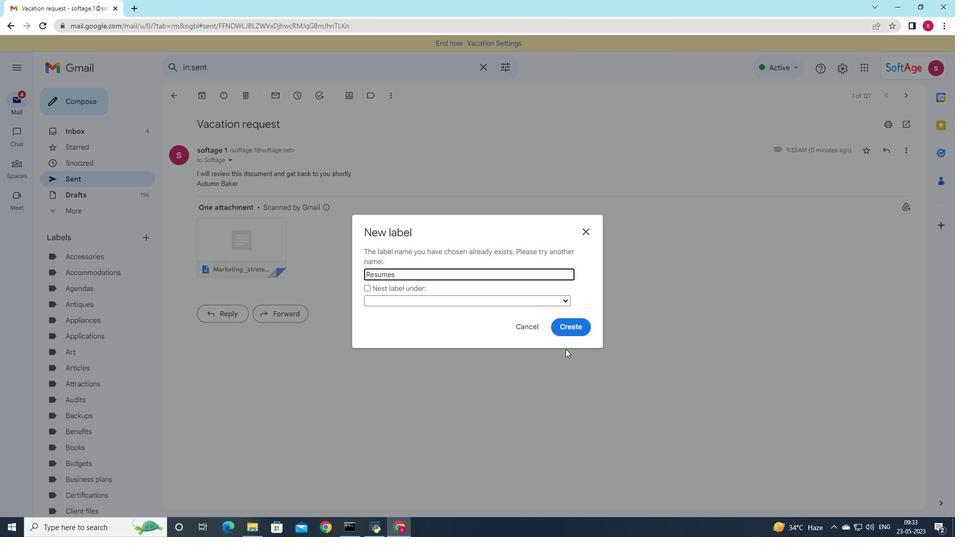 
